 Task: Find connections with filter location La Rochelle with filter topic #Bestadvicewith filter profile language German with filter current company Let us Lead with filter school Ewing Christian College(Autonomous College) with filter industry Skiing Facilities with filter service category Healthcare Consulting with filter keywords title Nuclear Engineer
Action: Mouse moved to (586, 94)
Screenshot: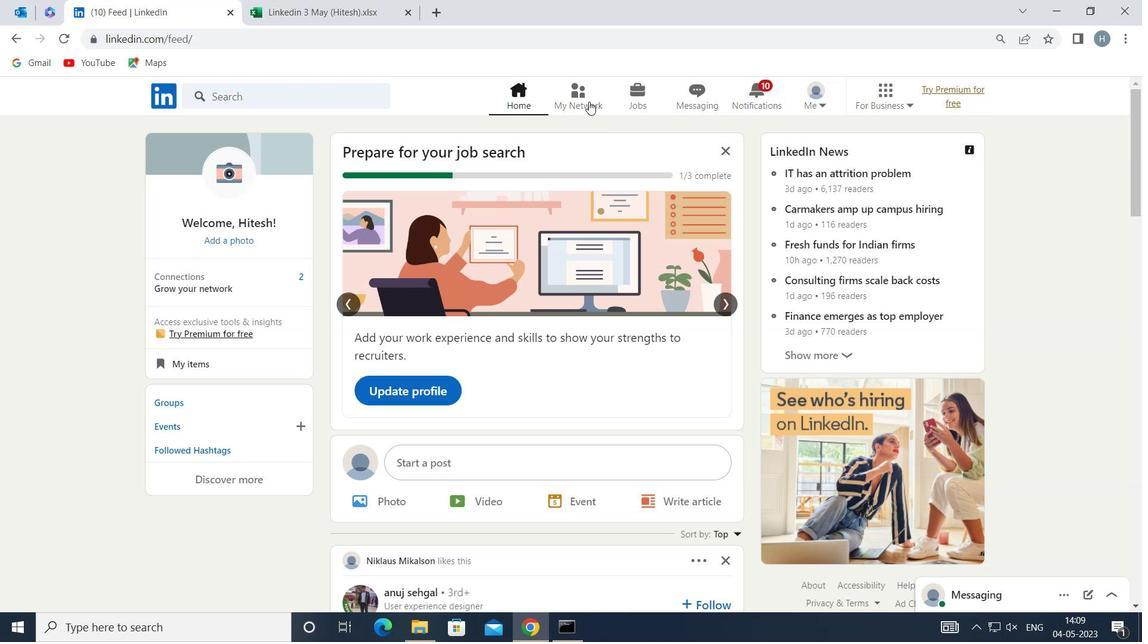 
Action: Mouse pressed left at (586, 94)
Screenshot: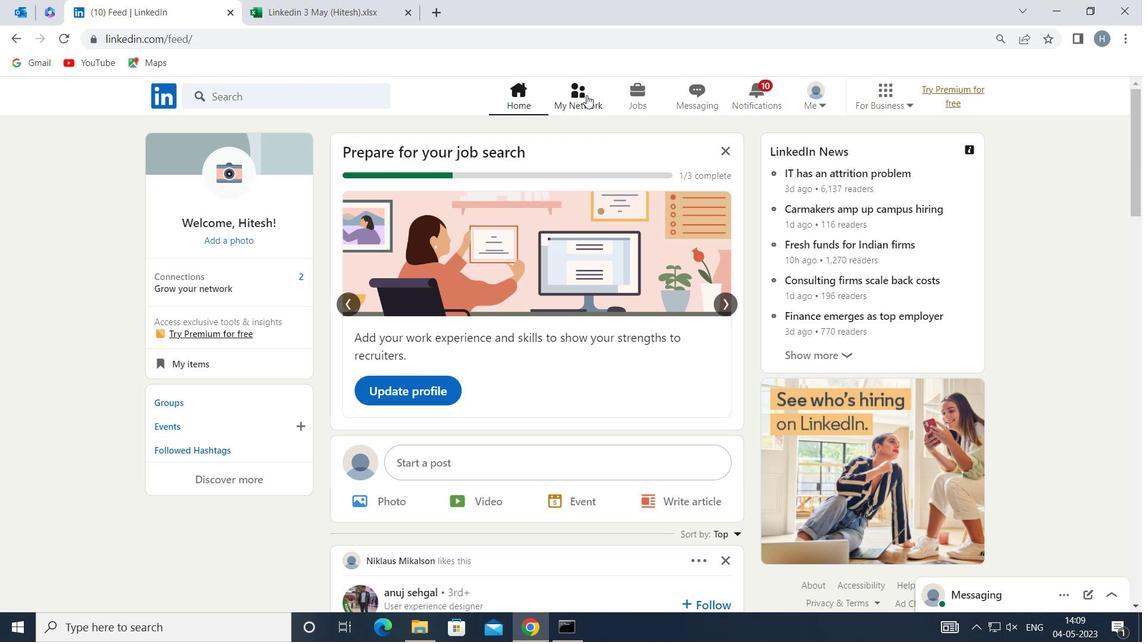 
Action: Mouse moved to (349, 176)
Screenshot: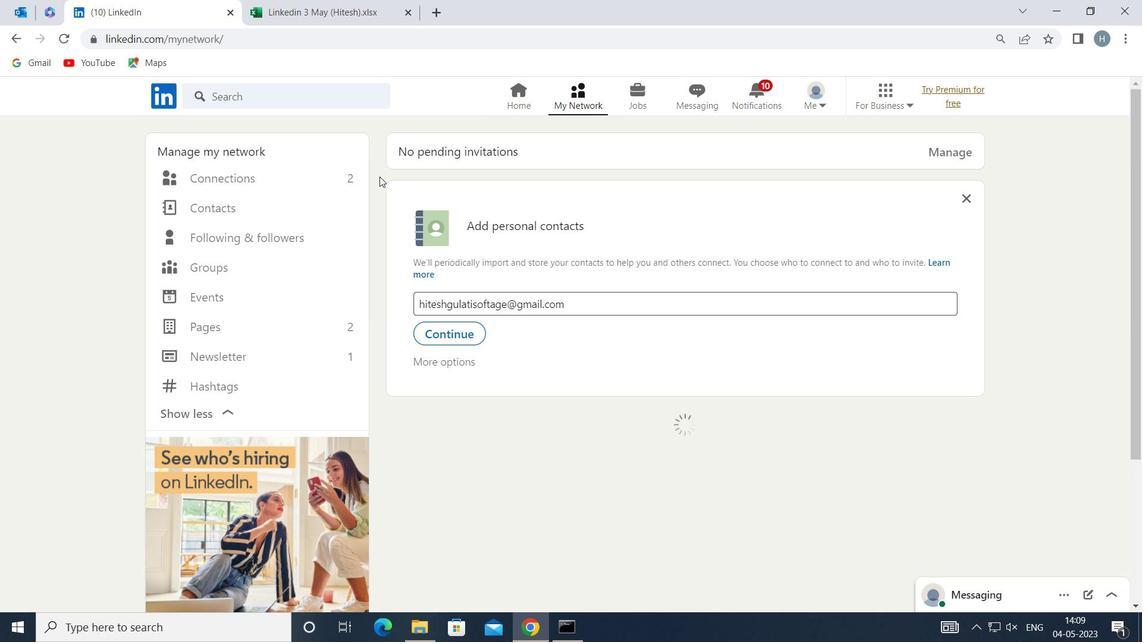 
Action: Mouse pressed left at (349, 176)
Screenshot: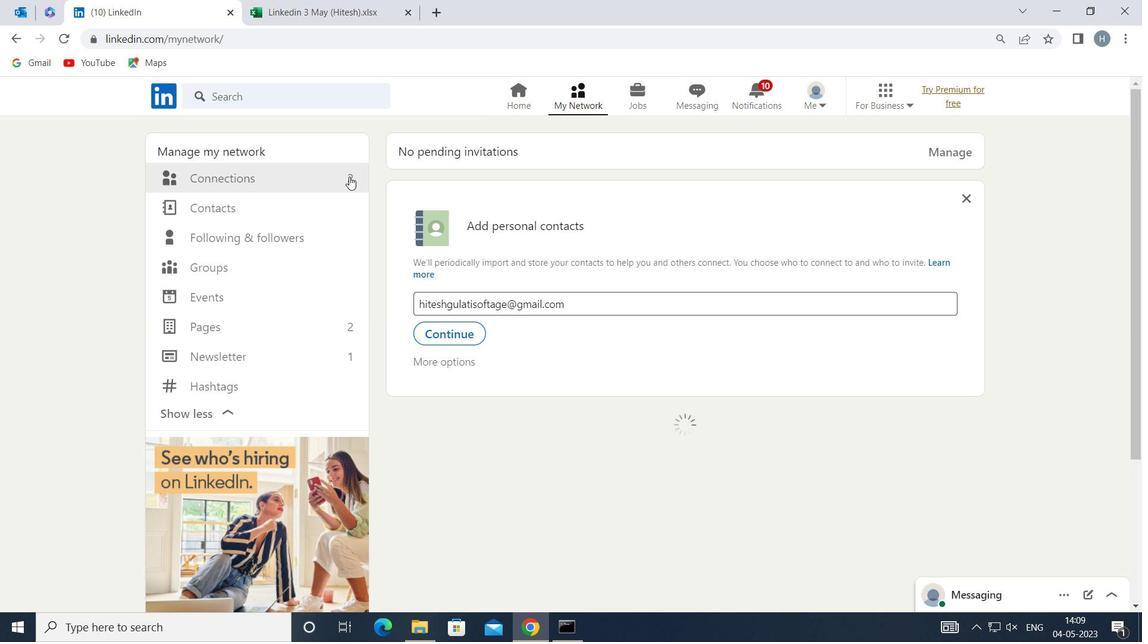 
Action: Mouse moved to (681, 176)
Screenshot: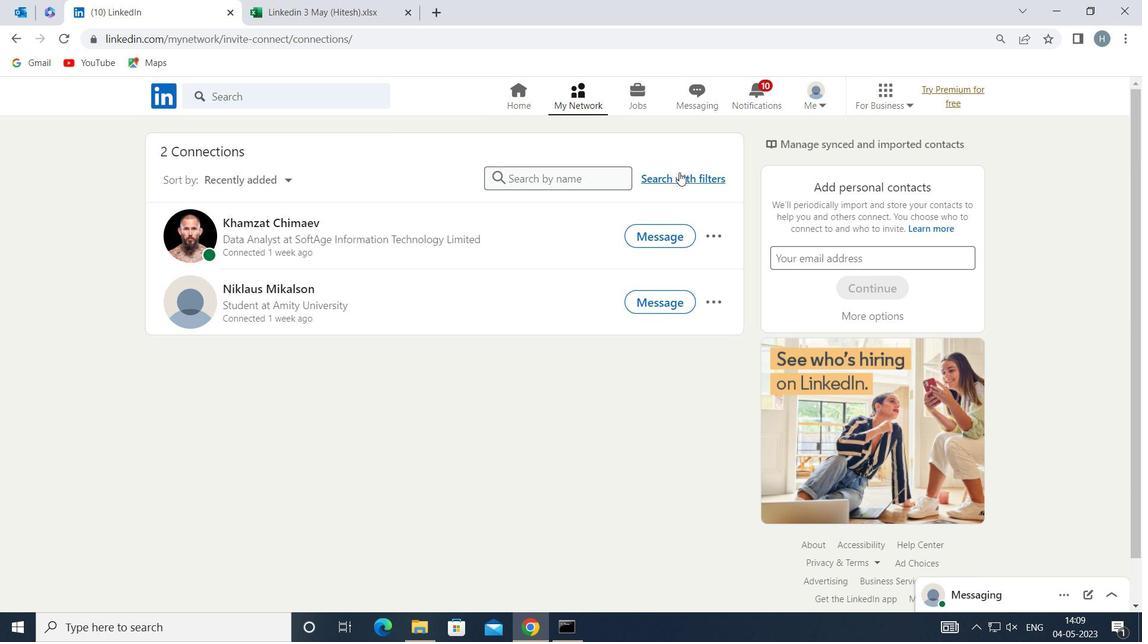 
Action: Mouse pressed left at (681, 176)
Screenshot: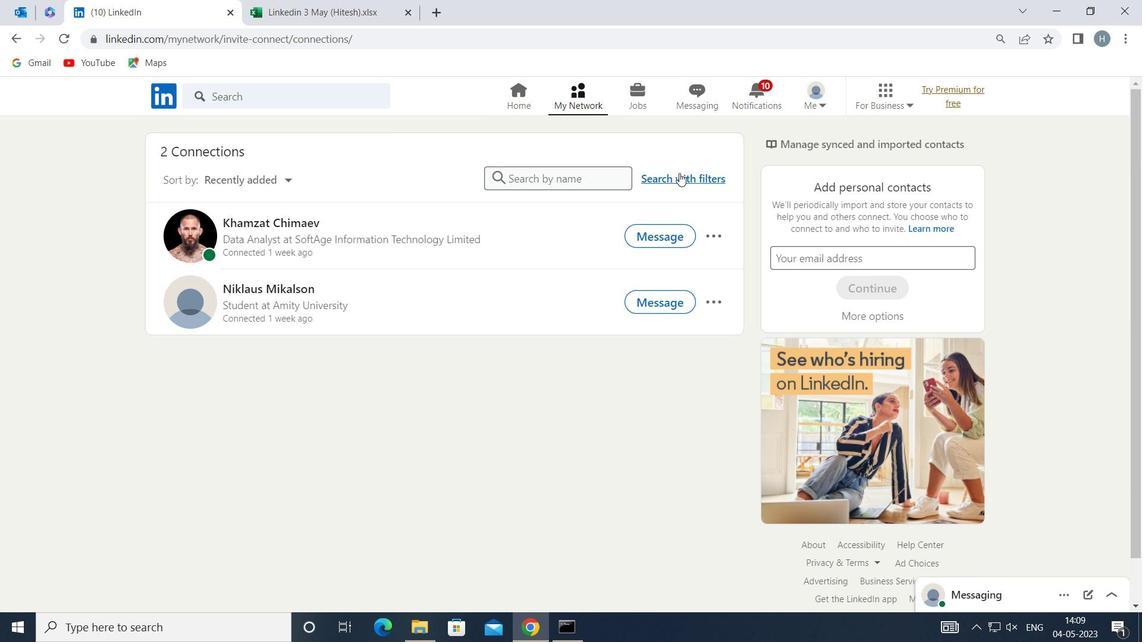
Action: Mouse moved to (632, 130)
Screenshot: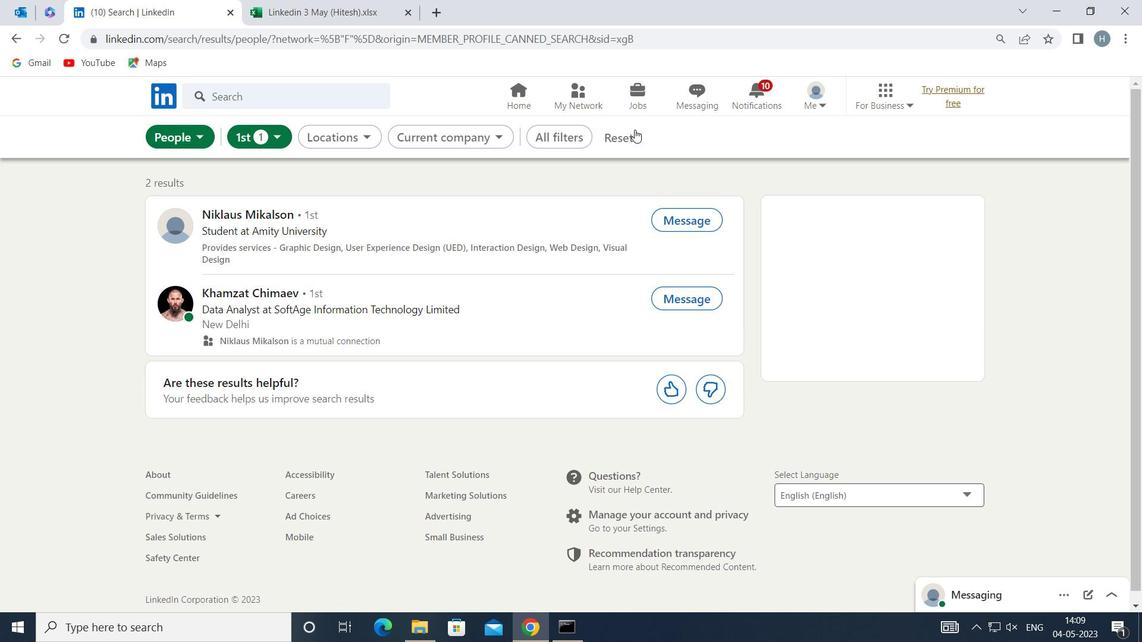 
Action: Mouse pressed left at (632, 130)
Screenshot: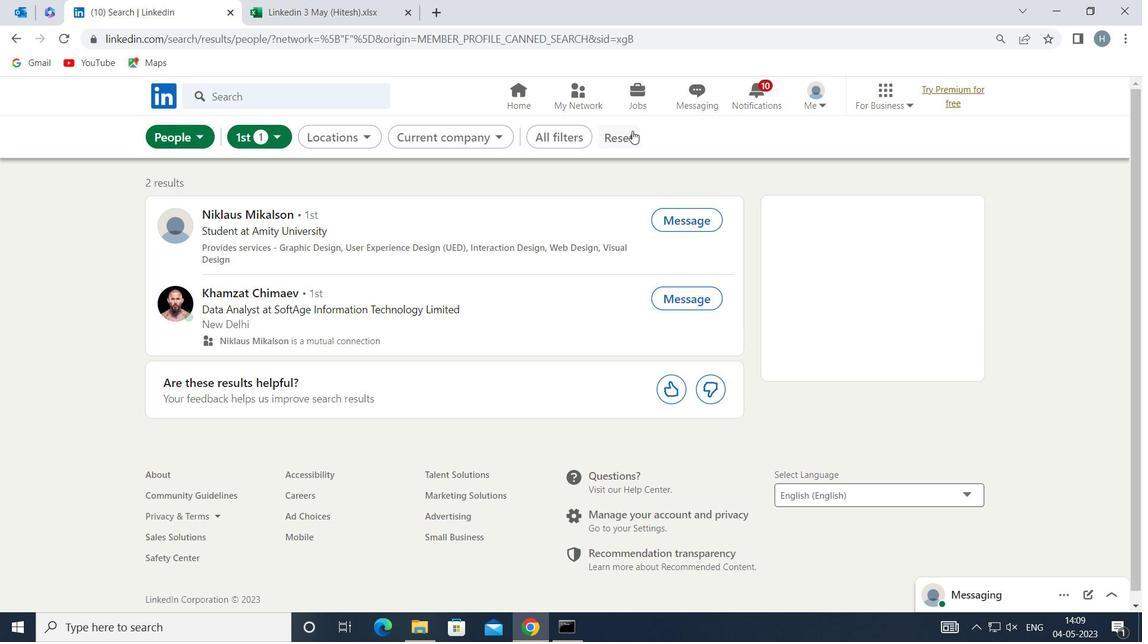 
Action: Mouse moved to (604, 141)
Screenshot: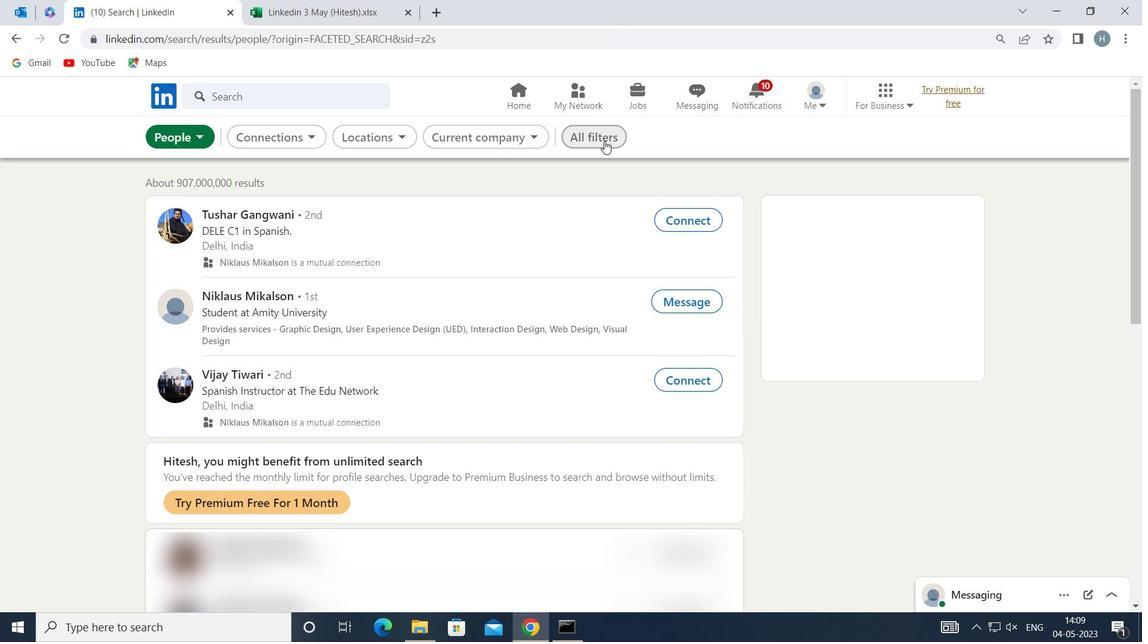 
Action: Mouse pressed left at (604, 141)
Screenshot: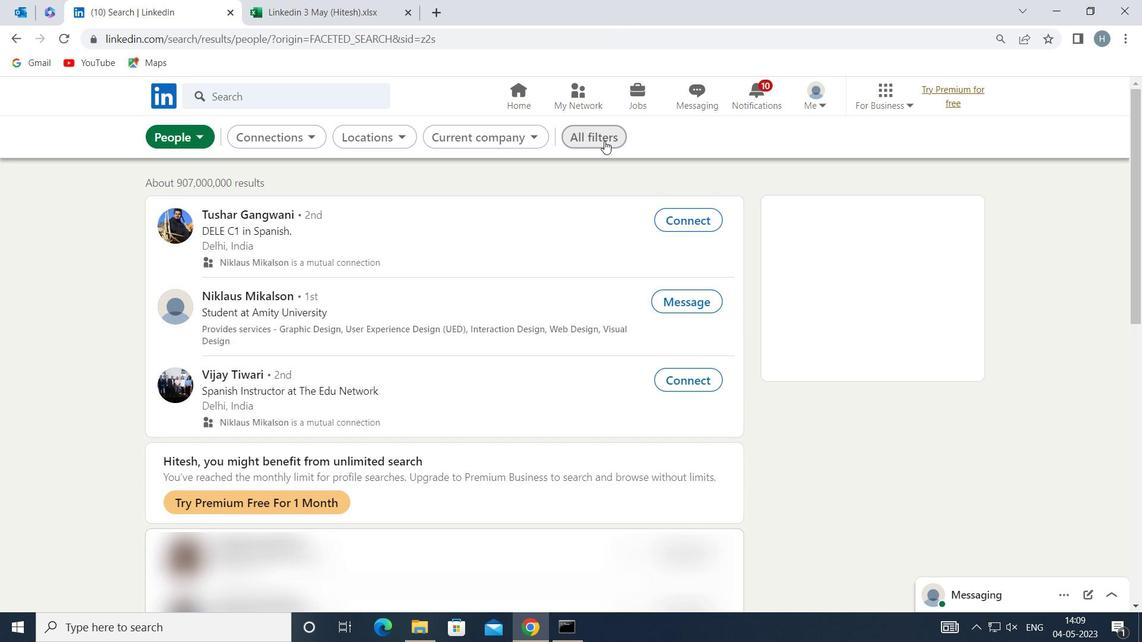 
Action: Mouse moved to (891, 305)
Screenshot: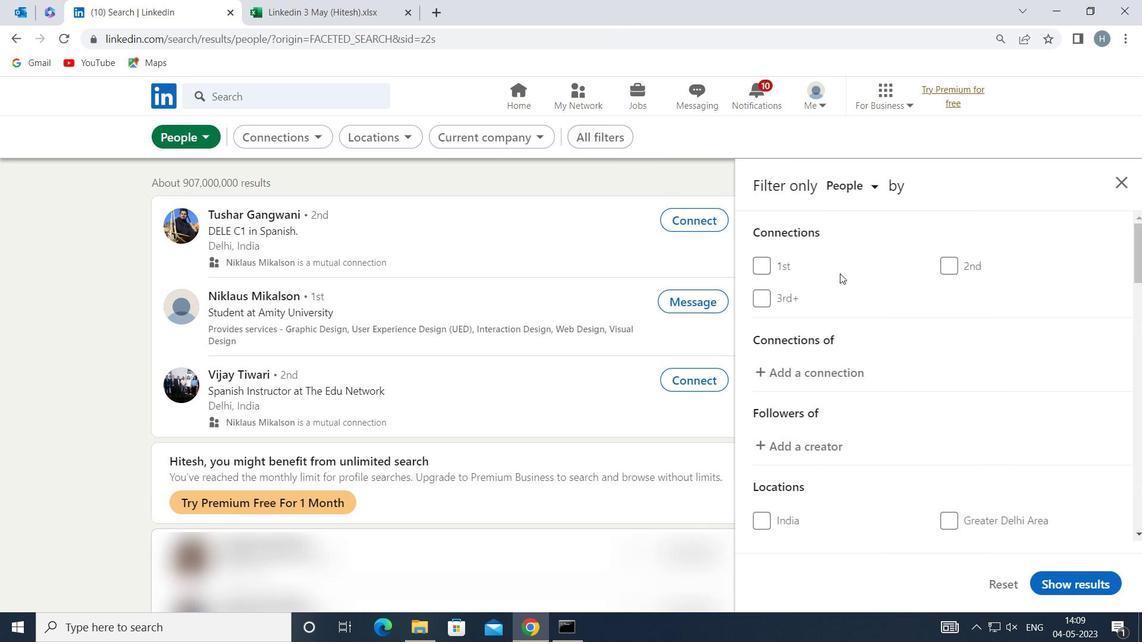 
Action: Mouse scrolled (891, 304) with delta (0, 0)
Screenshot: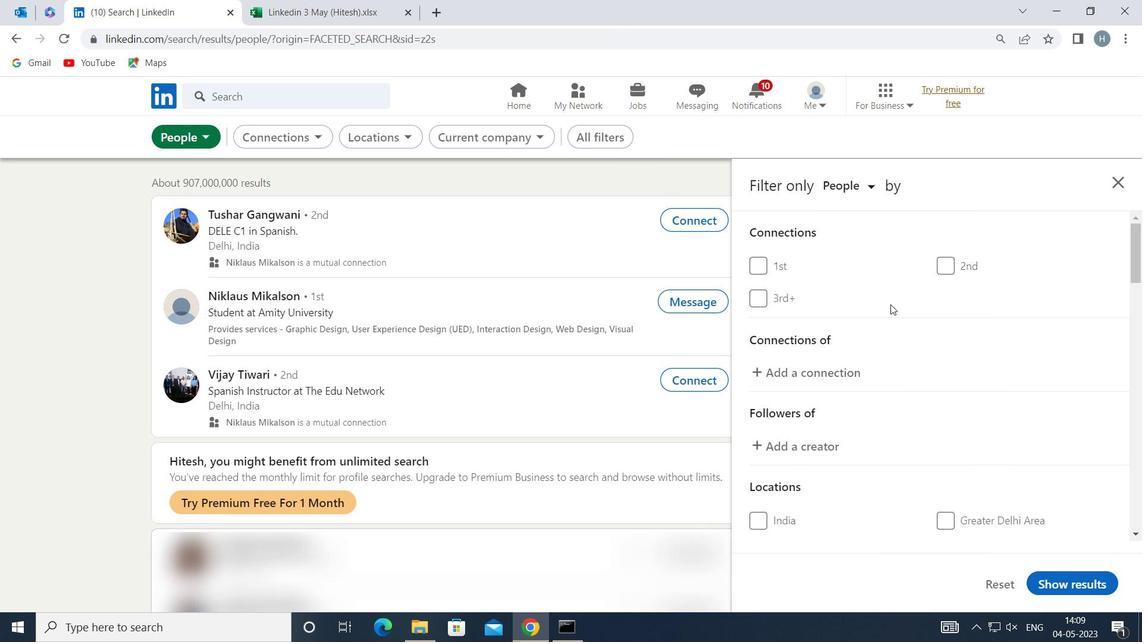 
Action: Mouse moved to (892, 305)
Screenshot: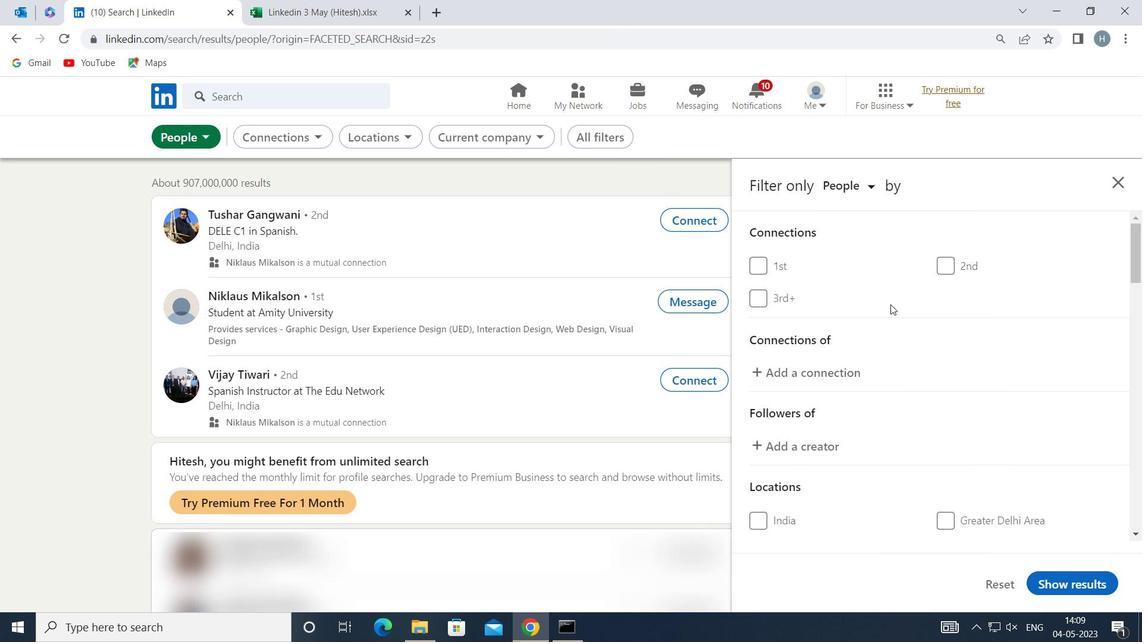 
Action: Mouse scrolled (892, 305) with delta (0, 0)
Screenshot: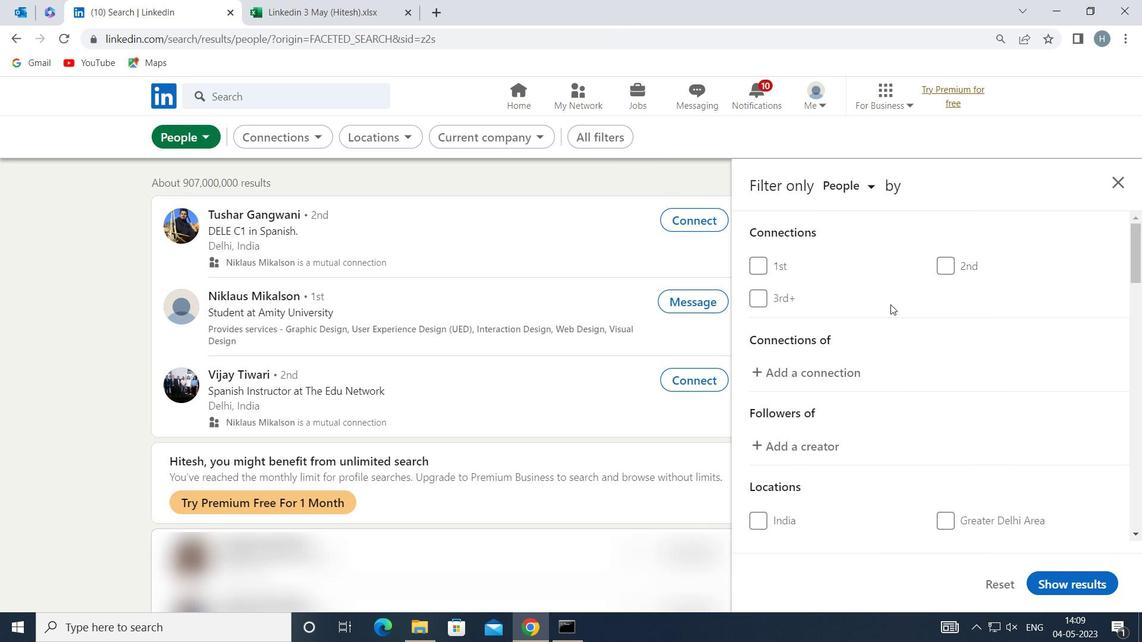 
Action: Mouse scrolled (892, 305) with delta (0, 0)
Screenshot: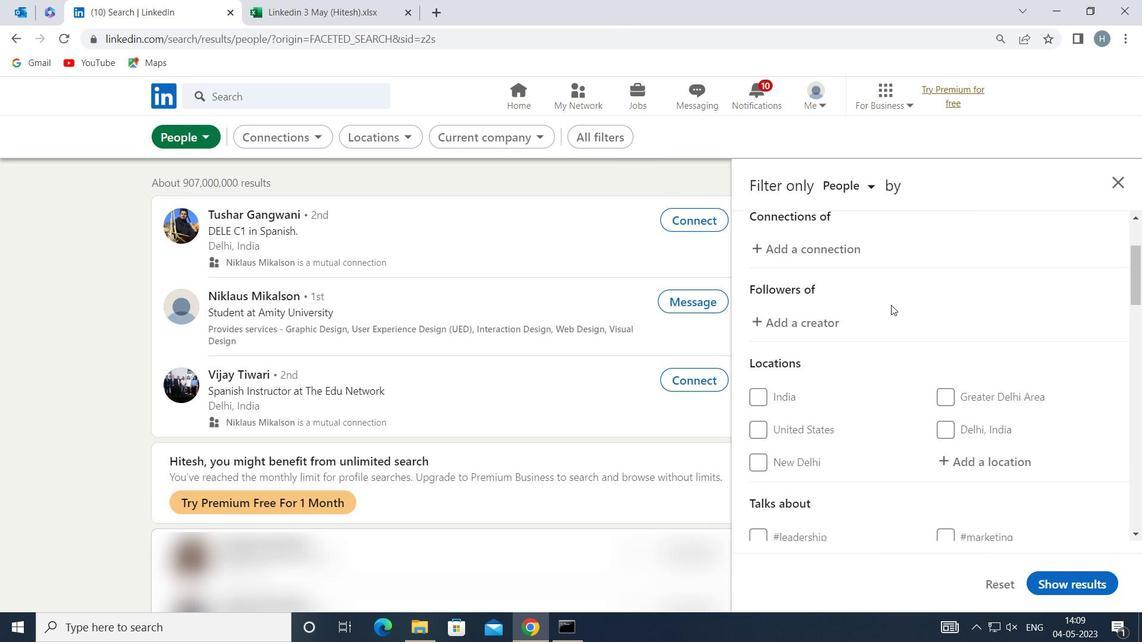 
Action: Mouse moved to (956, 356)
Screenshot: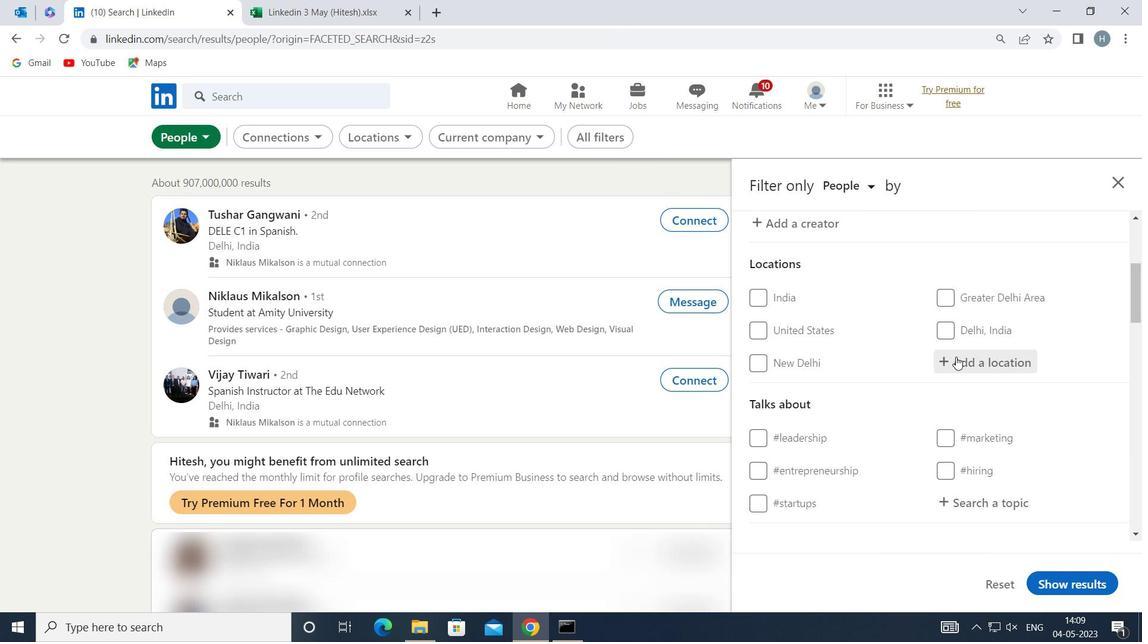 
Action: Mouse pressed left at (956, 356)
Screenshot: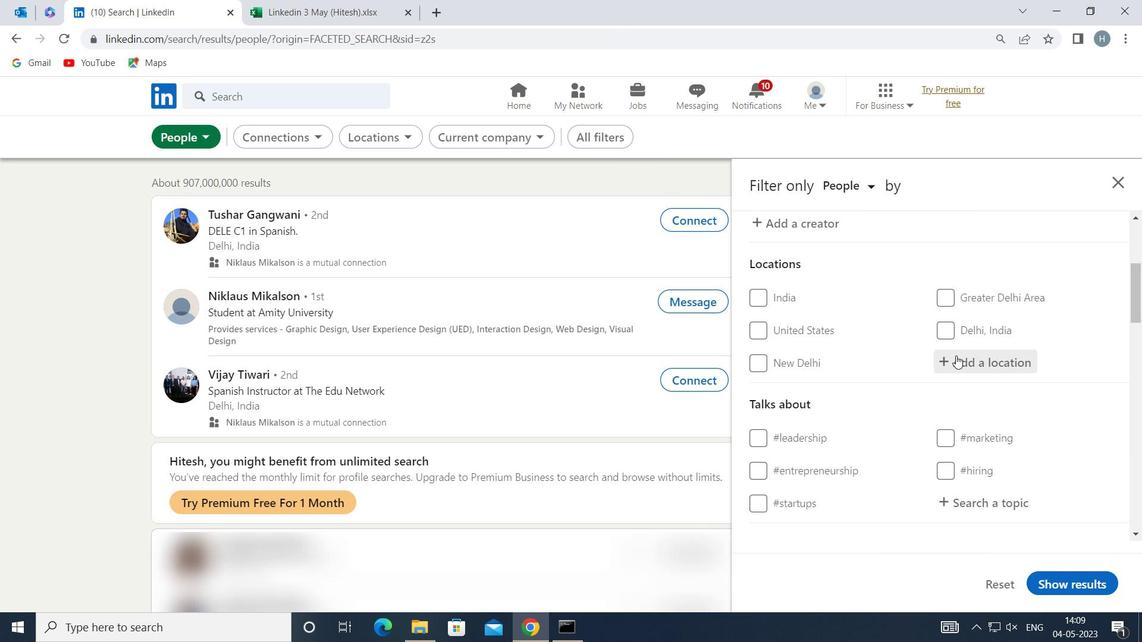 
Action: Mouse moved to (958, 356)
Screenshot: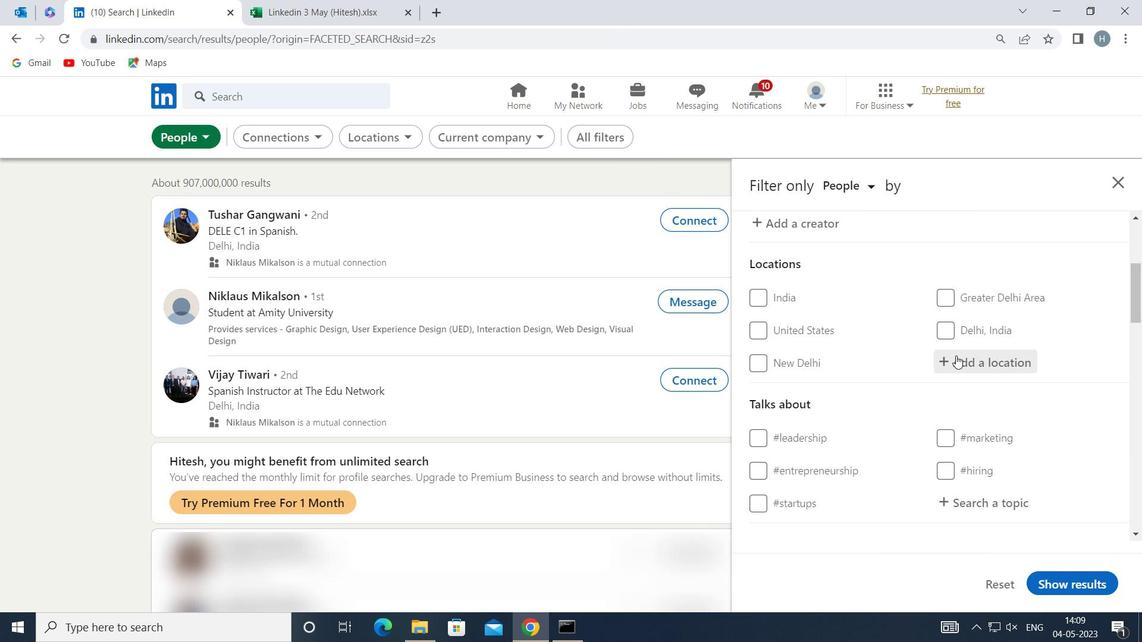 
Action: Key pressed <Key.shift>LA<Key.space><Key.shift>ROCHELLE
Screenshot: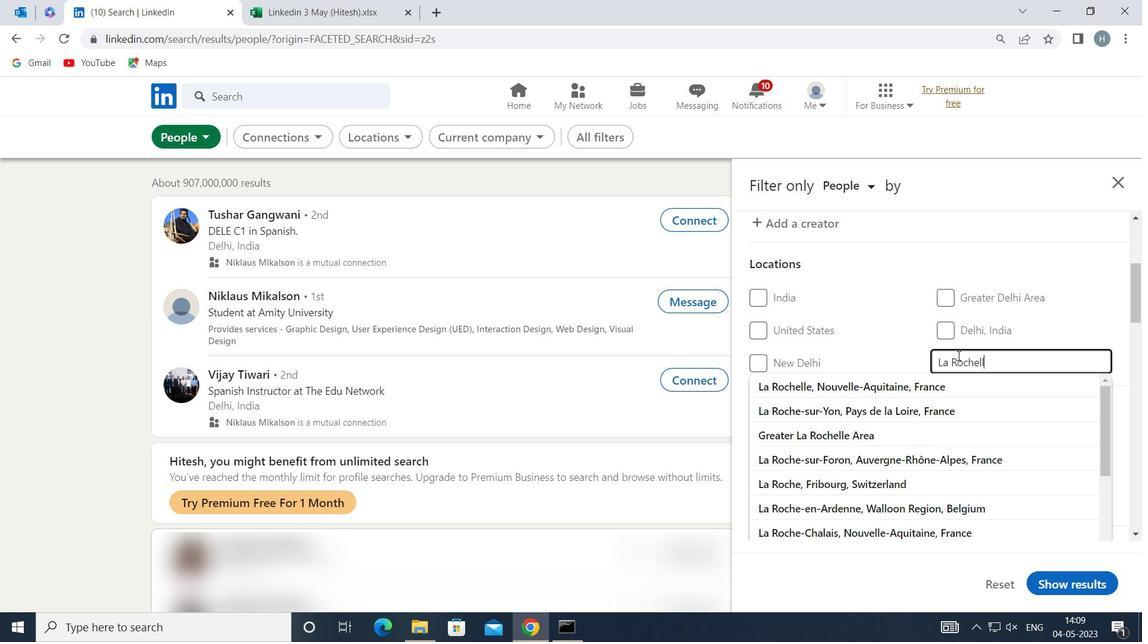 
Action: Mouse moved to (884, 387)
Screenshot: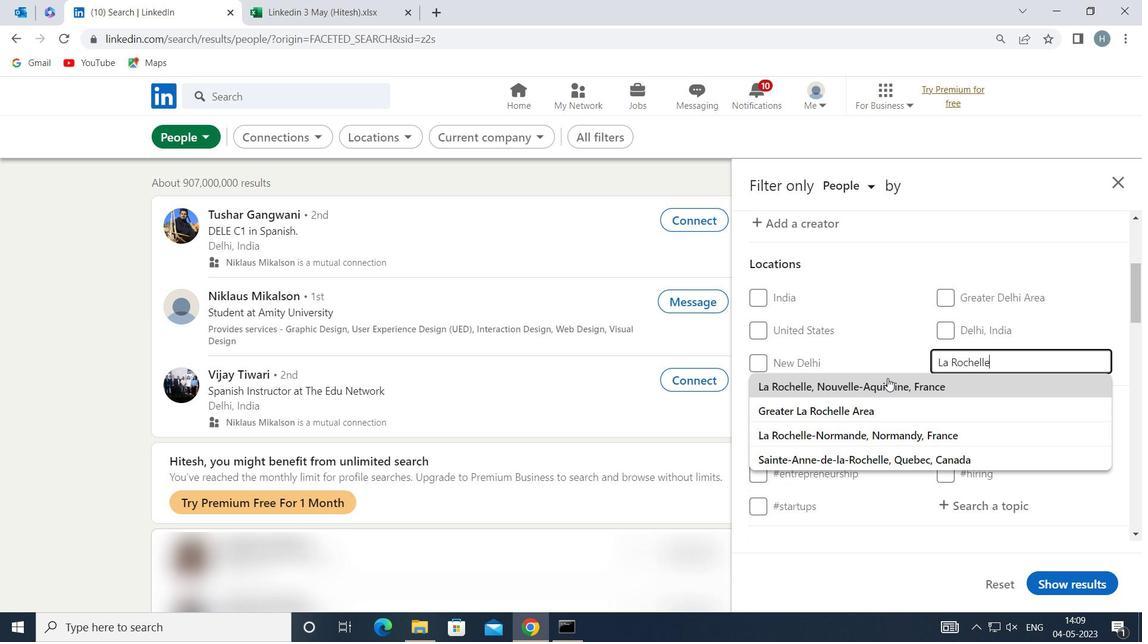 
Action: Mouse pressed left at (884, 387)
Screenshot: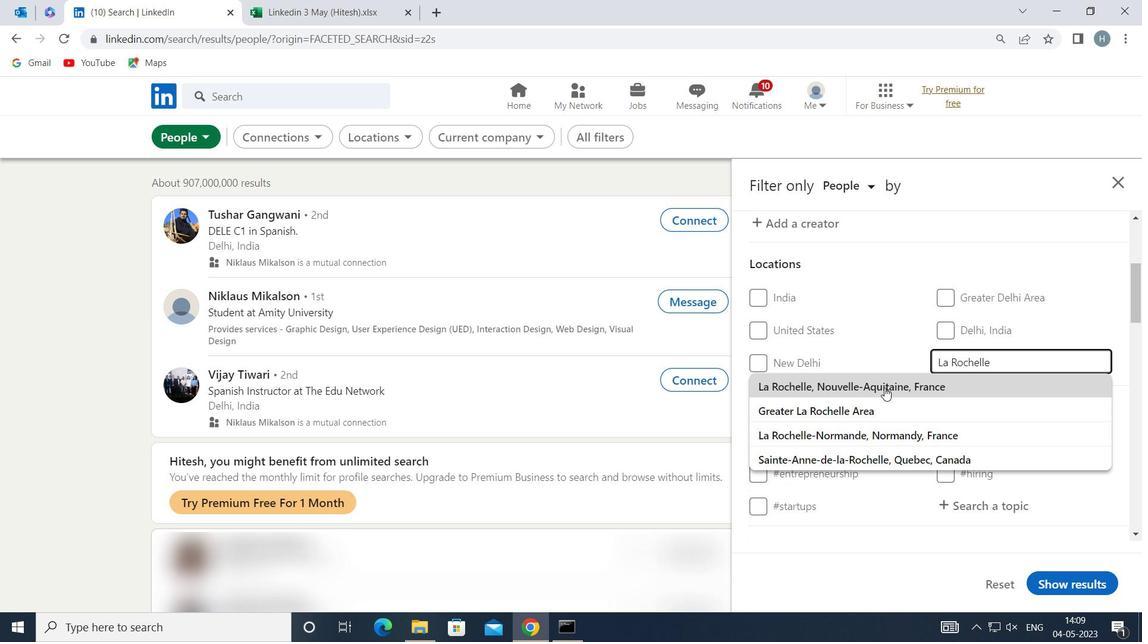 
Action: Mouse moved to (886, 387)
Screenshot: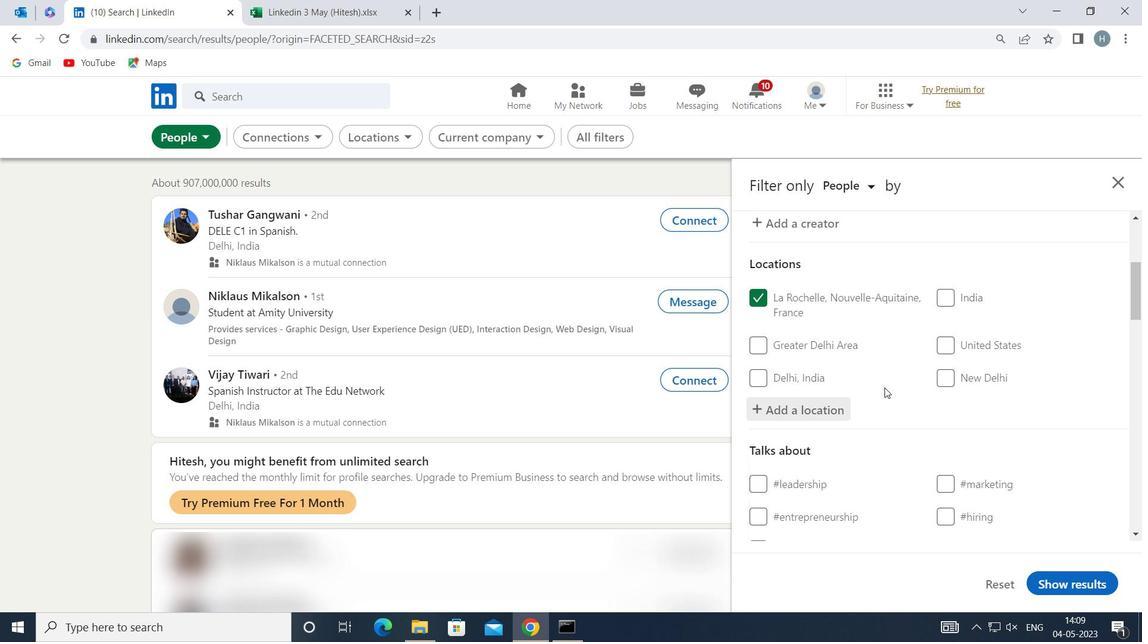 
Action: Mouse scrolled (886, 387) with delta (0, 0)
Screenshot: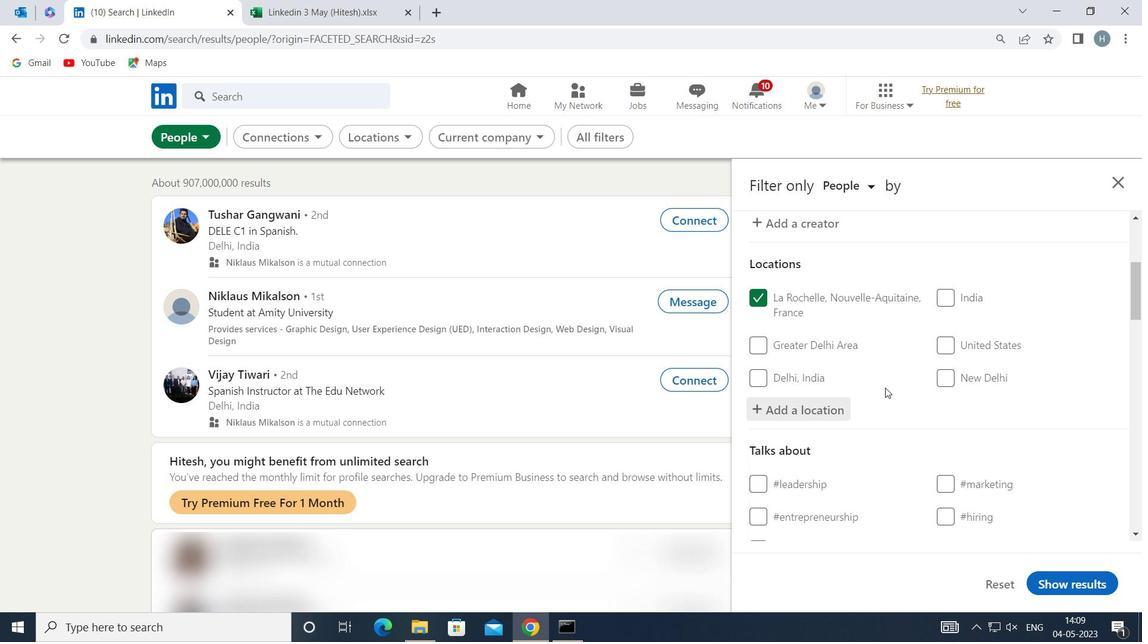 
Action: Mouse scrolled (886, 387) with delta (0, 0)
Screenshot: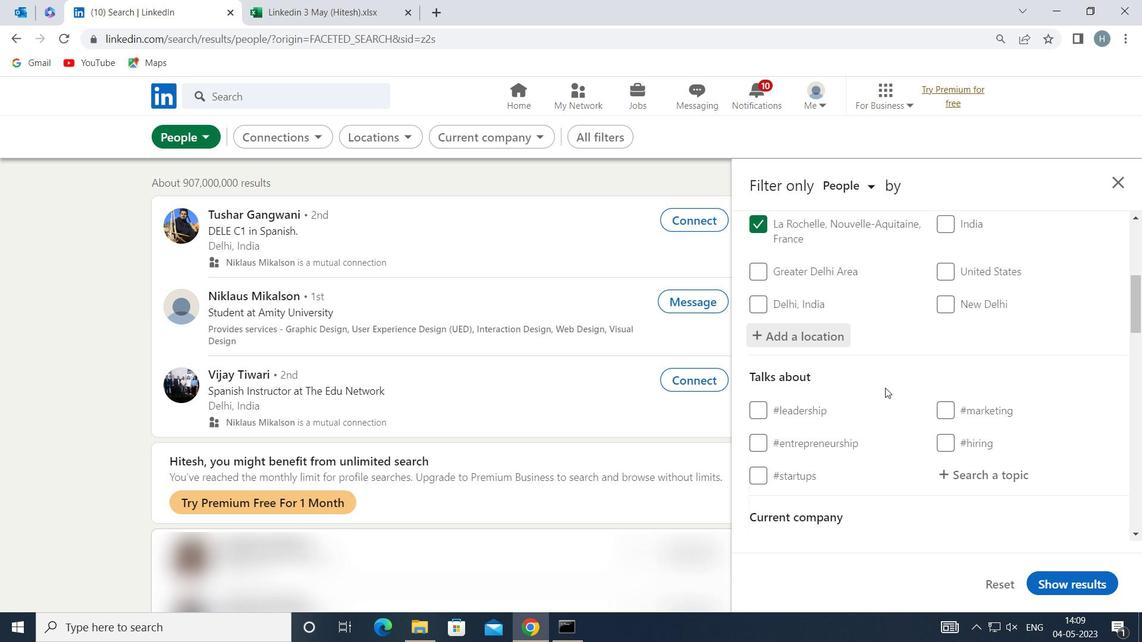
Action: Mouse moved to (950, 401)
Screenshot: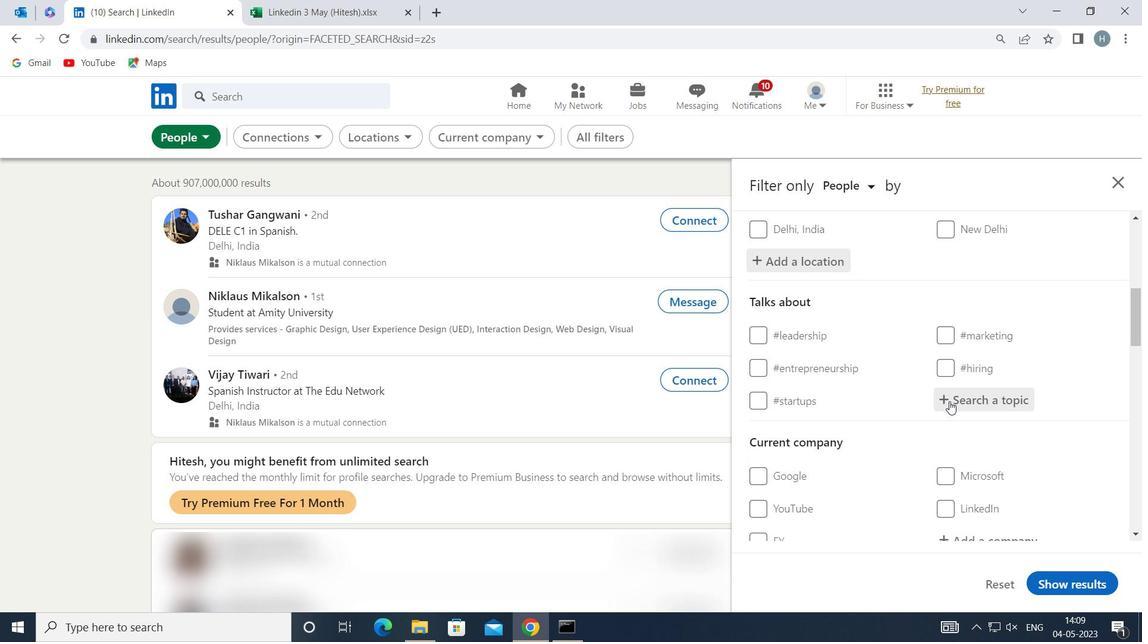 
Action: Mouse pressed left at (950, 401)
Screenshot: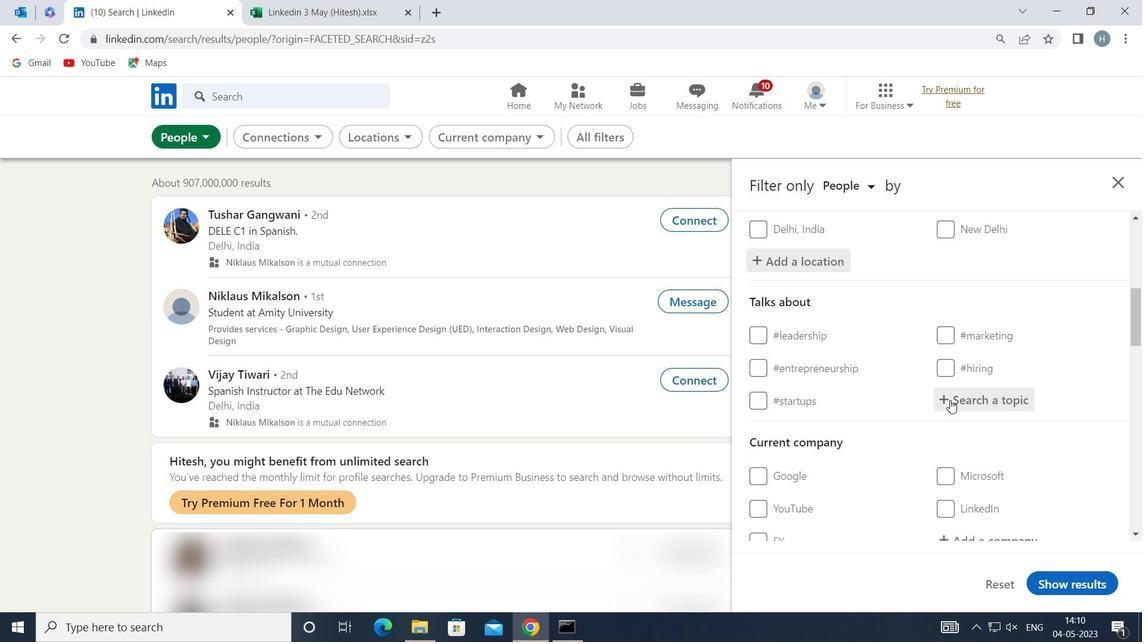 
Action: Mouse moved to (949, 399)
Screenshot: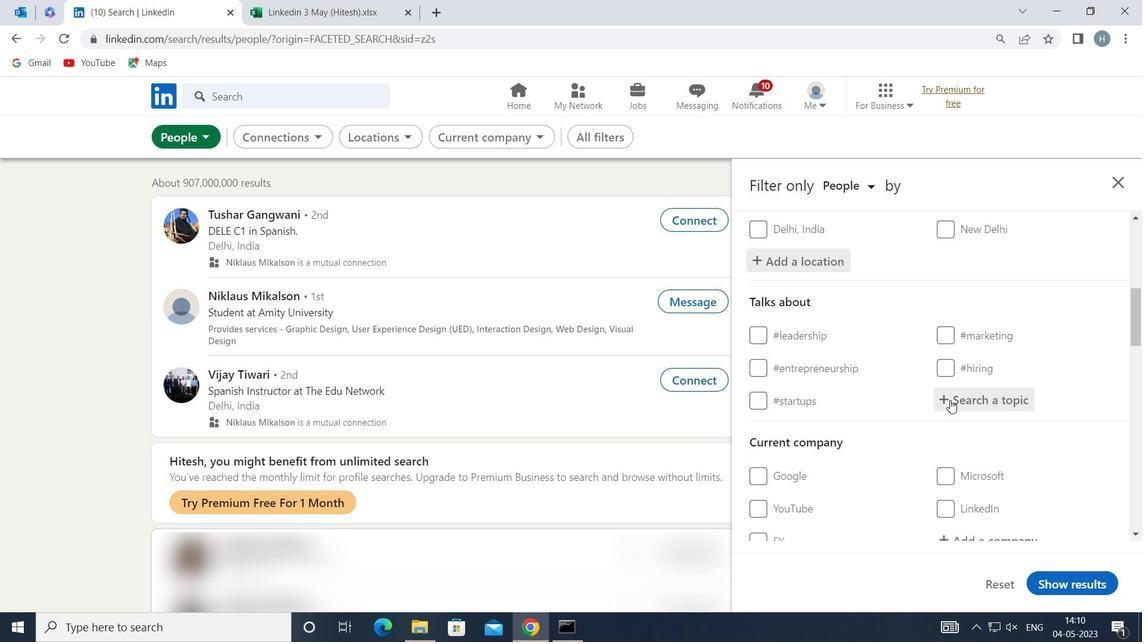 
Action: Key pressed BESTADVICE
Screenshot: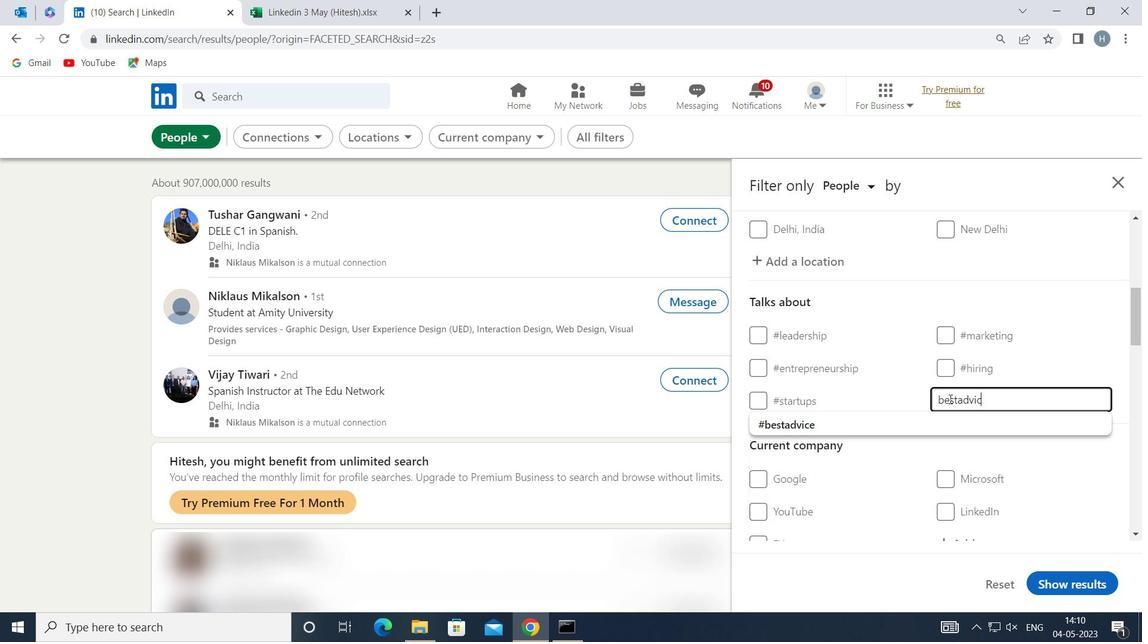 
Action: Mouse moved to (912, 415)
Screenshot: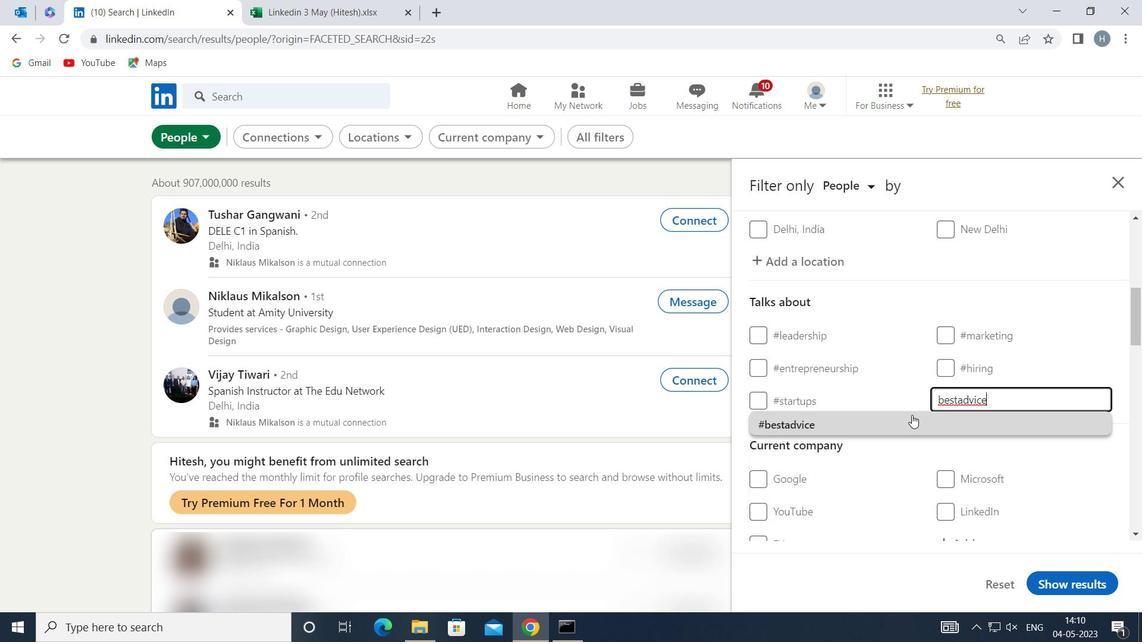 
Action: Mouse pressed left at (912, 415)
Screenshot: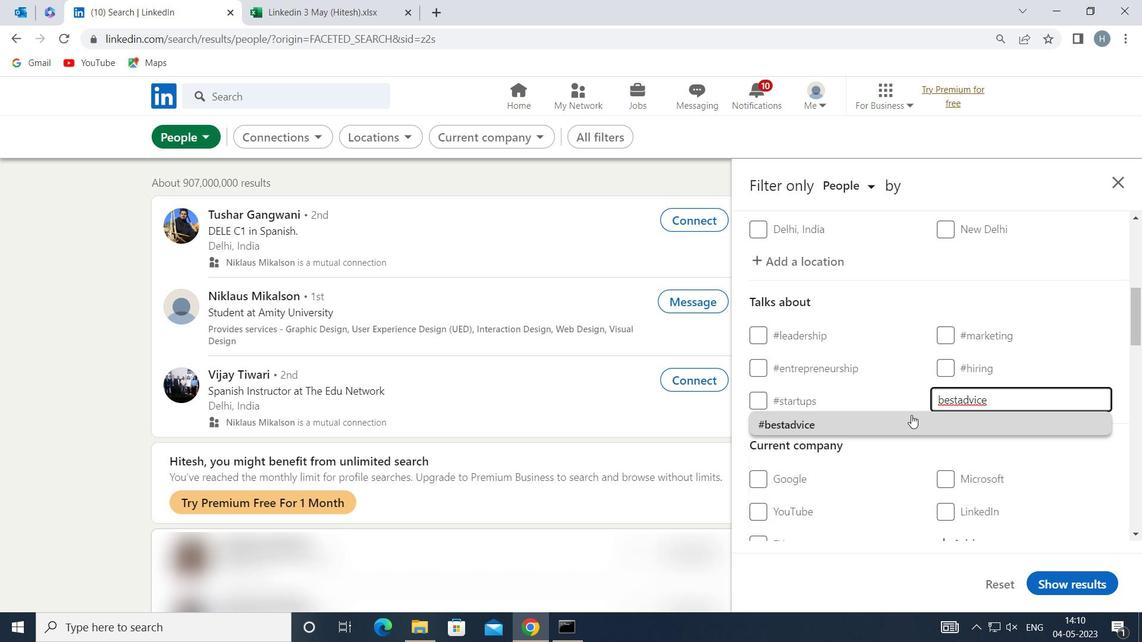 
Action: Mouse moved to (908, 407)
Screenshot: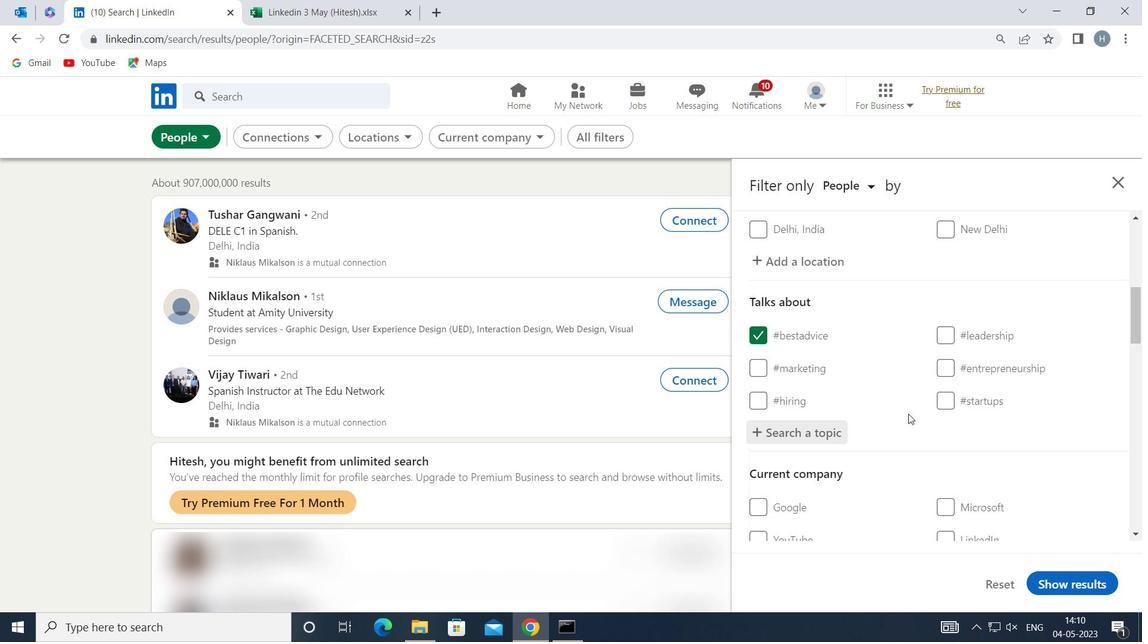 
Action: Mouse scrolled (908, 407) with delta (0, 0)
Screenshot: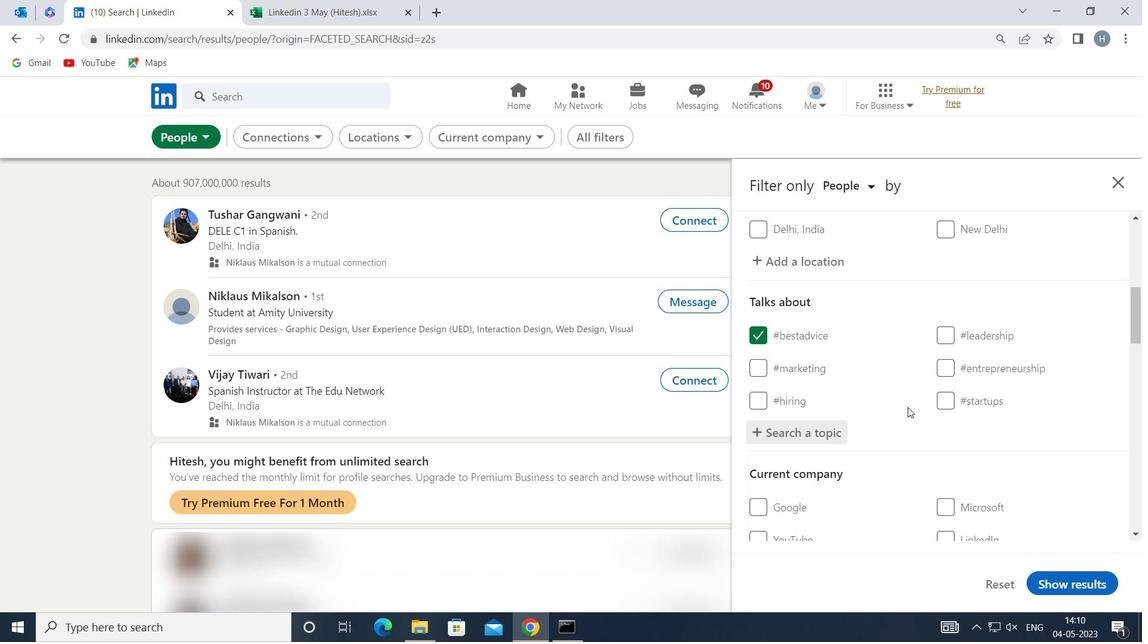 
Action: Mouse moved to (908, 405)
Screenshot: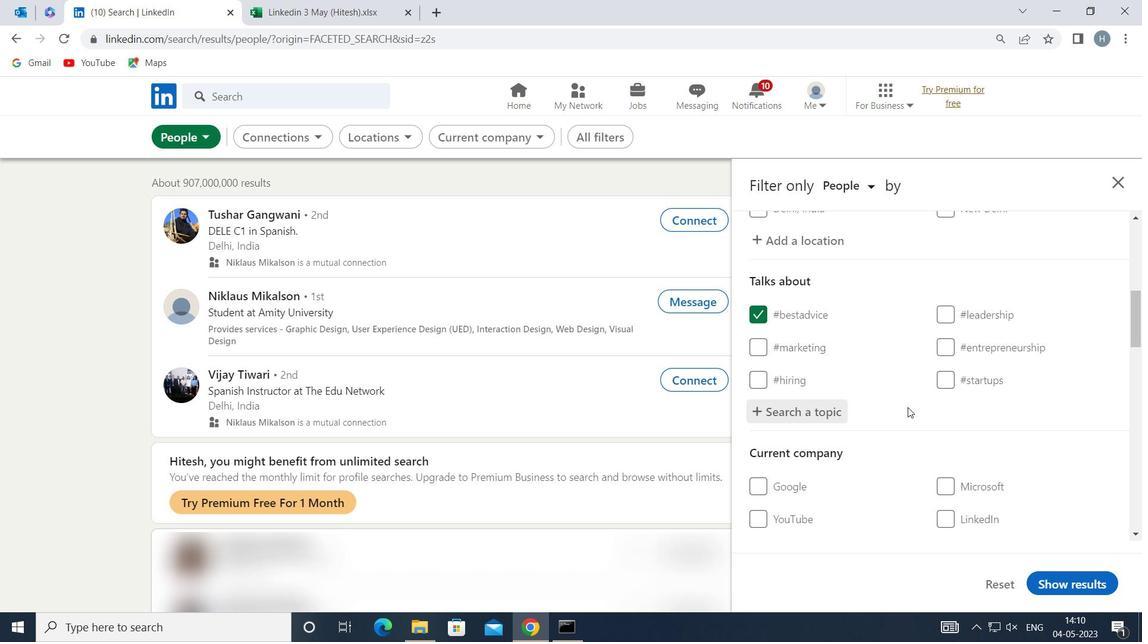 
Action: Mouse scrolled (908, 405) with delta (0, 0)
Screenshot: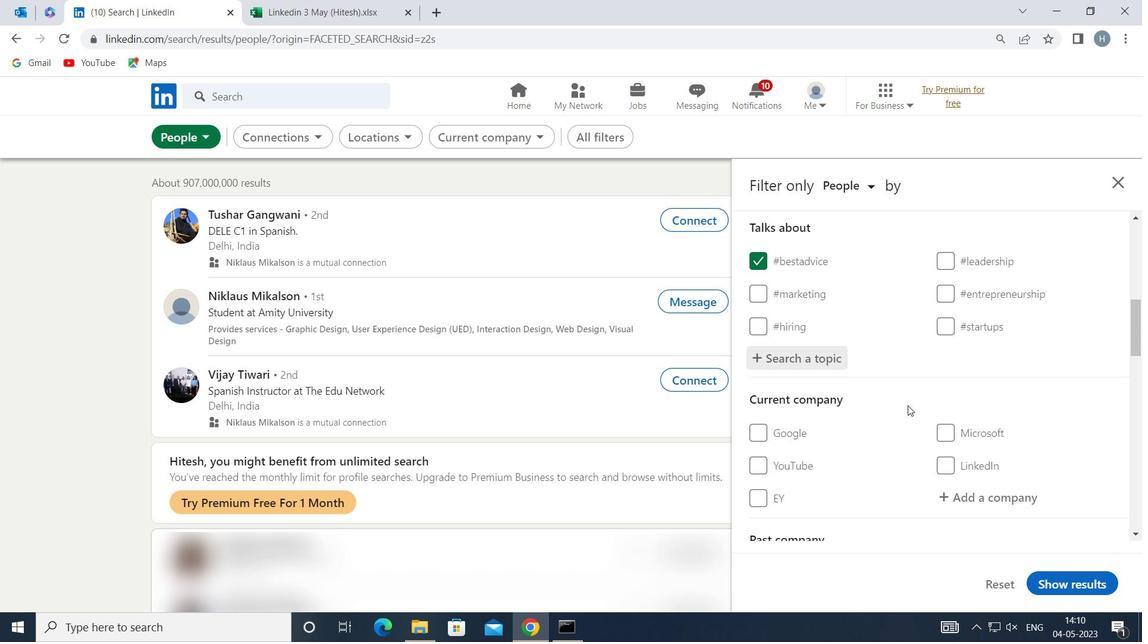 
Action: Mouse scrolled (908, 405) with delta (0, 0)
Screenshot: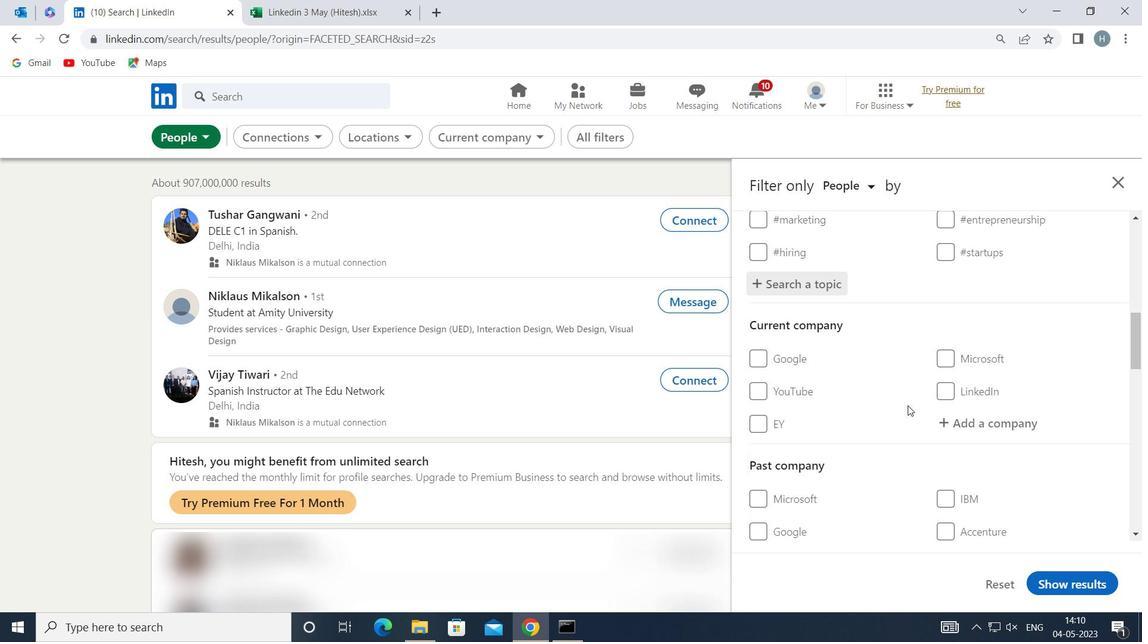 
Action: Mouse scrolled (908, 405) with delta (0, 0)
Screenshot: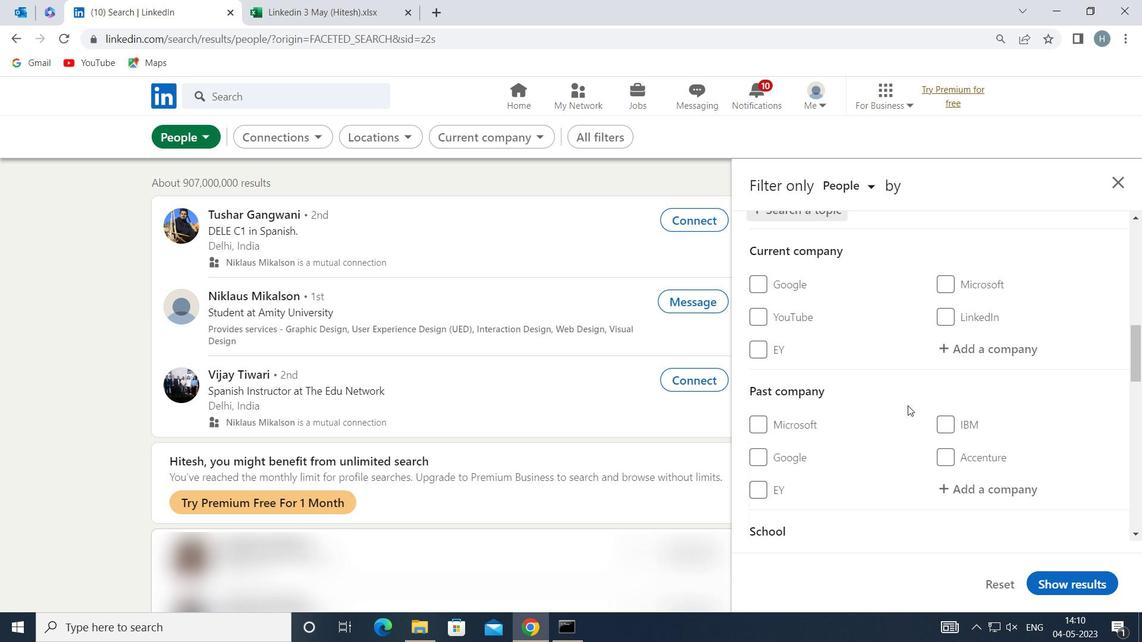 
Action: Mouse scrolled (908, 405) with delta (0, 0)
Screenshot: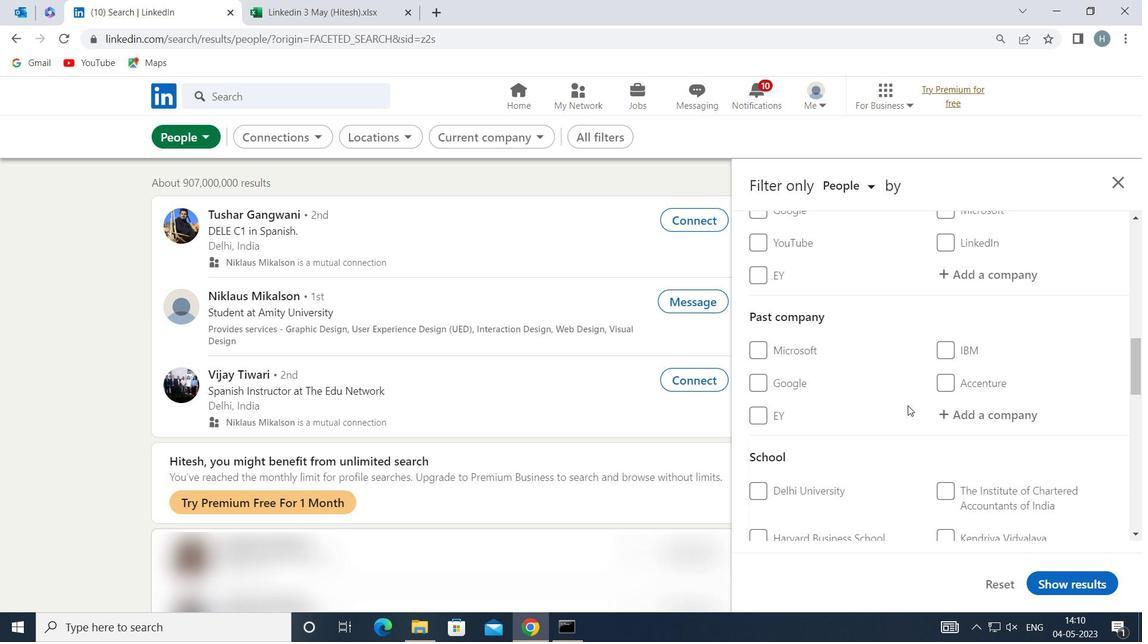 
Action: Mouse scrolled (908, 405) with delta (0, 0)
Screenshot: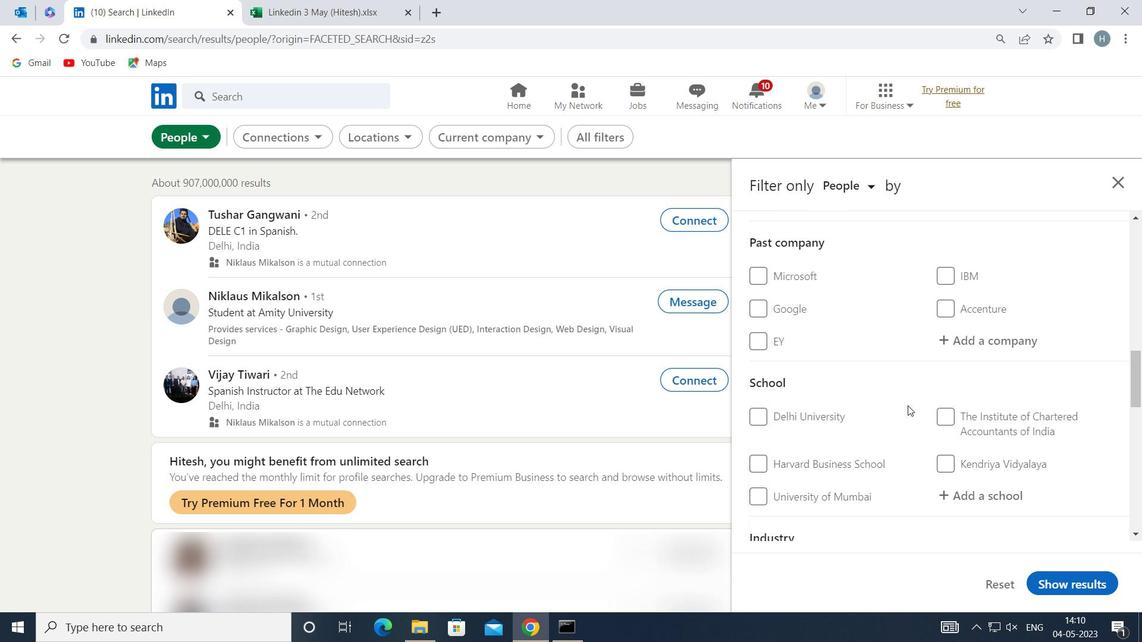 
Action: Mouse scrolled (908, 405) with delta (0, 0)
Screenshot: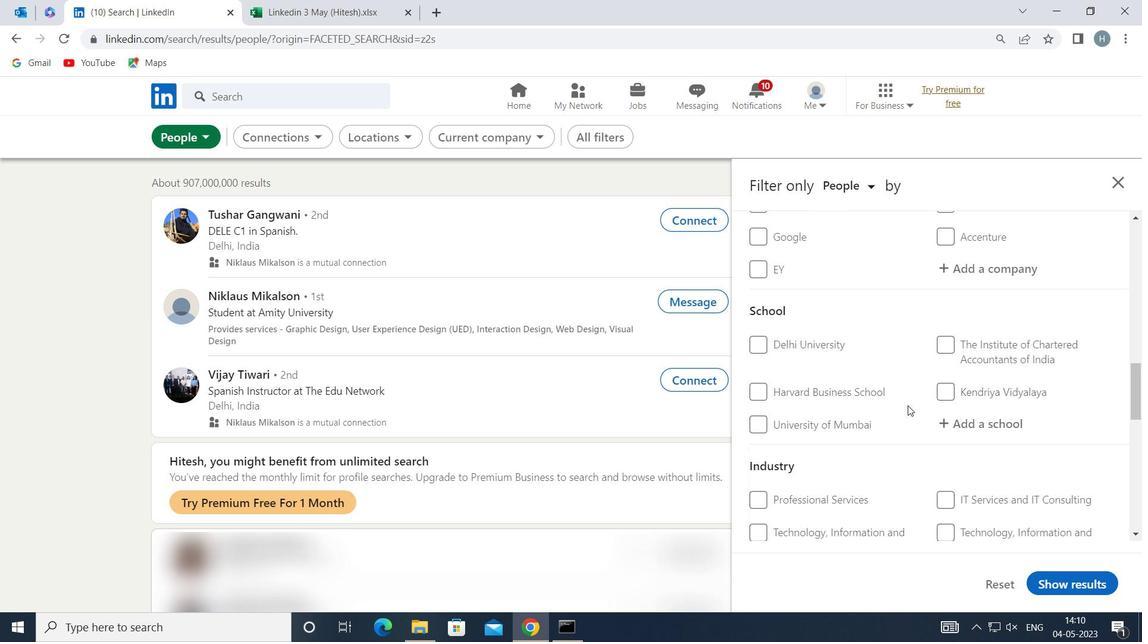 
Action: Mouse scrolled (908, 405) with delta (0, 0)
Screenshot: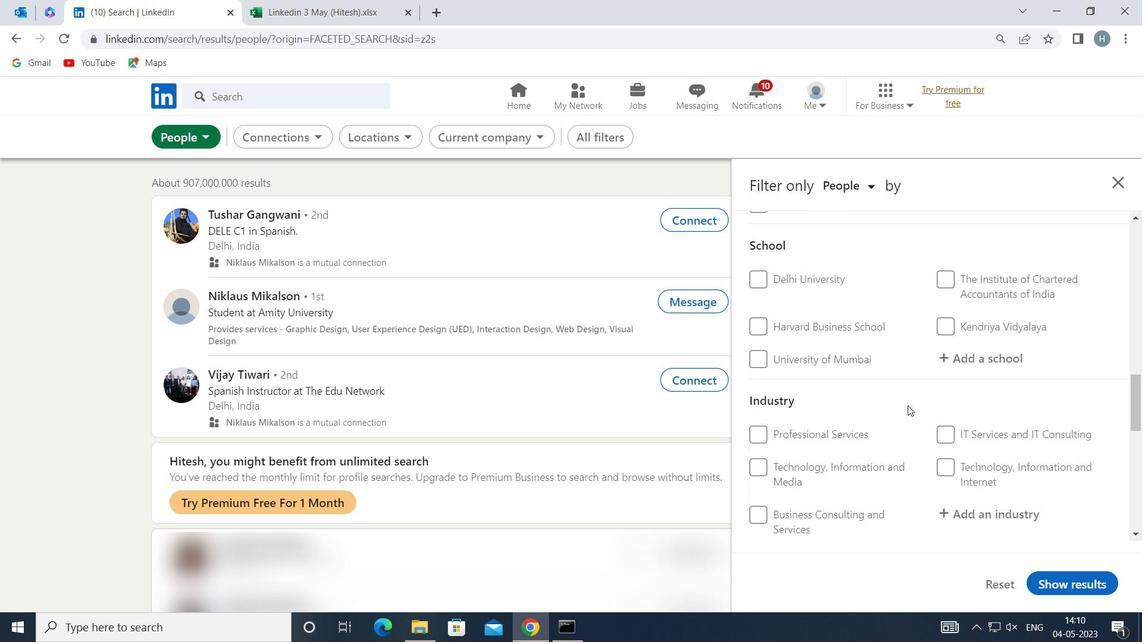 
Action: Mouse moved to (908, 405)
Screenshot: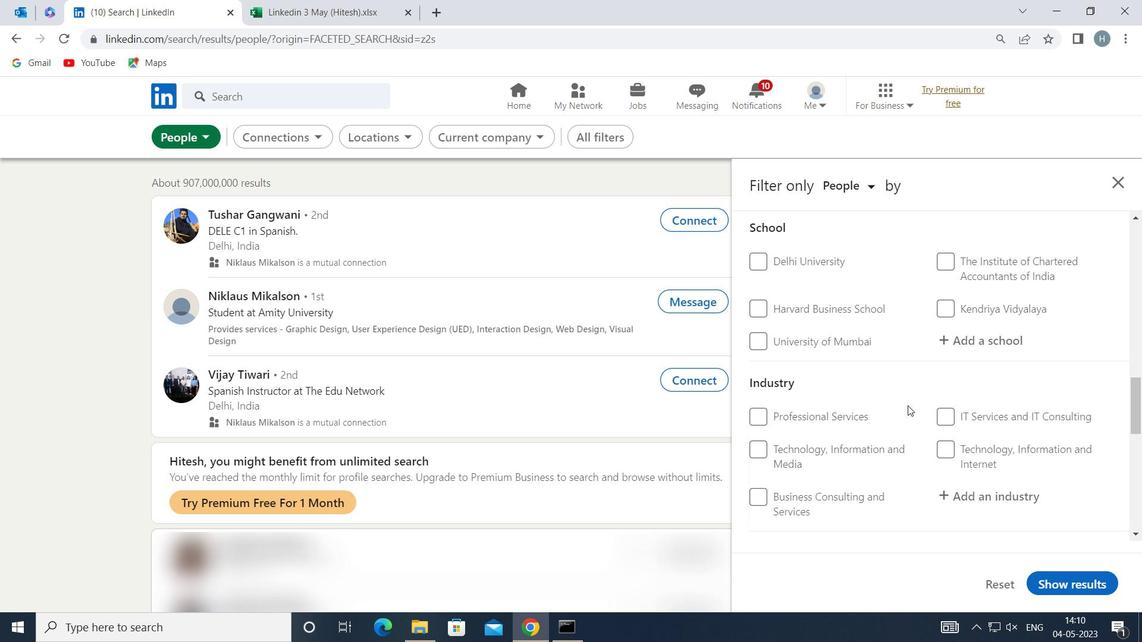 
Action: Mouse scrolled (908, 404) with delta (0, 0)
Screenshot: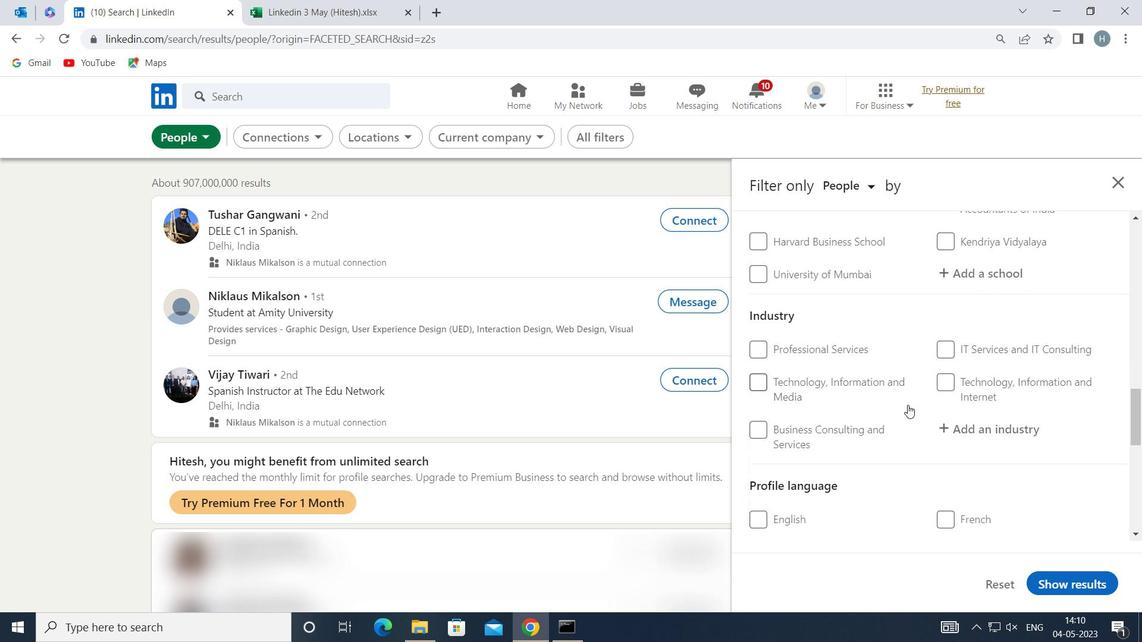 
Action: Mouse moved to (765, 512)
Screenshot: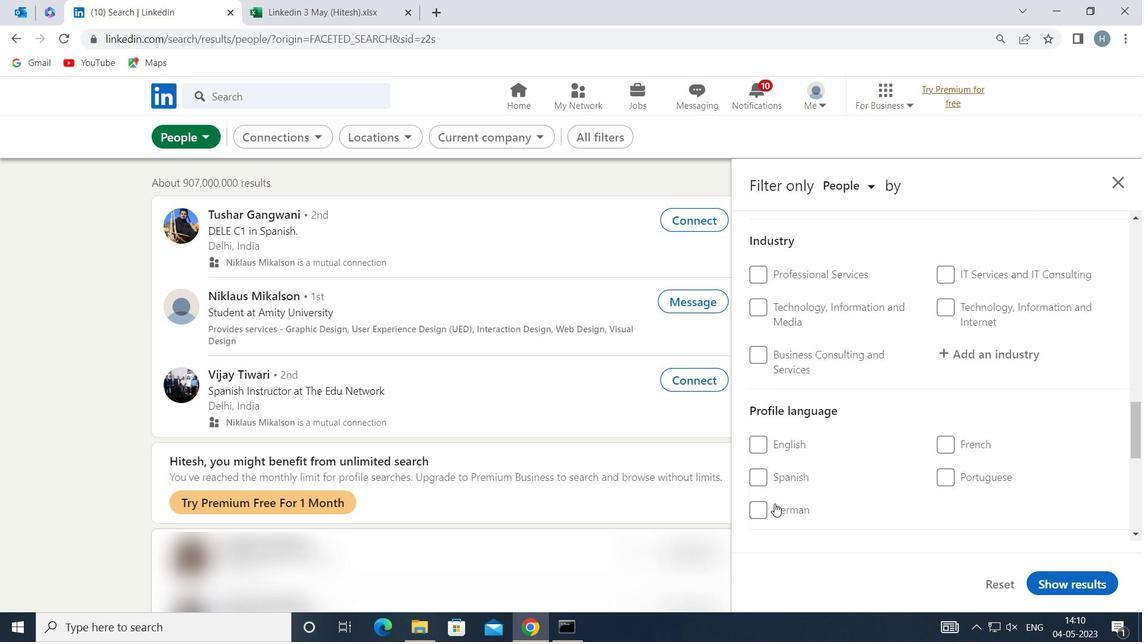 
Action: Mouse pressed left at (765, 512)
Screenshot: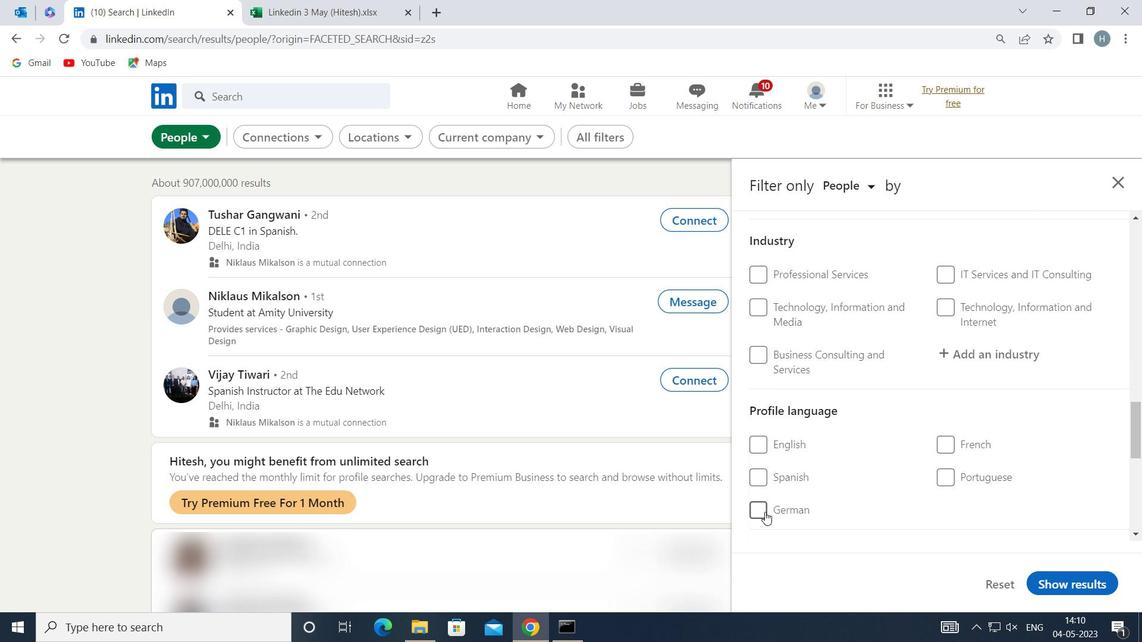 
Action: Mouse moved to (901, 470)
Screenshot: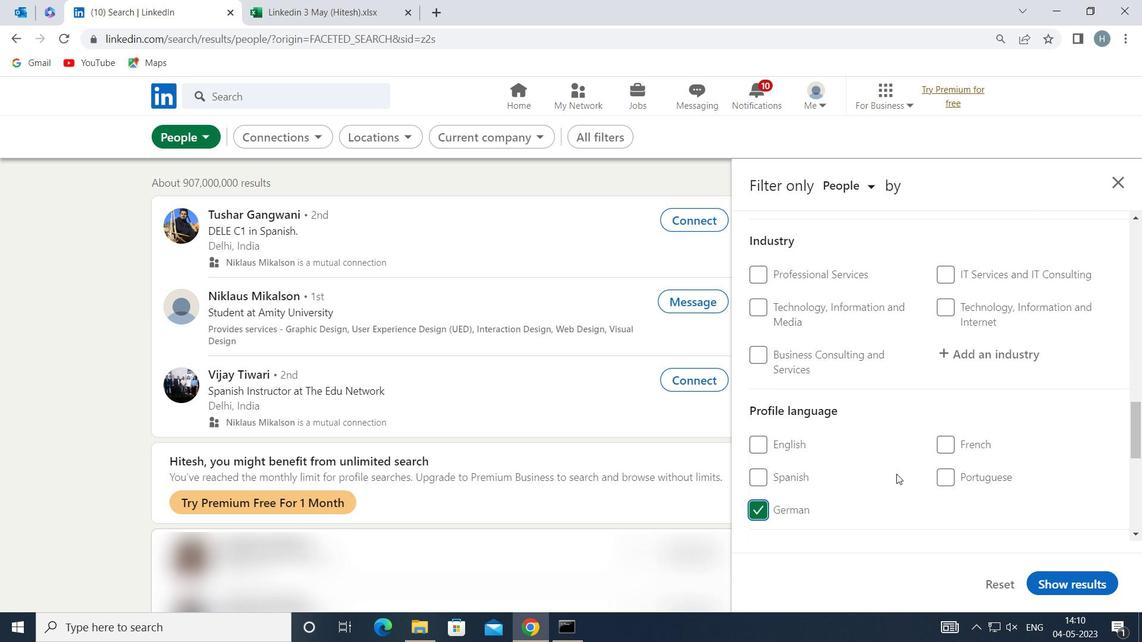 
Action: Mouse scrolled (901, 471) with delta (0, 0)
Screenshot: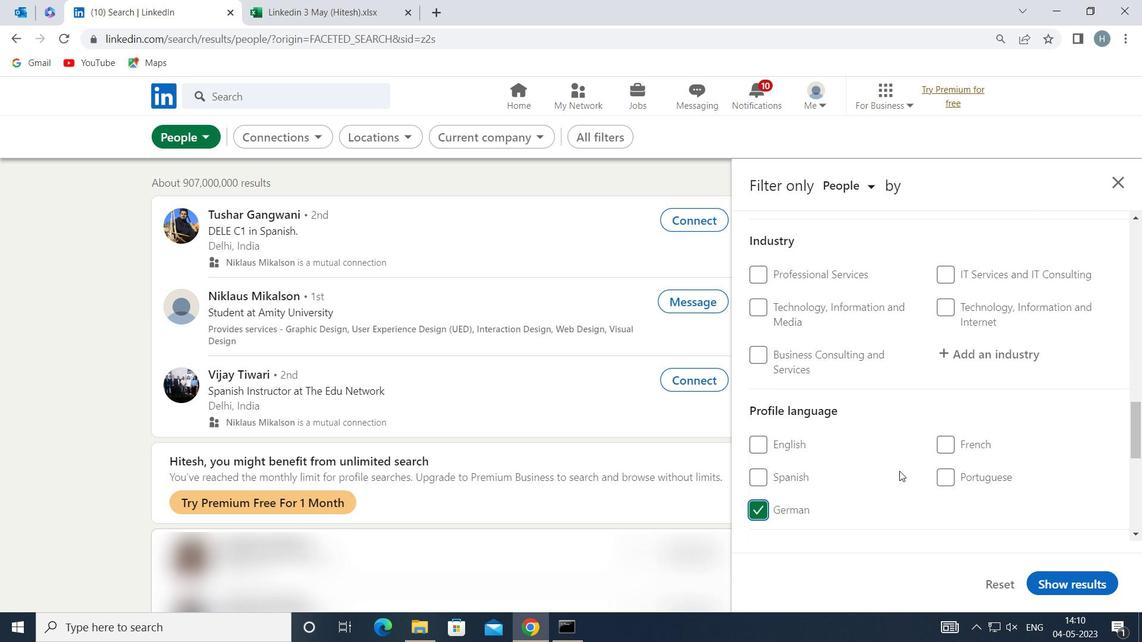 
Action: Mouse moved to (902, 465)
Screenshot: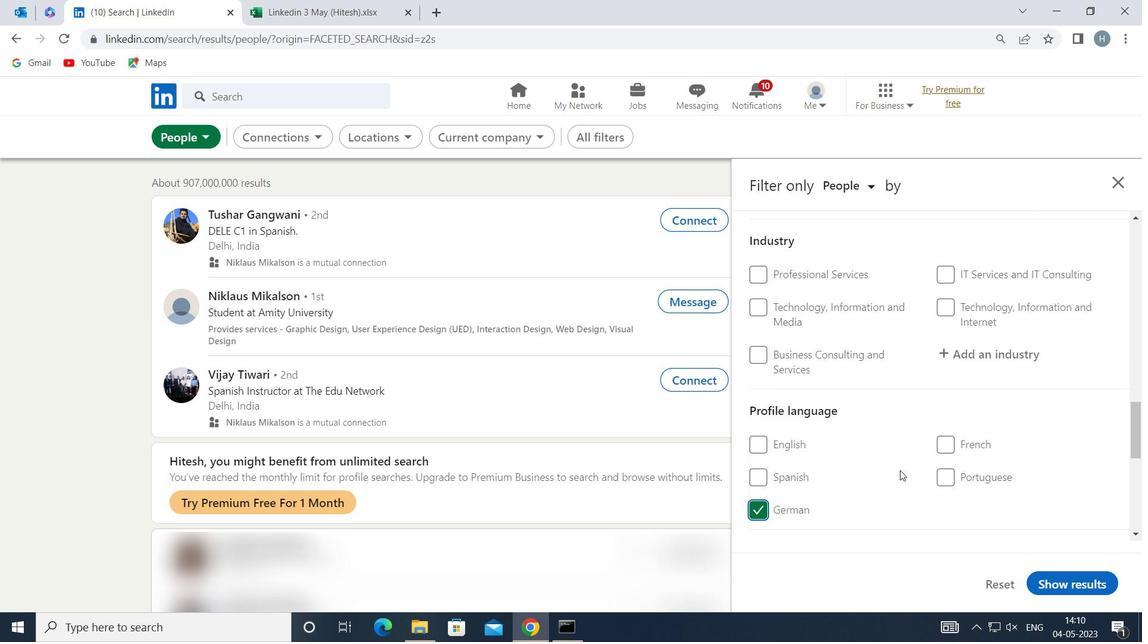 
Action: Mouse scrolled (902, 466) with delta (0, 0)
Screenshot: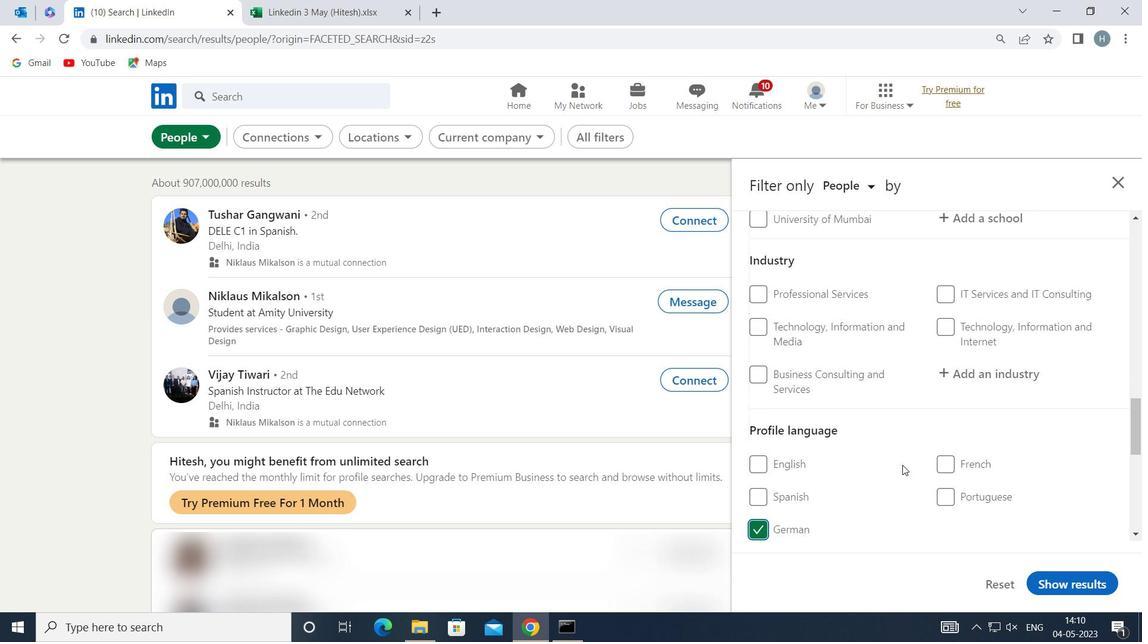 
Action: Mouse scrolled (902, 466) with delta (0, 0)
Screenshot: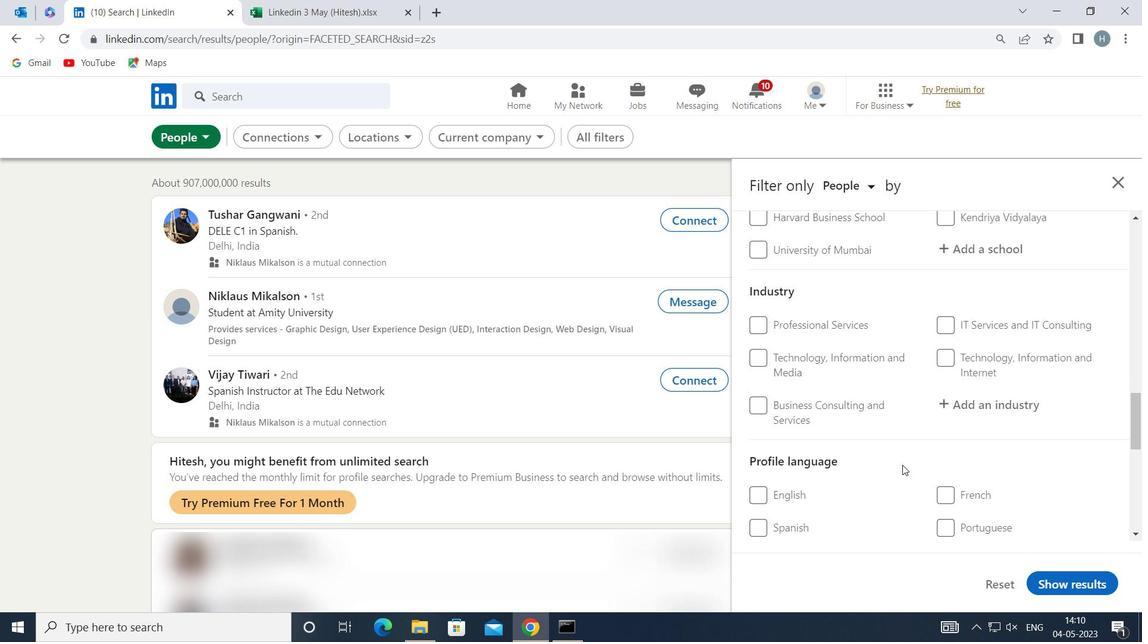 
Action: Mouse scrolled (902, 466) with delta (0, 0)
Screenshot: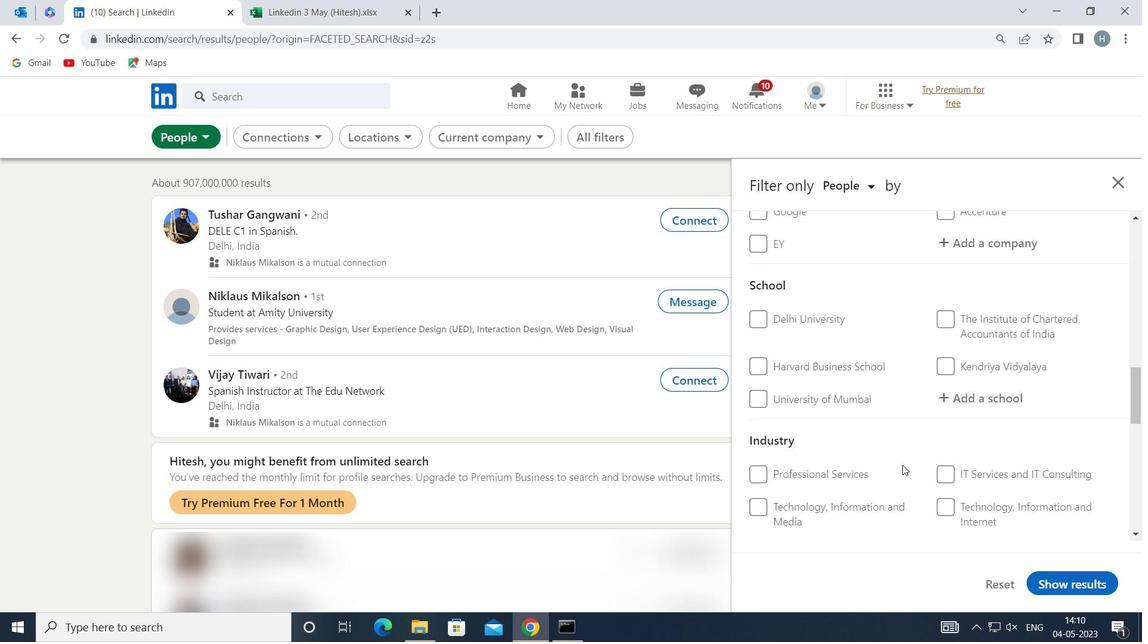 
Action: Mouse scrolled (902, 466) with delta (0, 0)
Screenshot: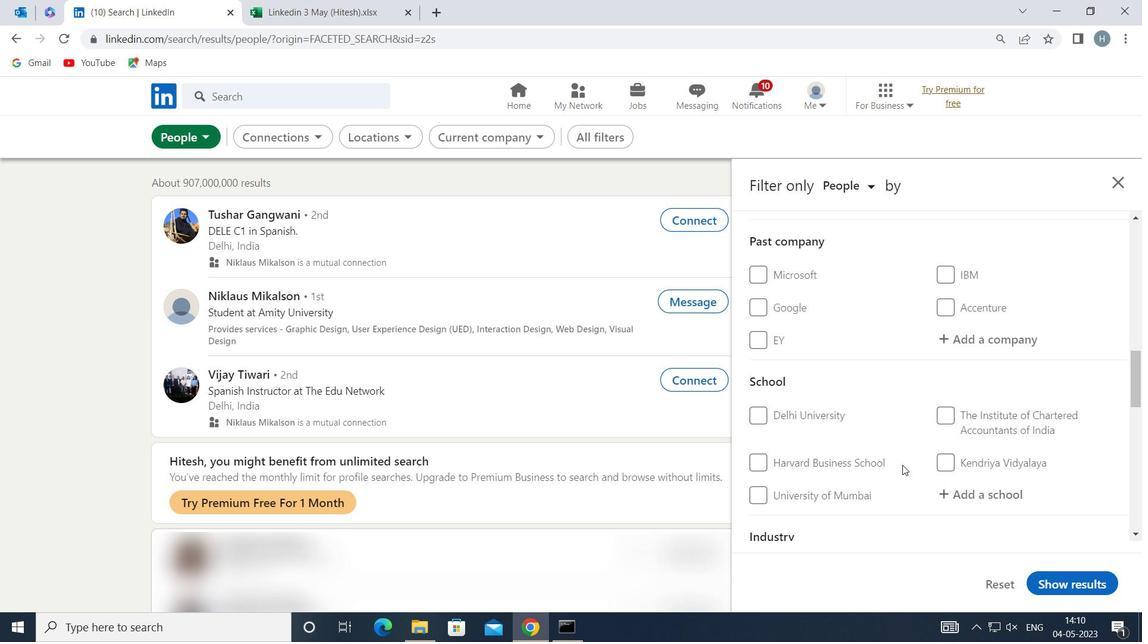 
Action: Mouse scrolled (902, 466) with delta (0, 0)
Screenshot: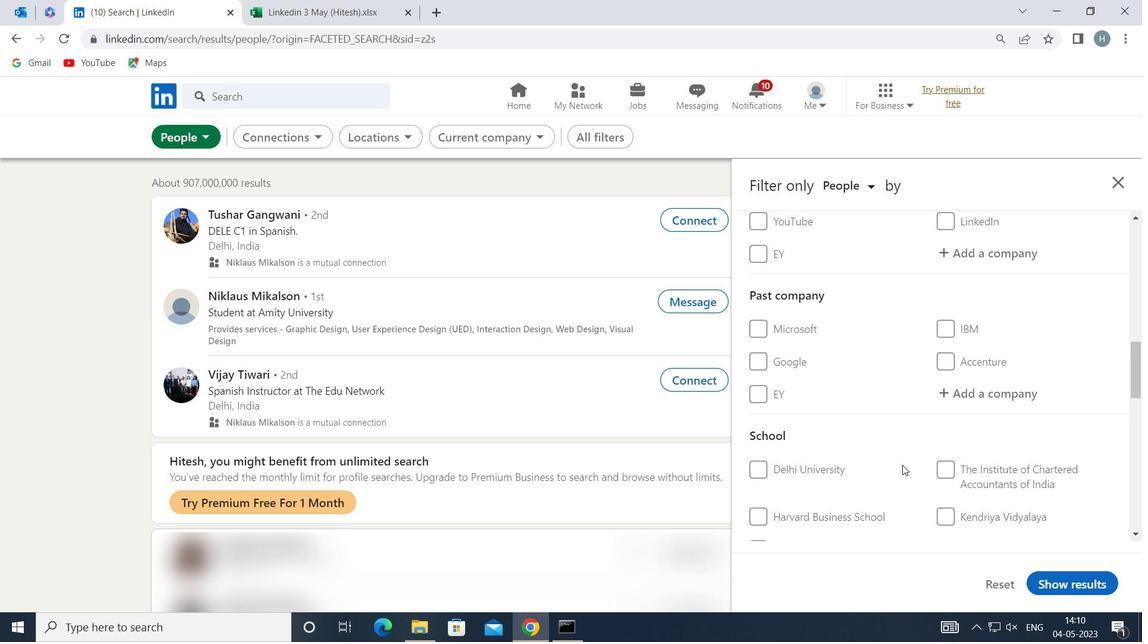 
Action: Mouse scrolled (902, 466) with delta (0, 0)
Screenshot: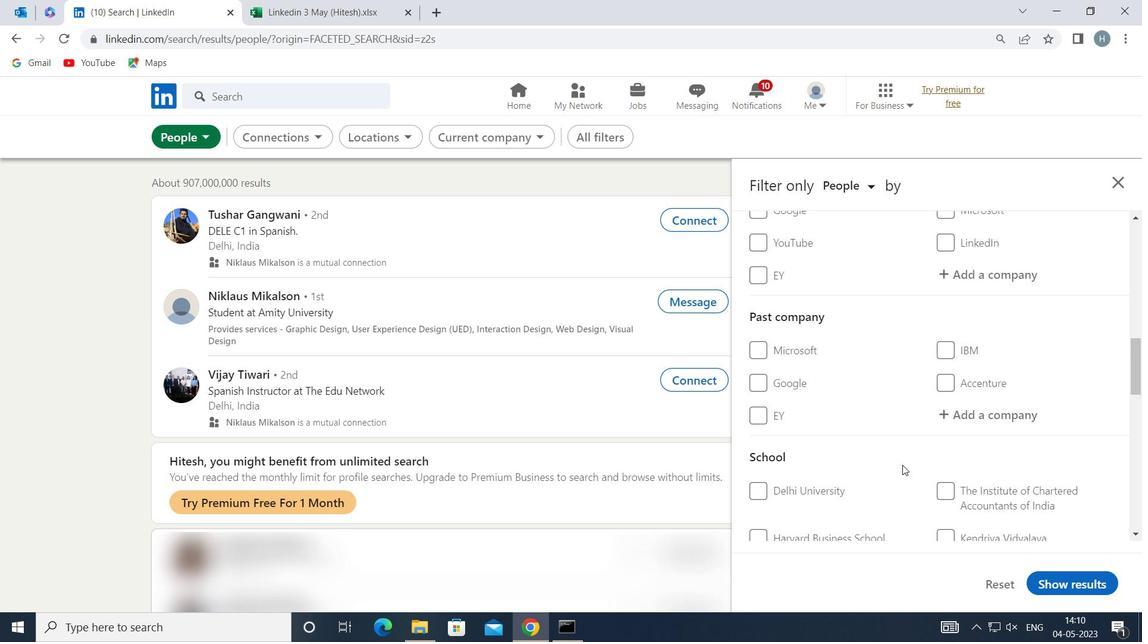 
Action: Mouse scrolled (902, 466) with delta (0, 0)
Screenshot: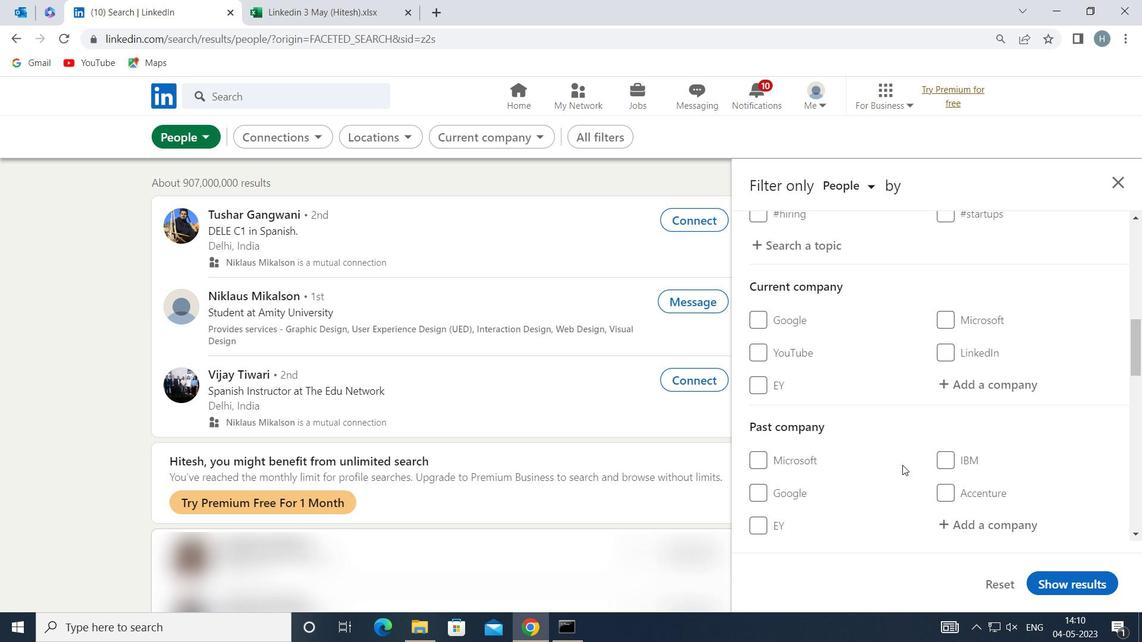 
Action: Mouse moved to (985, 492)
Screenshot: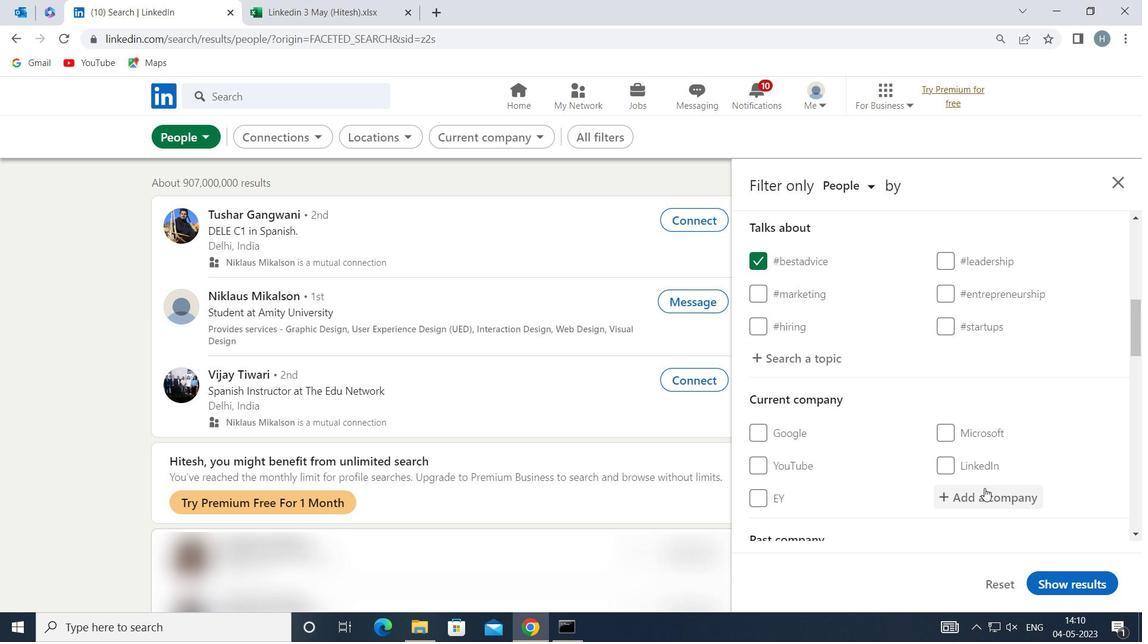 
Action: Mouse pressed left at (985, 492)
Screenshot: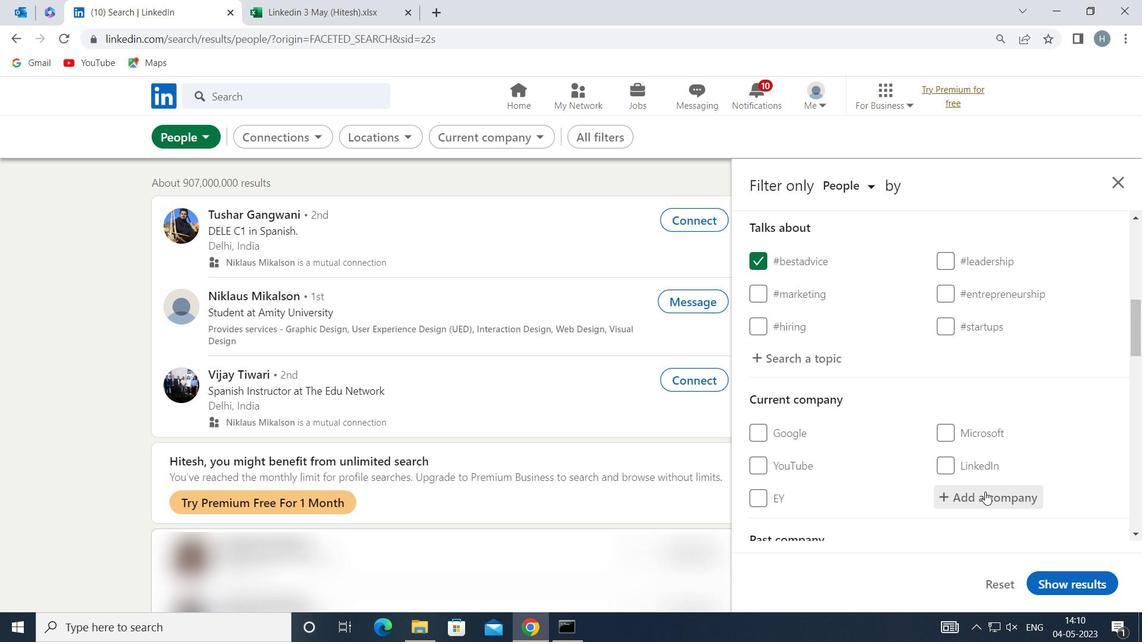
Action: Mouse moved to (984, 491)
Screenshot: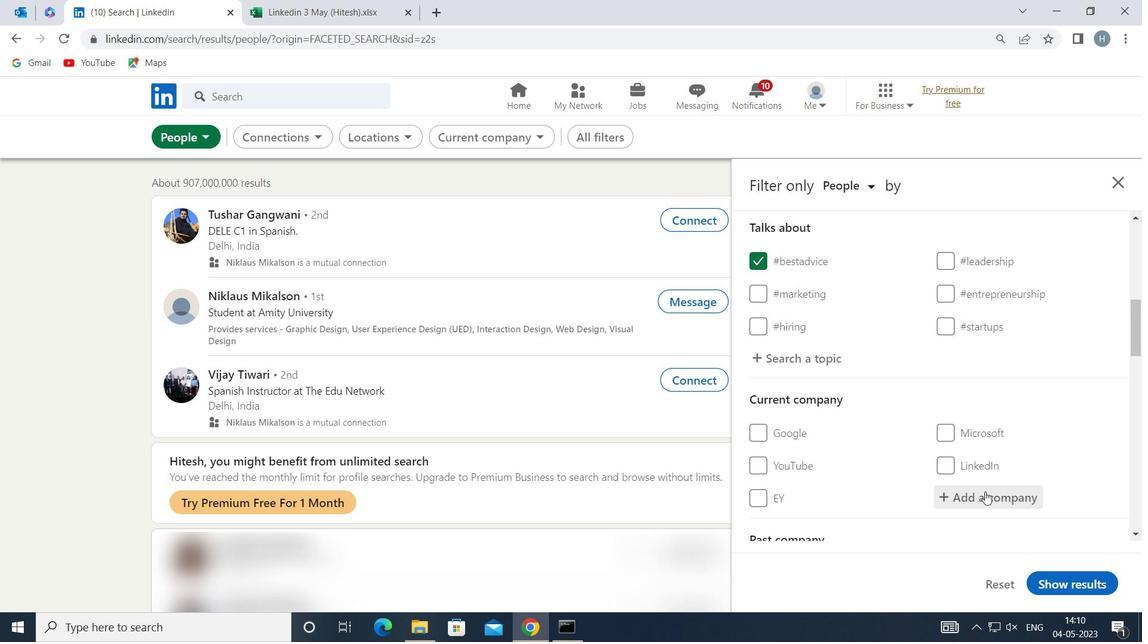 
Action: Key pressed <Key.shift>LET<Key.space>US<Key.space>LEAD
Screenshot: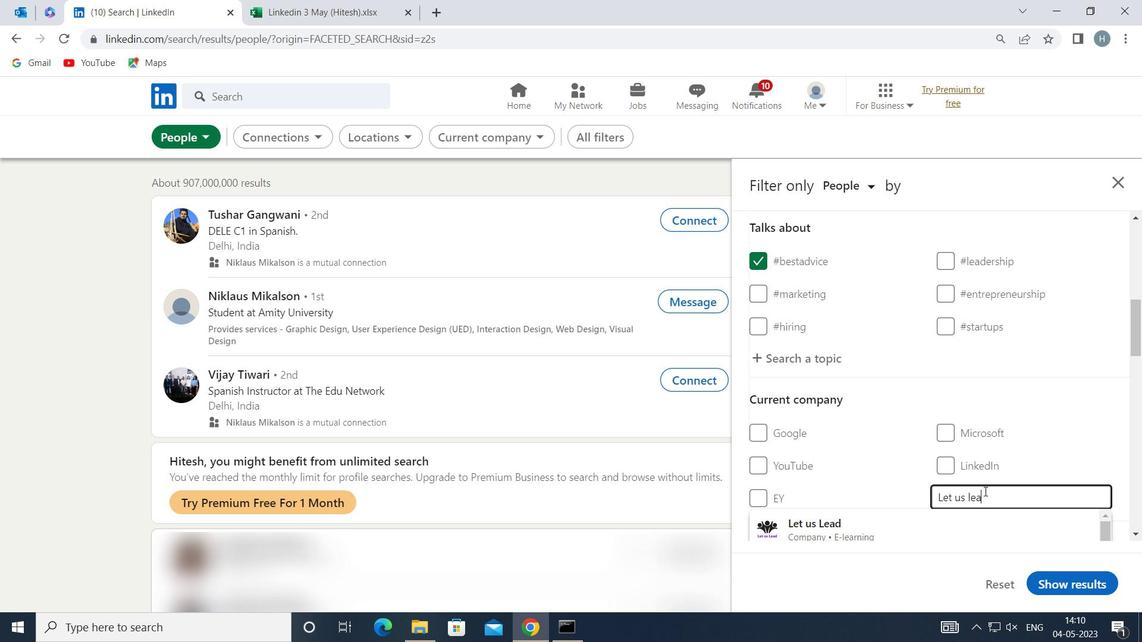 
Action: Mouse moved to (952, 527)
Screenshot: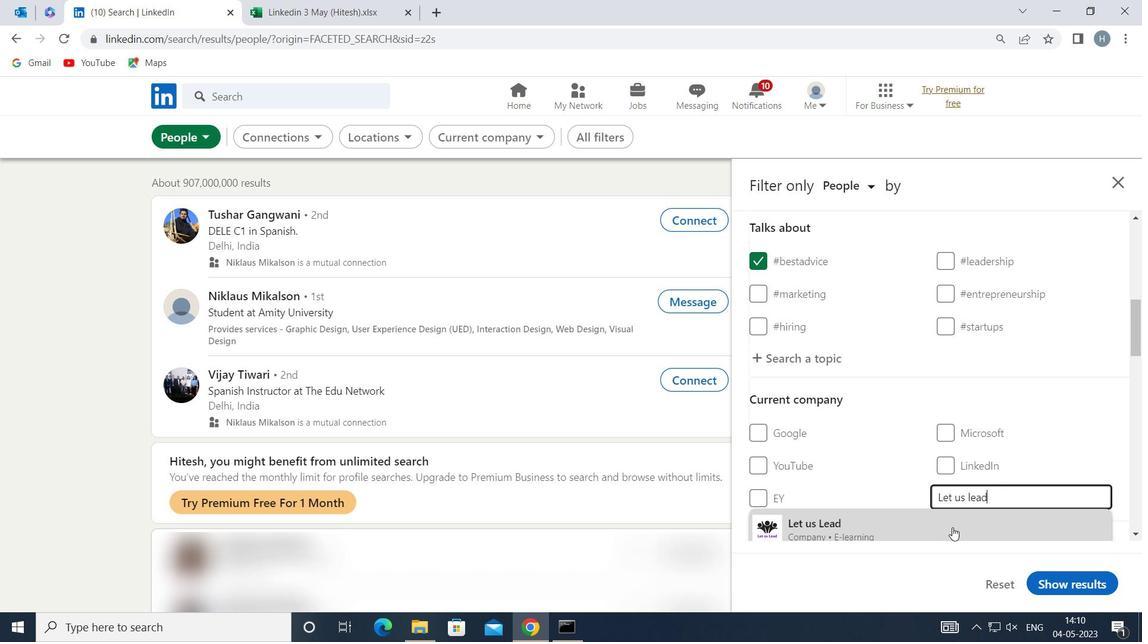 
Action: Mouse pressed left at (952, 527)
Screenshot: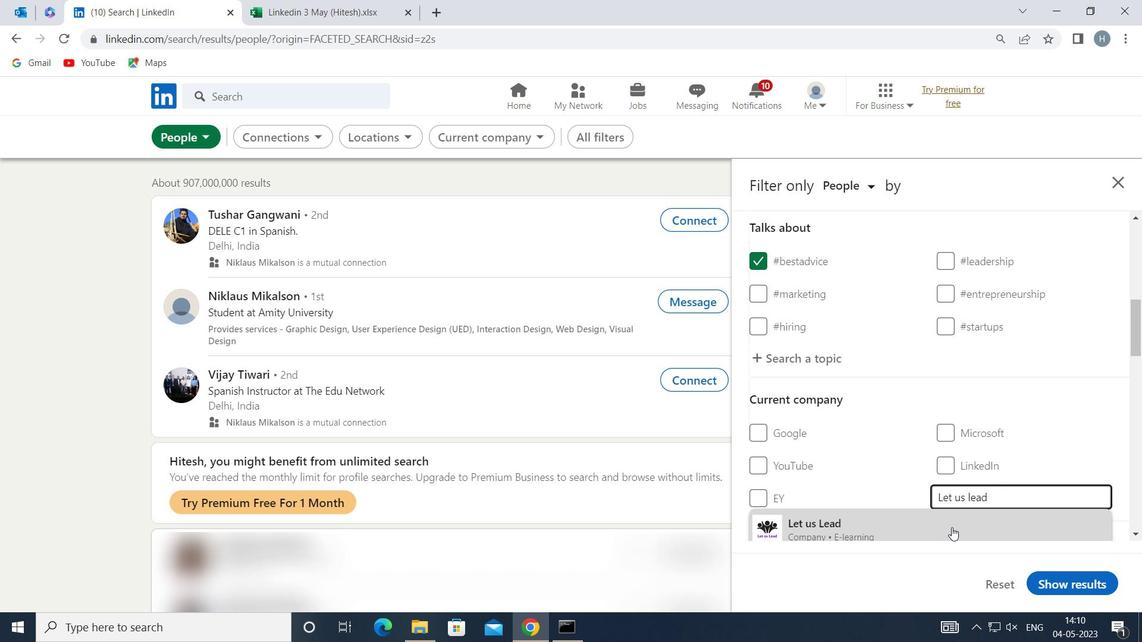 
Action: Mouse moved to (908, 461)
Screenshot: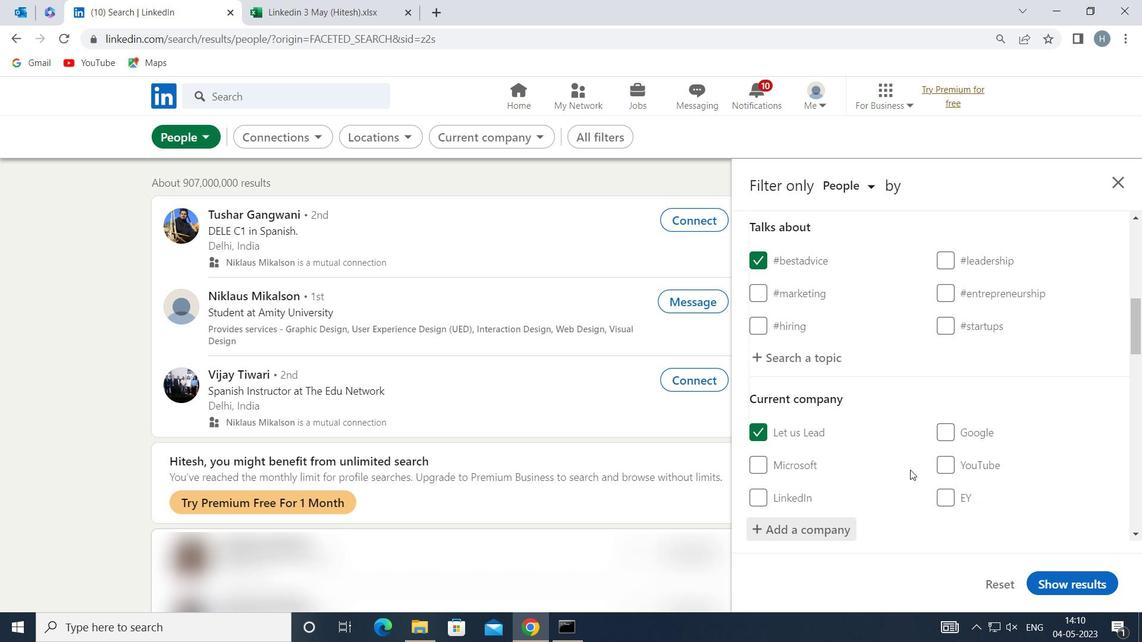 
Action: Mouse scrolled (908, 461) with delta (0, 0)
Screenshot: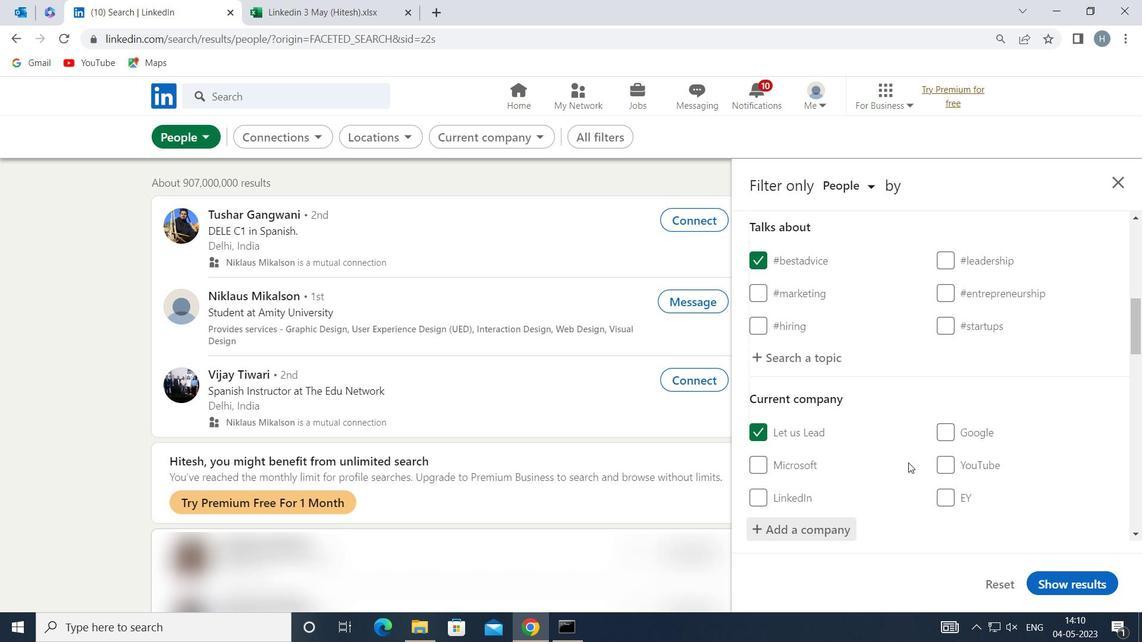 
Action: Mouse scrolled (908, 461) with delta (0, 0)
Screenshot: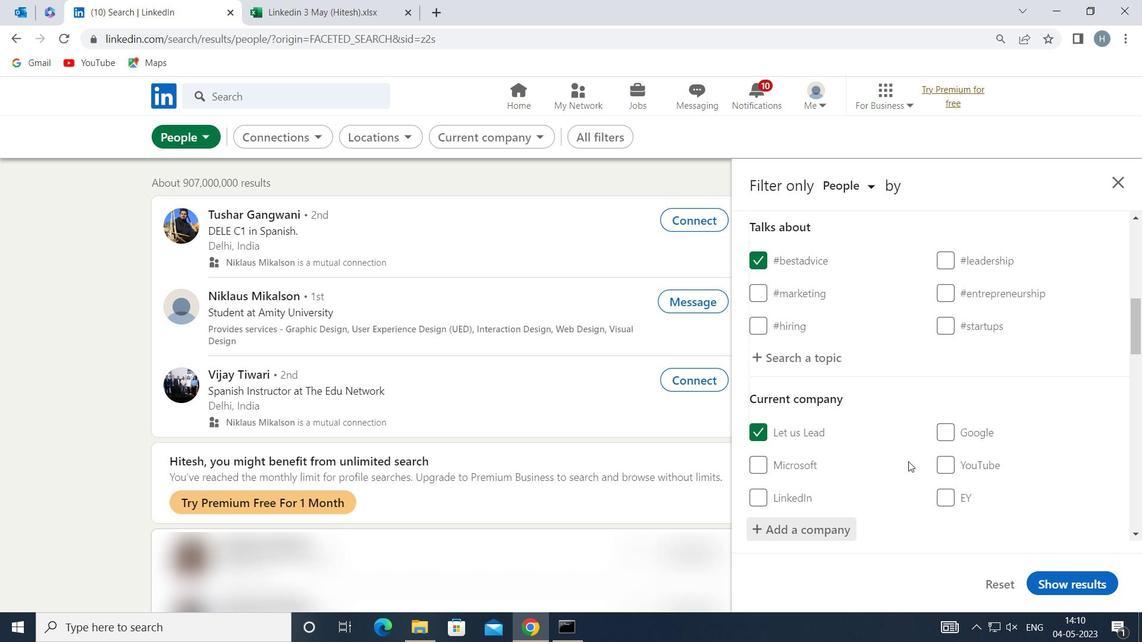 
Action: Mouse moved to (908, 458)
Screenshot: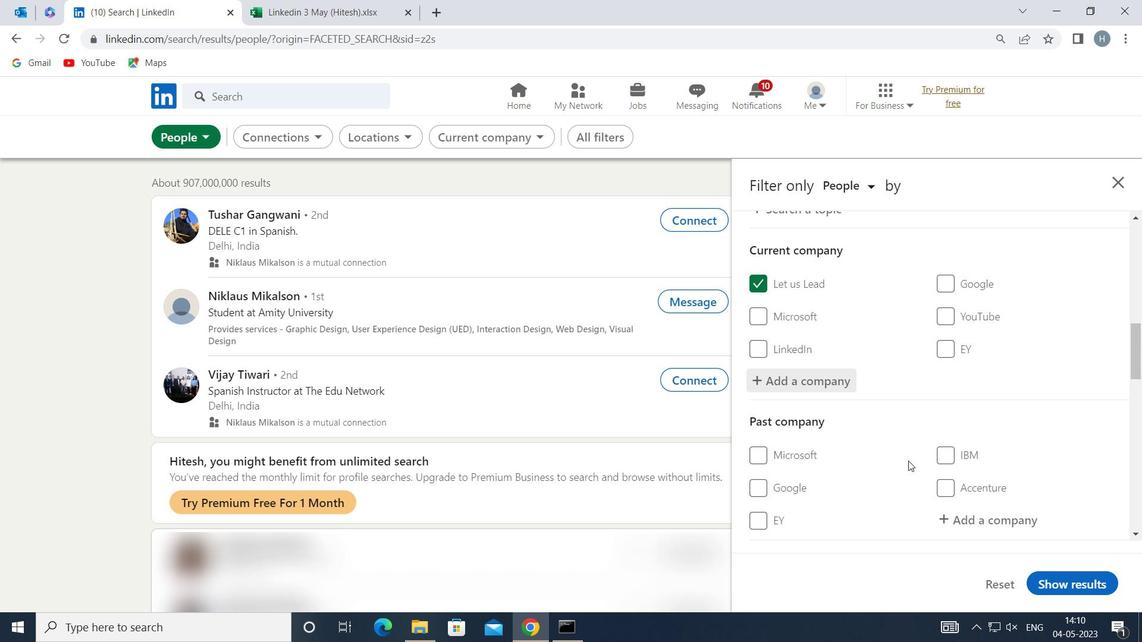 
Action: Mouse scrolled (908, 457) with delta (0, 0)
Screenshot: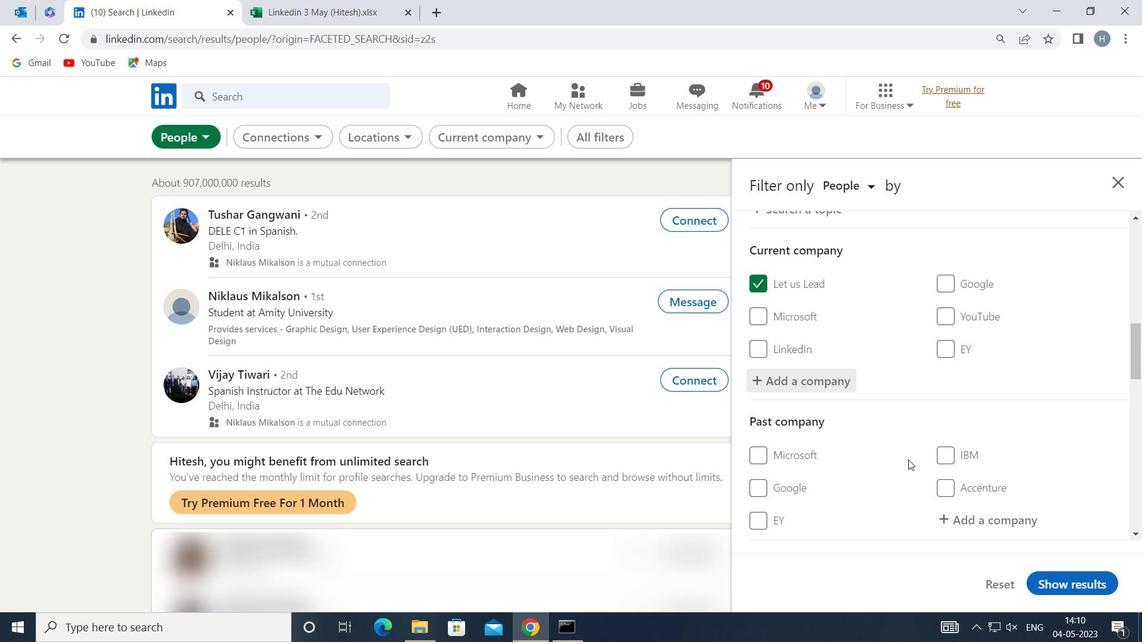 
Action: Mouse scrolled (908, 457) with delta (0, 0)
Screenshot: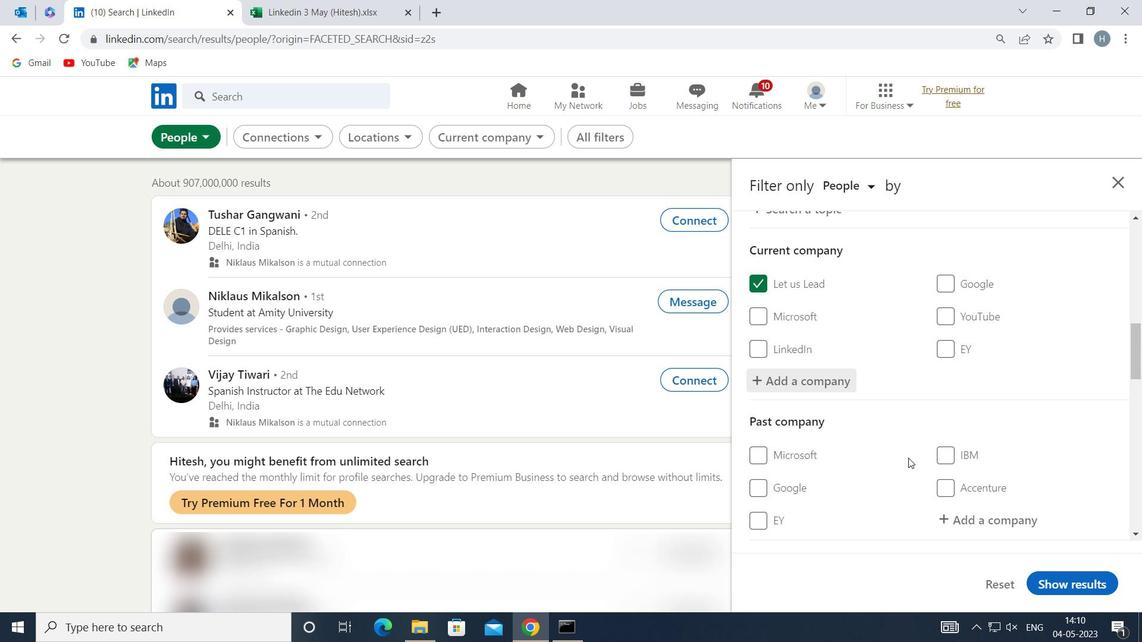 
Action: Mouse moved to (913, 451)
Screenshot: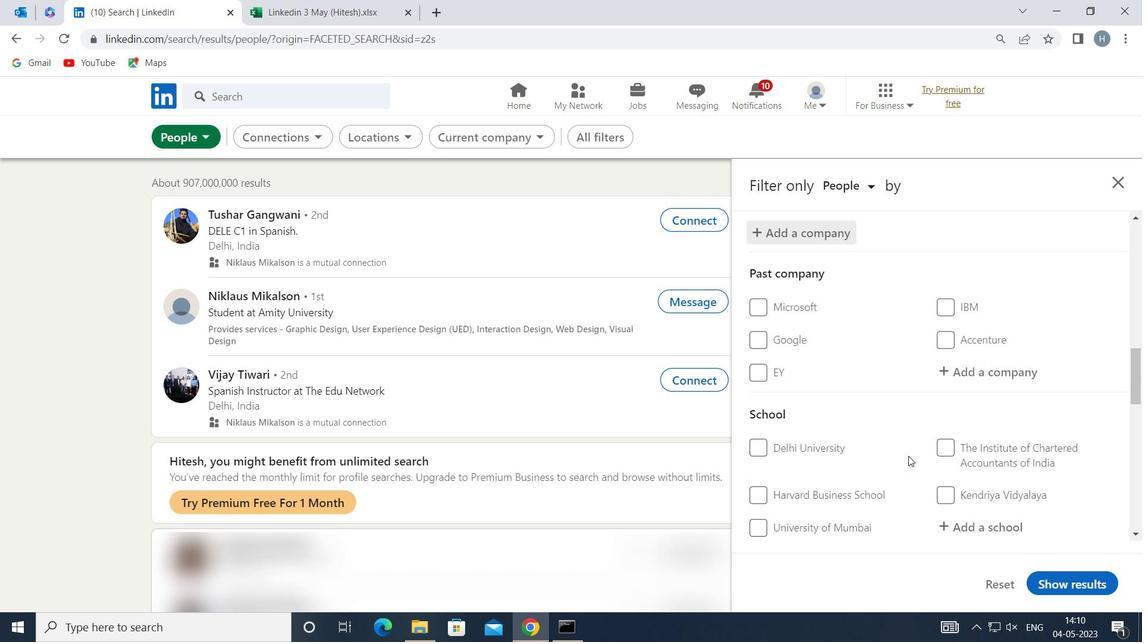 
Action: Mouse scrolled (913, 451) with delta (0, 0)
Screenshot: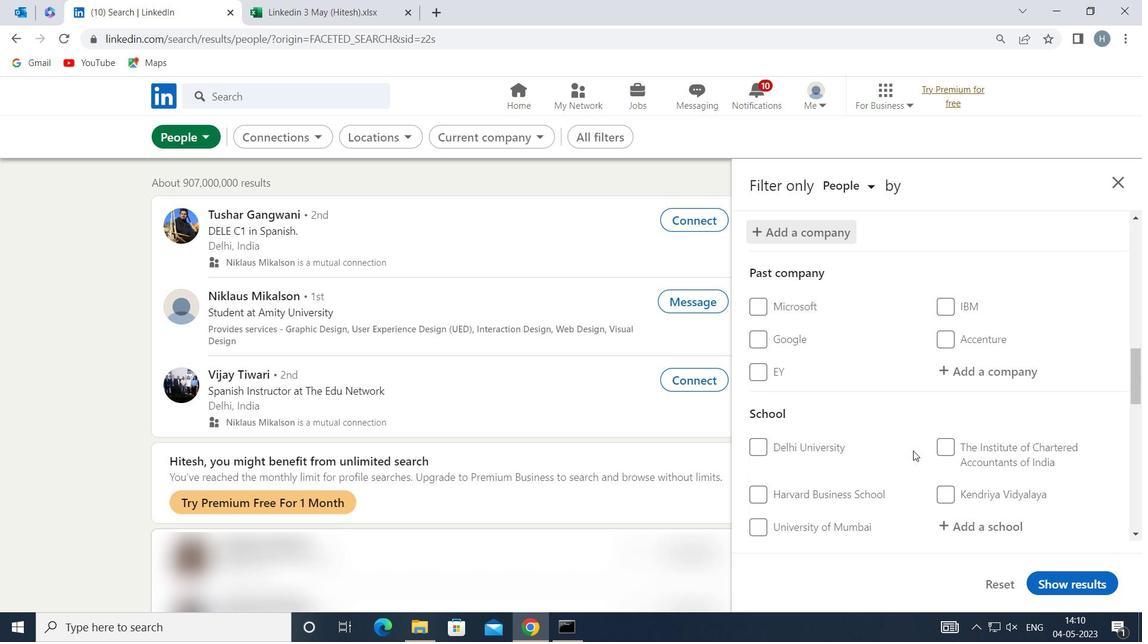 
Action: Mouse moved to (974, 448)
Screenshot: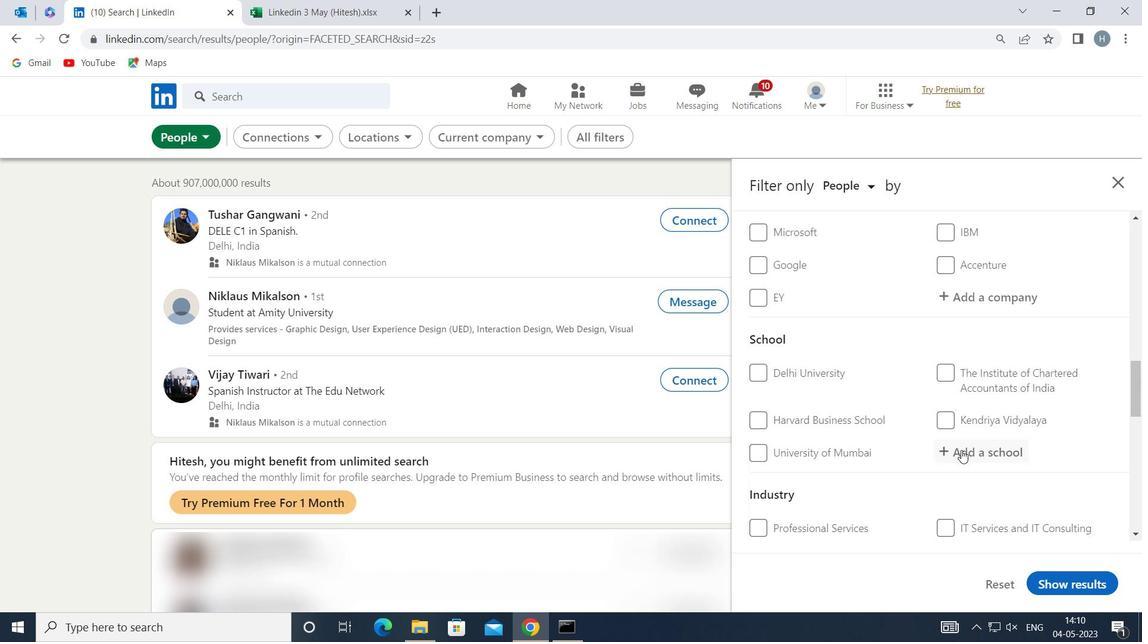 
Action: Mouse pressed left at (974, 448)
Screenshot: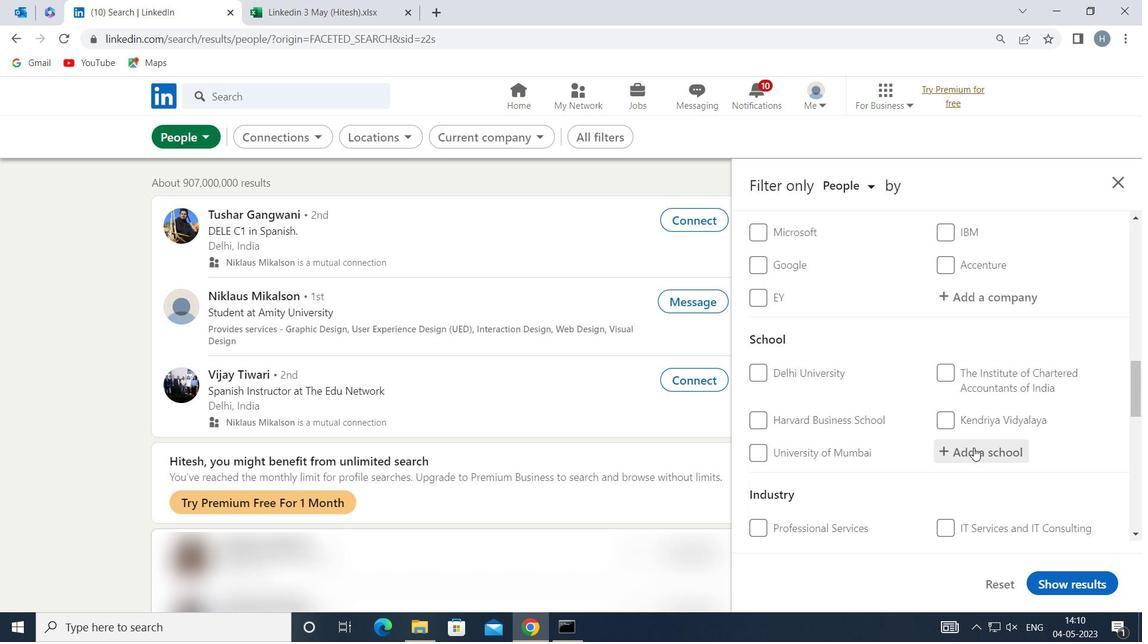 
Action: Key pressed <Key.shift>EWING<Key.space><Key.shift>CHRISTIAN<Key.space><Key.shift>COLLEGE
Screenshot: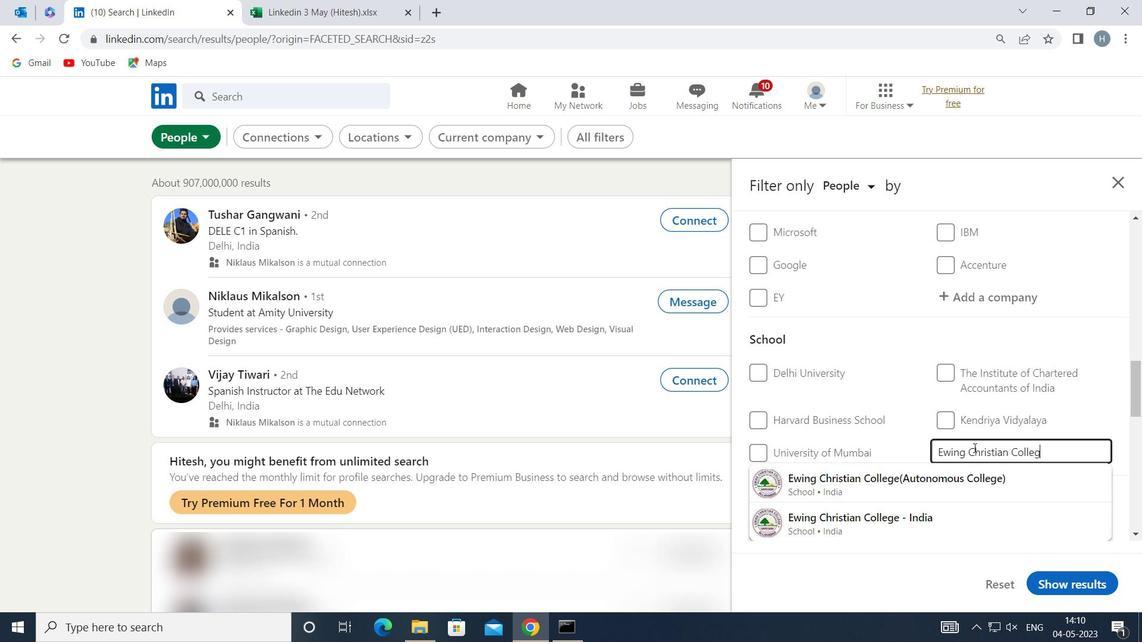 
Action: Mouse moved to (947, 482)
Screenshot: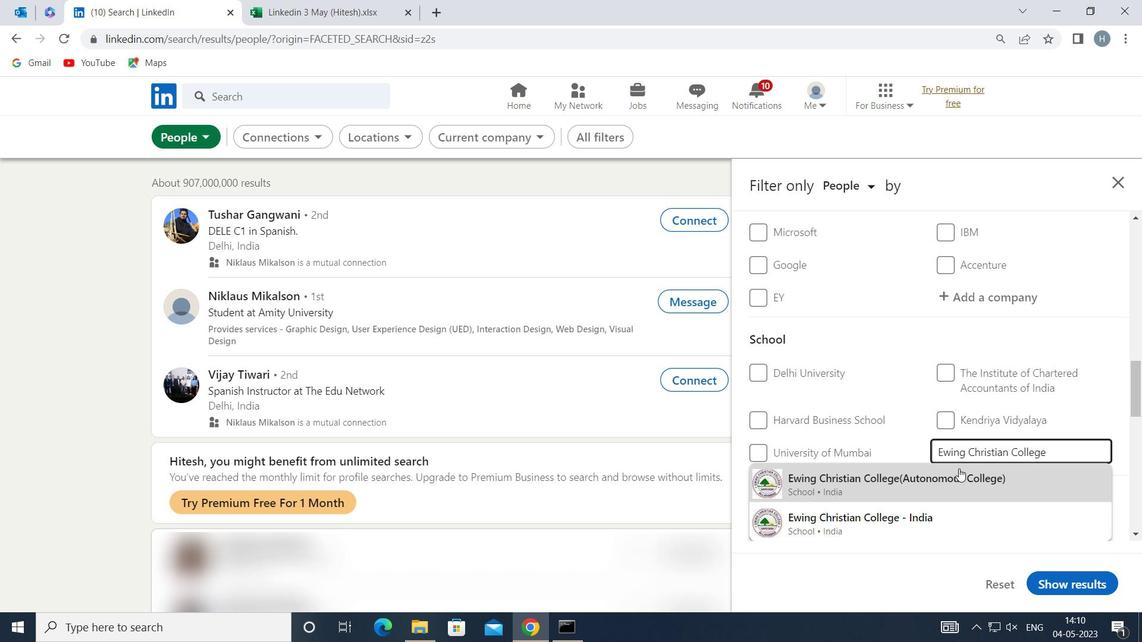 
Action: Mouse pressed left at (947, 482)
Screenshot: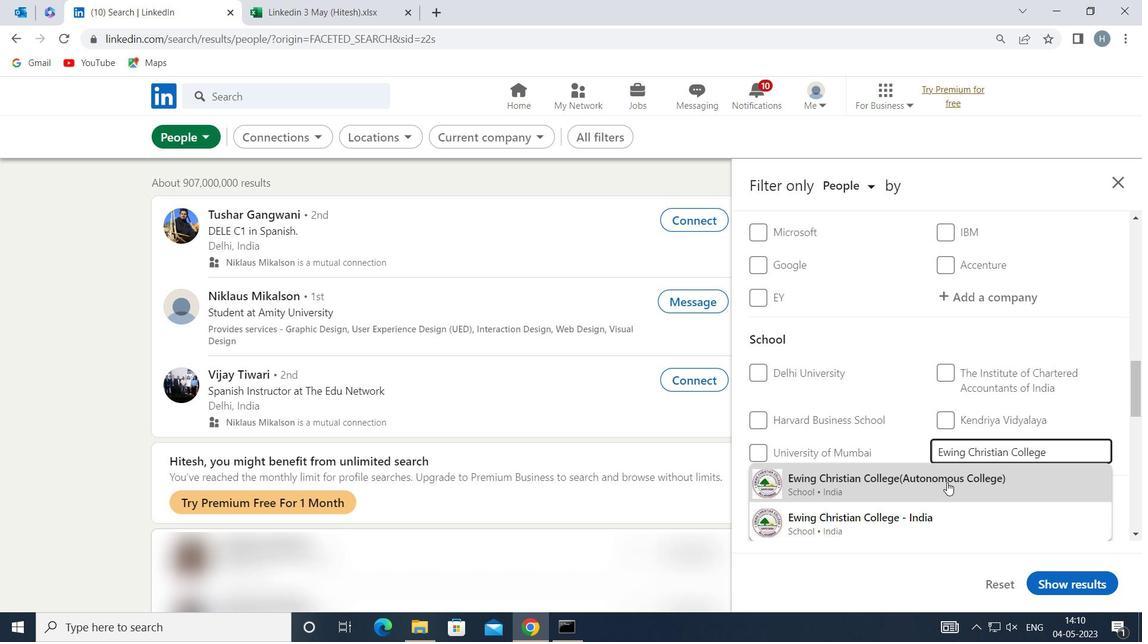 
Action: Mouse moved to (947, 467)
Screenshot: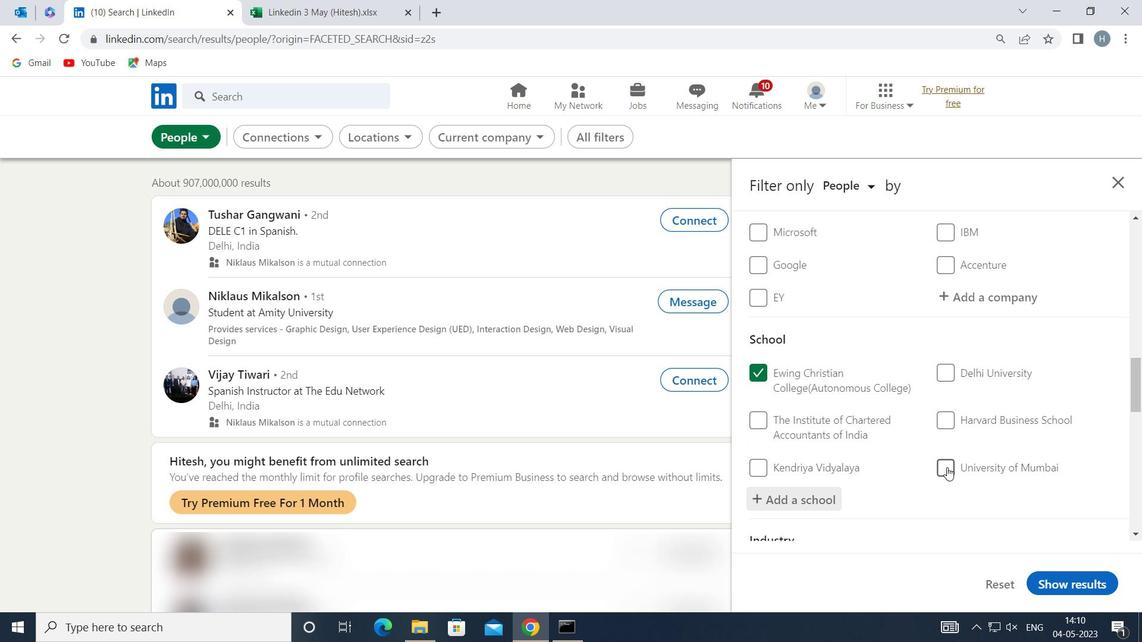 
Action: Mouse scrolled (947, 466) with delta (0, 0)
Screenshot: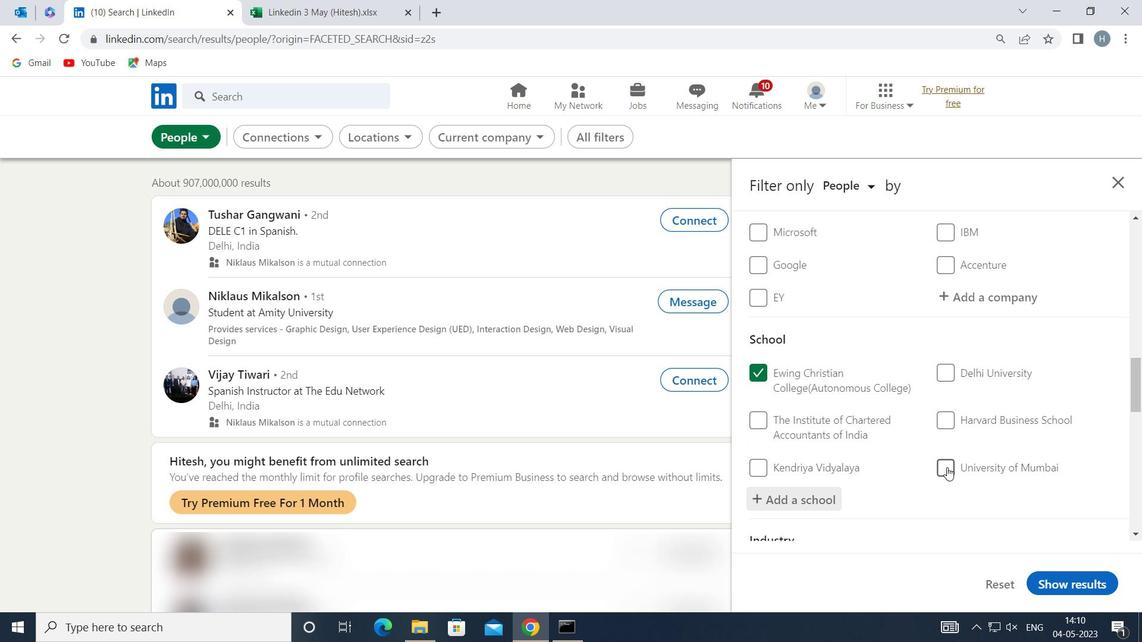 
Action: Mouse moved to (947, 466)
Screenshot: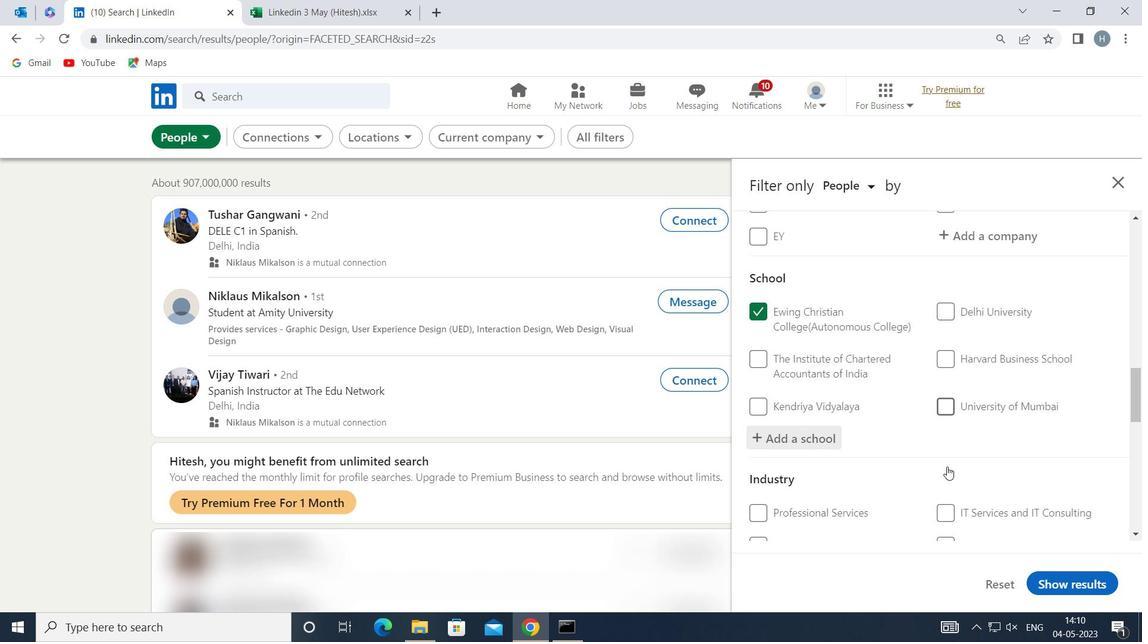 
Action: Mouse scrolled (947, 465) with delta (0, 0)
Screenshot: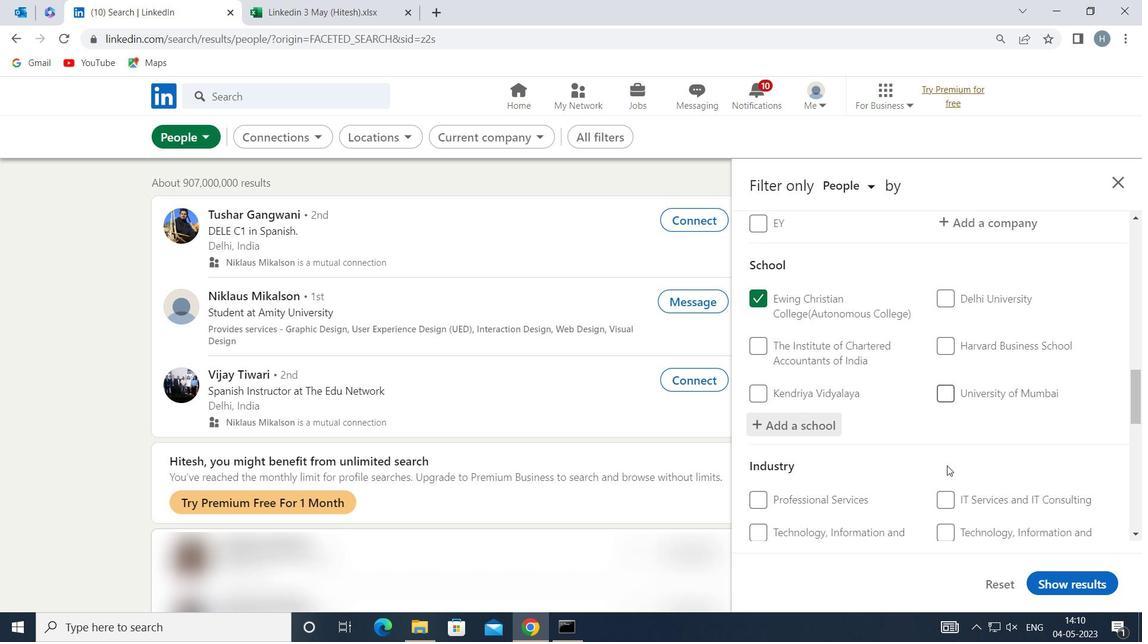 
Action: Mouse moved to (948, 466)
Screenshot: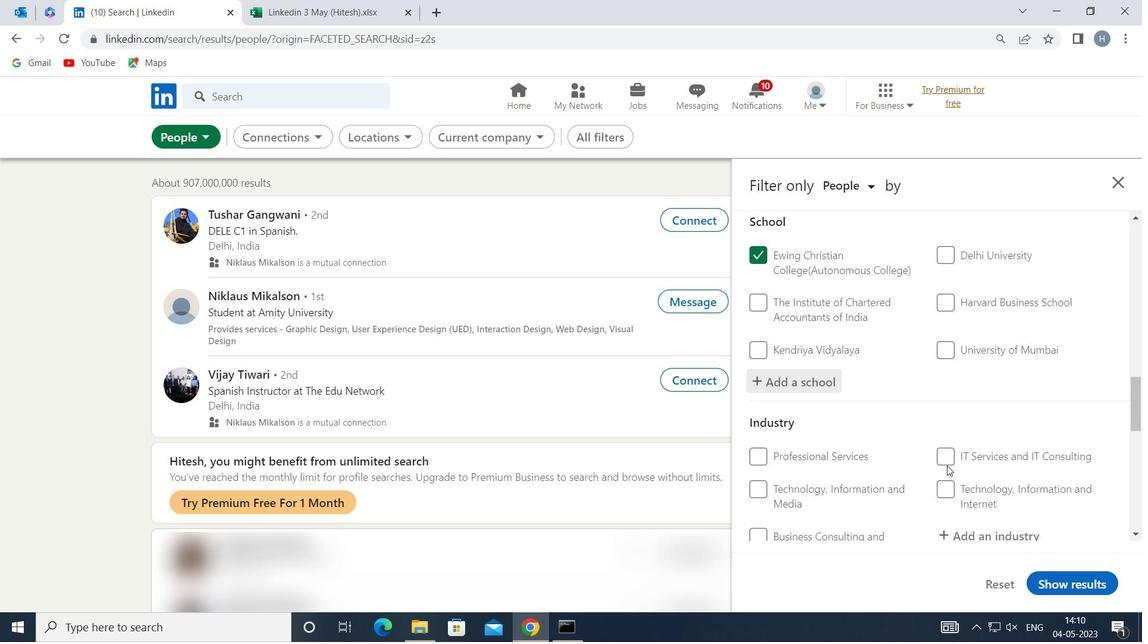 
Action: Mouse scrolled (948, 465) with delta (0, 0)
Screenshot: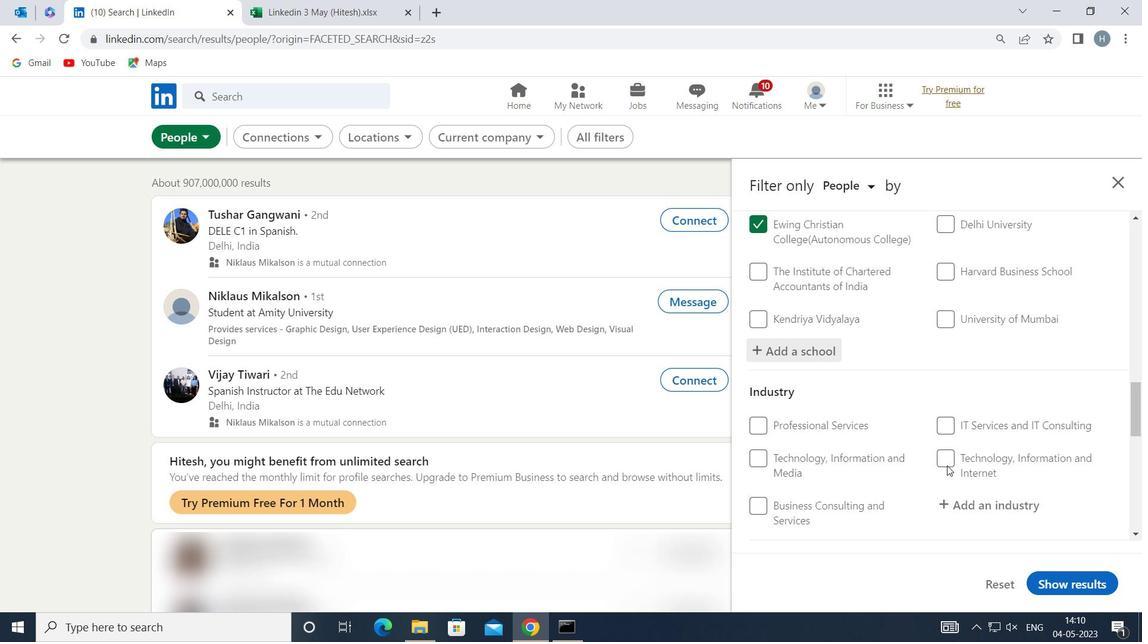 
Action: Mouse moved to (1008, 443)
Screenshot: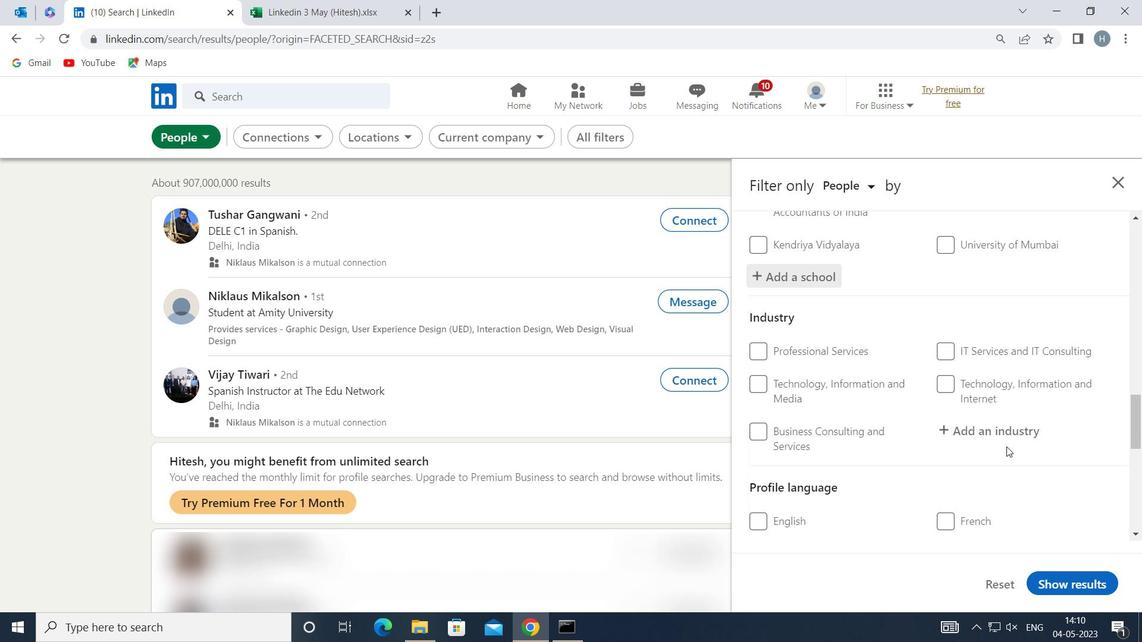 
Action: Mouse pressed left at (1008, 443)
Screenshot: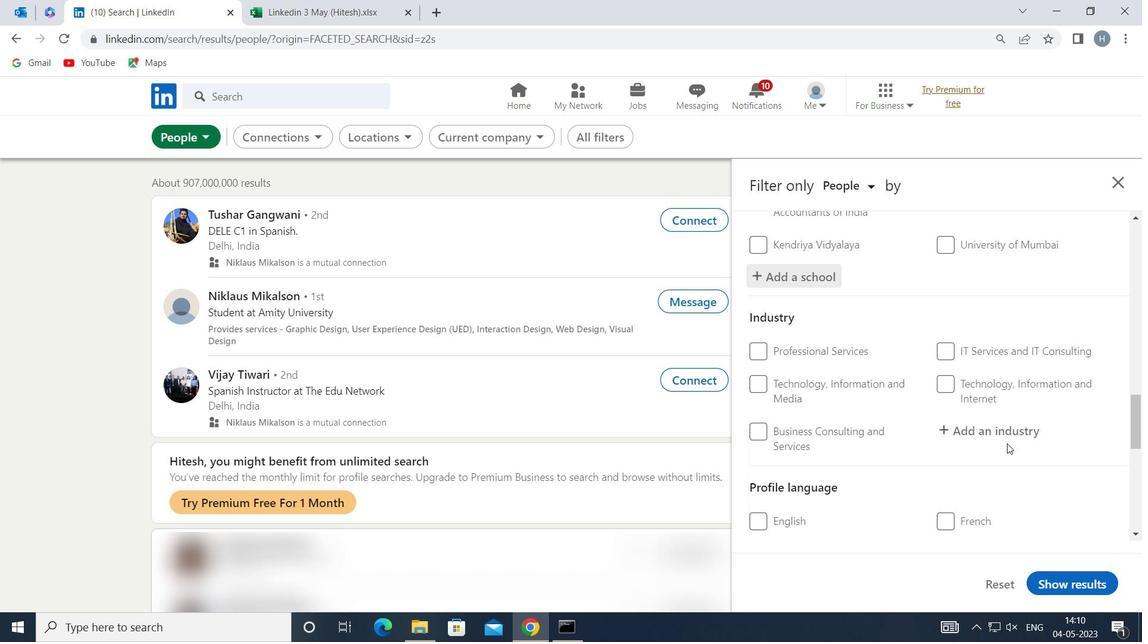 
Action: Mouse moved to (1009, 436)
Screenshot: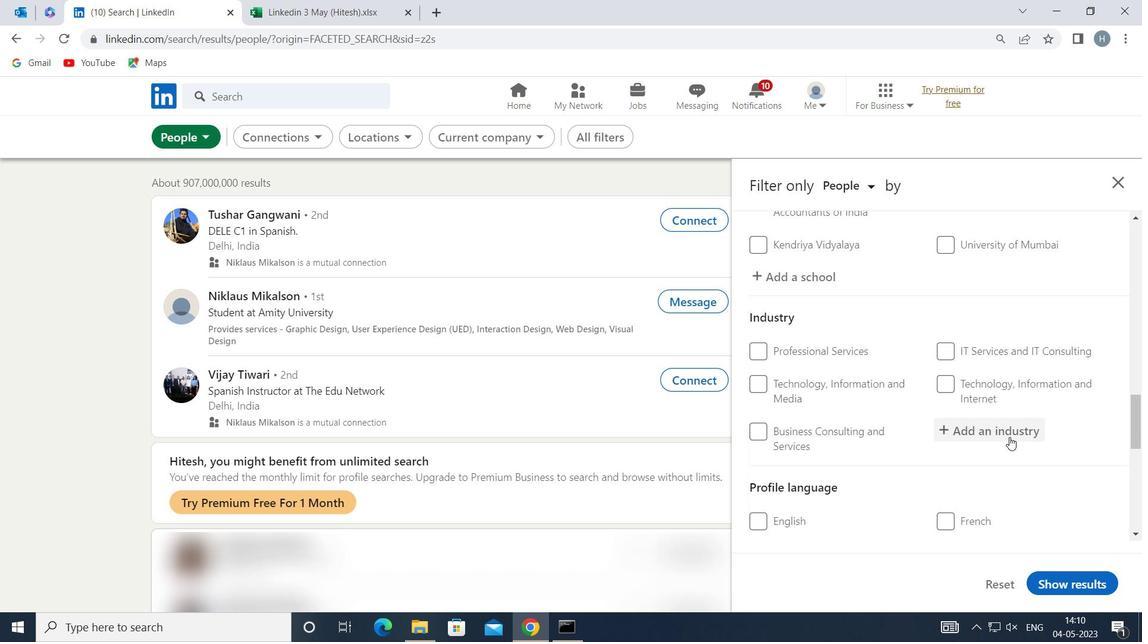 
Action: Mouse pressed left at (1009, 436)
Screenshot: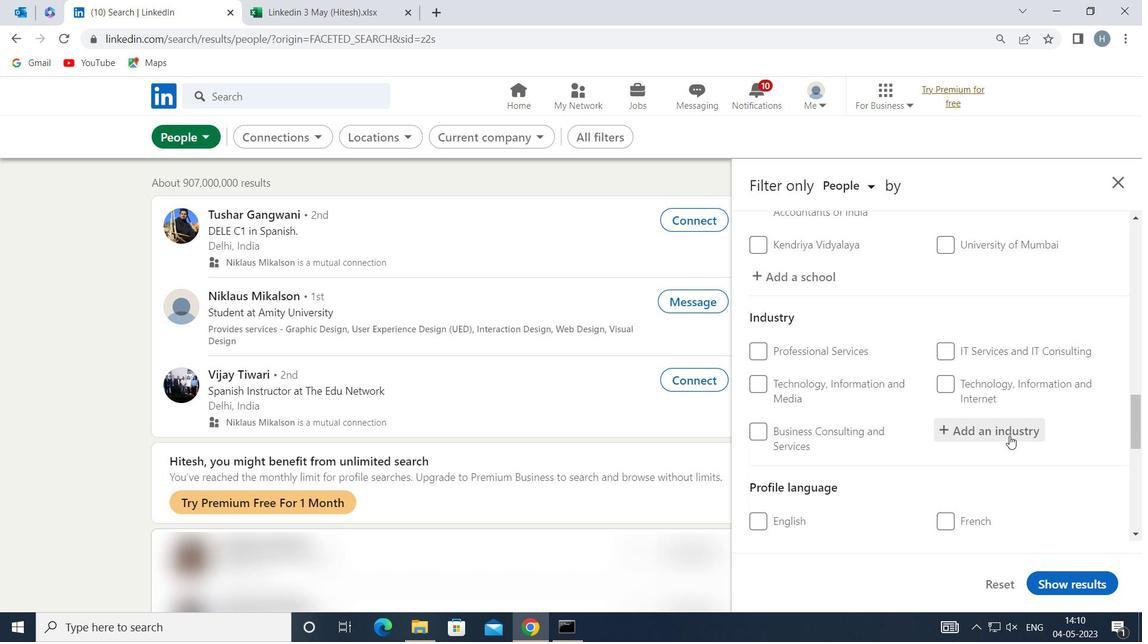
Action: Key pressed <Key.shift>SKIING<Key.space><Key.shift>FAC
Screenshot: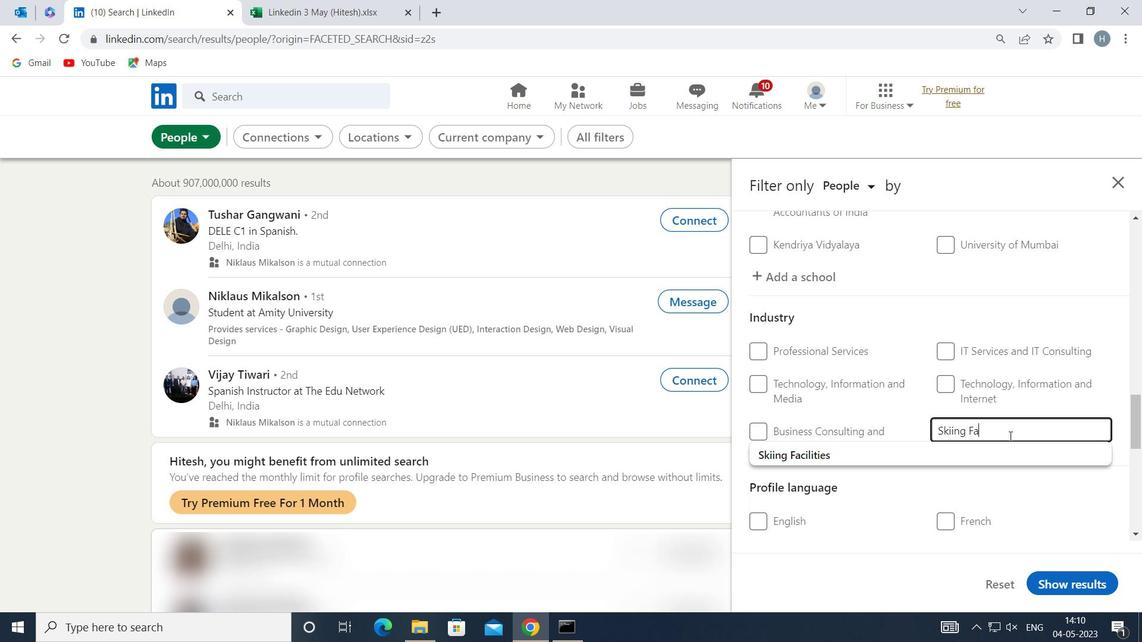 
Action: Mouse moved to (949, 445)
Screenshot: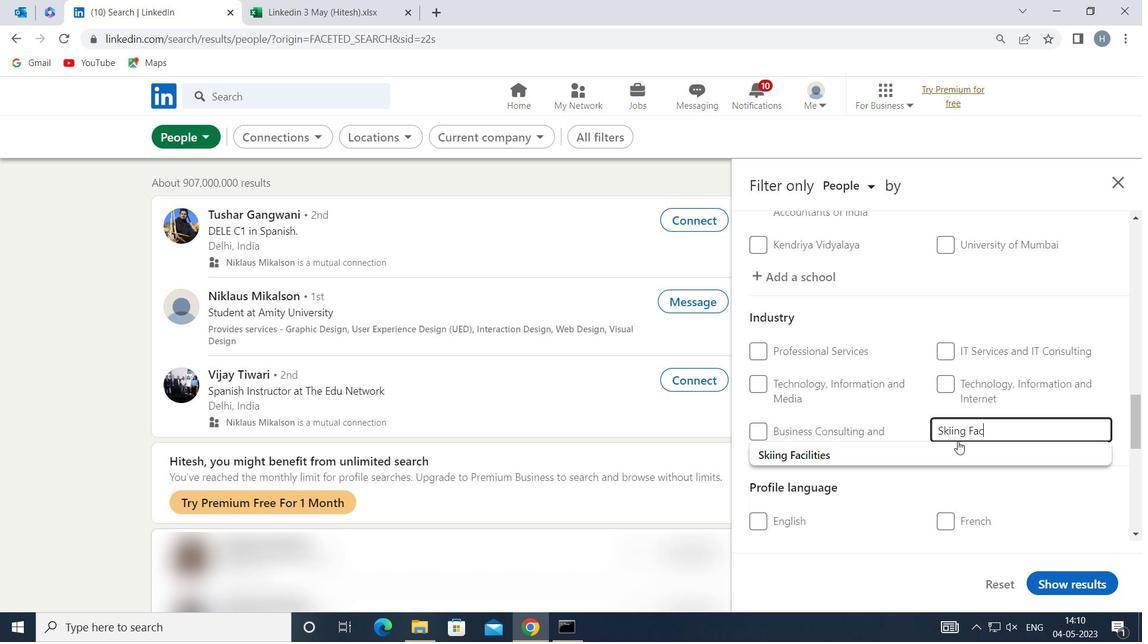 
Action: Mouse pressed left at (949, 445)
Screenshot: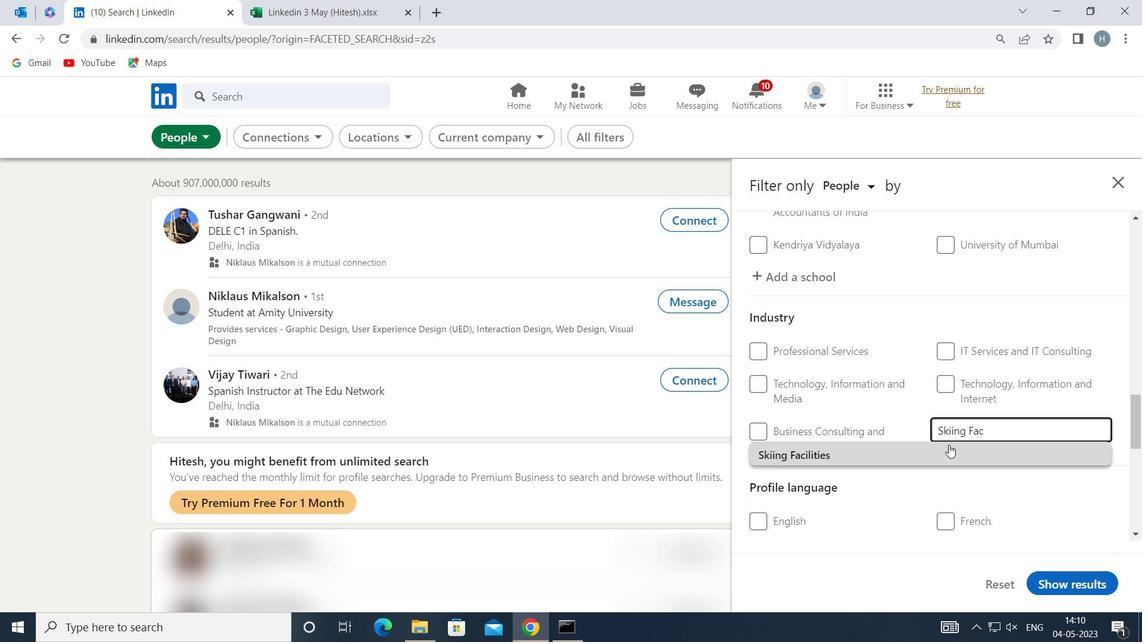 
Action: Mouse moved to (922, 436)
Screenshot: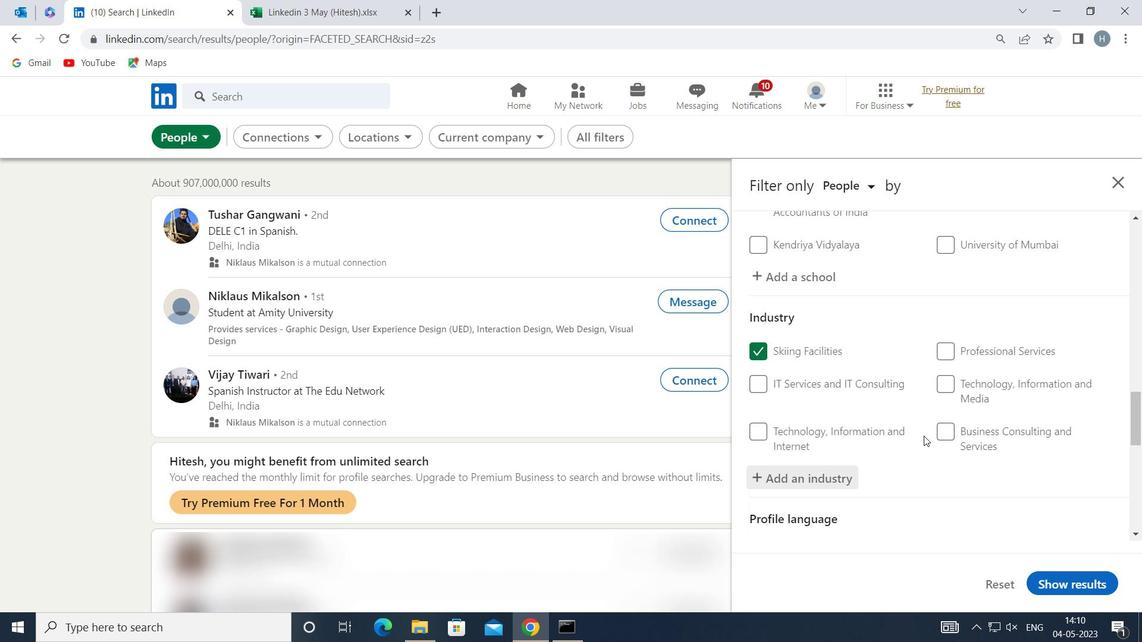 
Action: Mouse scrolled (922, 436) with delta (0, 0)
Screenshot: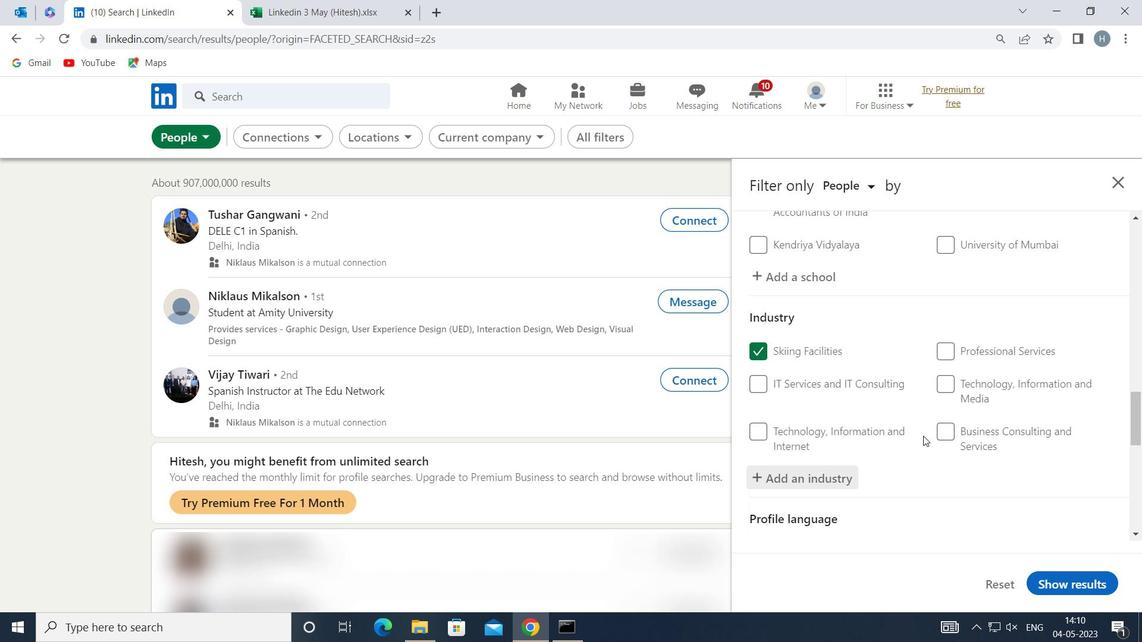 
Action: Mouse moved to (921, 435)
Screenshot: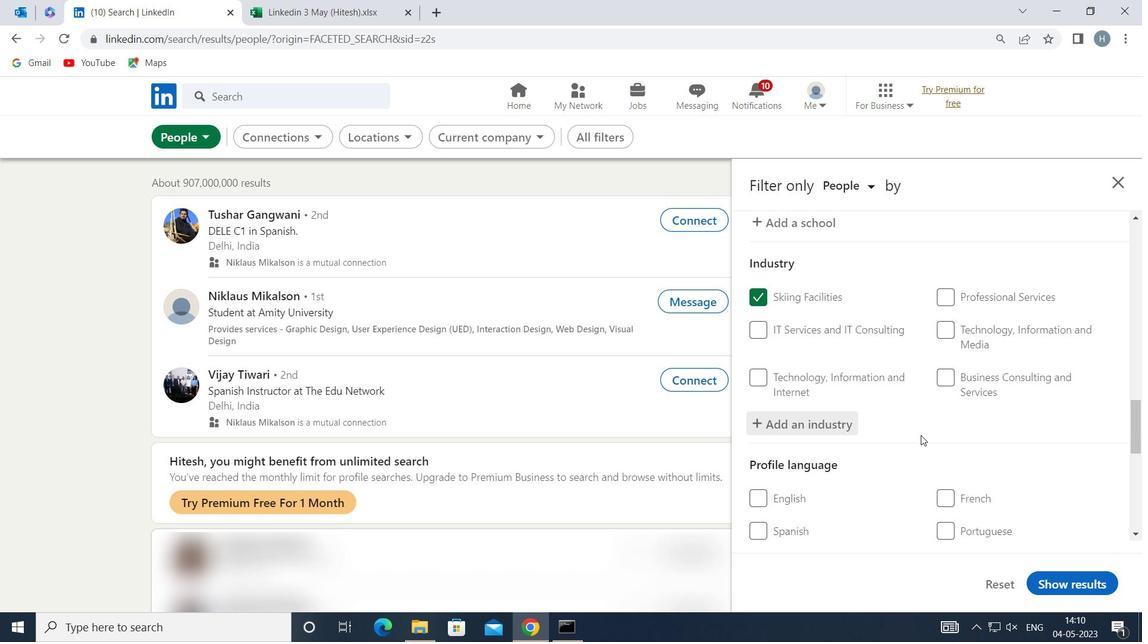 
Action: Mouse scrolled (921, 434) with delta (0, 0)
Screenshot: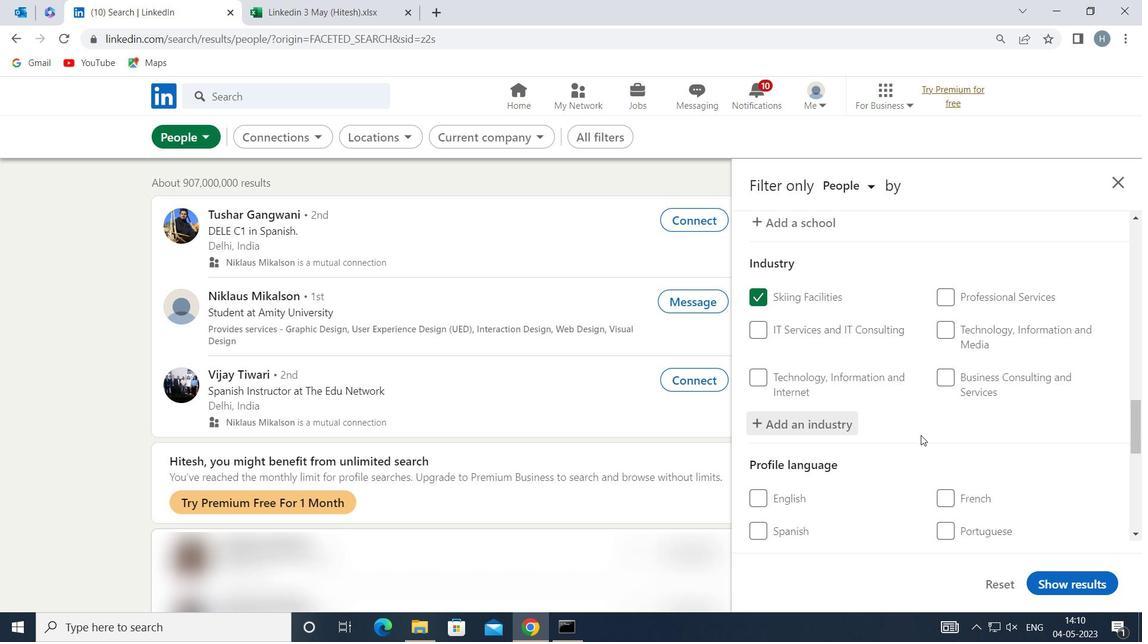 
Action: Mouse scrolled (921, 434) with delta (0, 0)
Screenshot: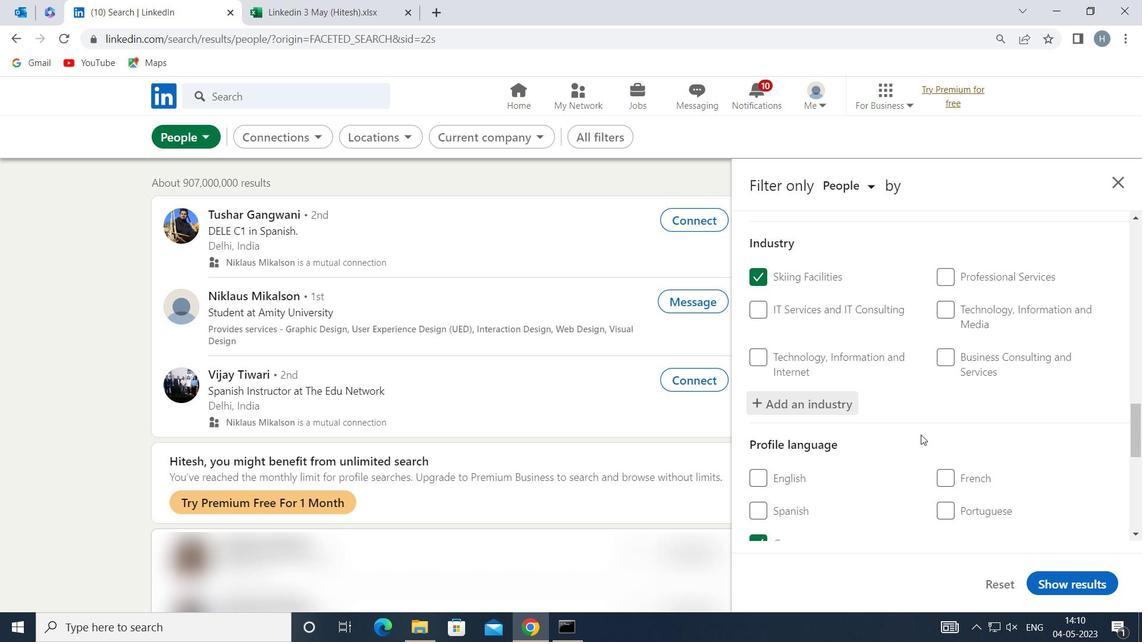 
Action: Mouse moved to (921, 433)
Screenshot: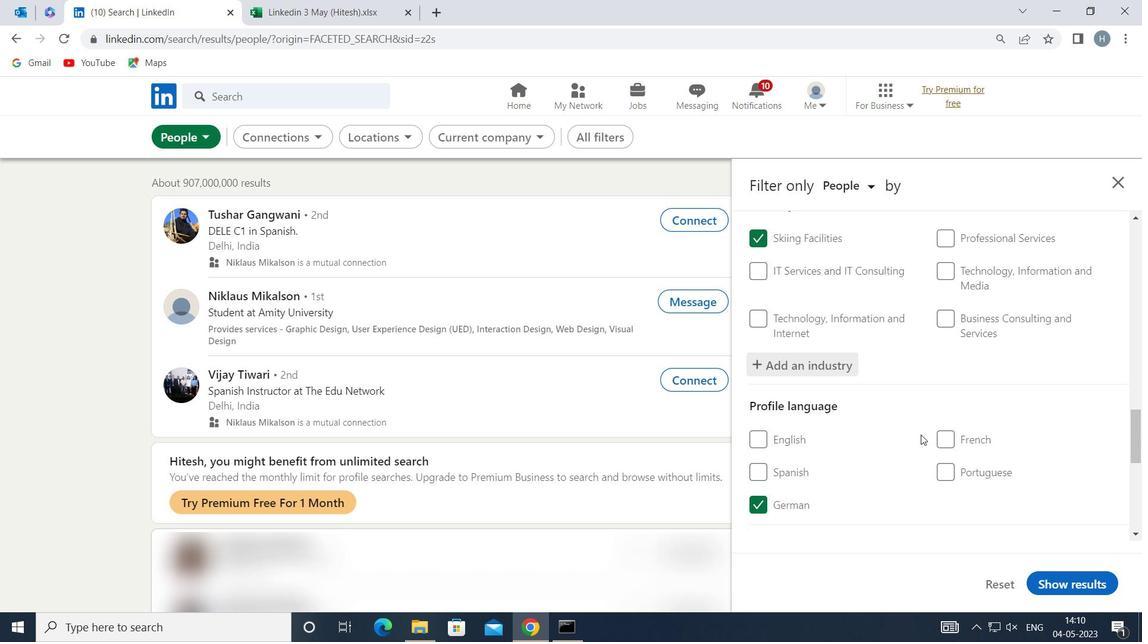 
Action: Mouse scrolled (921, 433) with delta (0, 0)
Screenshot: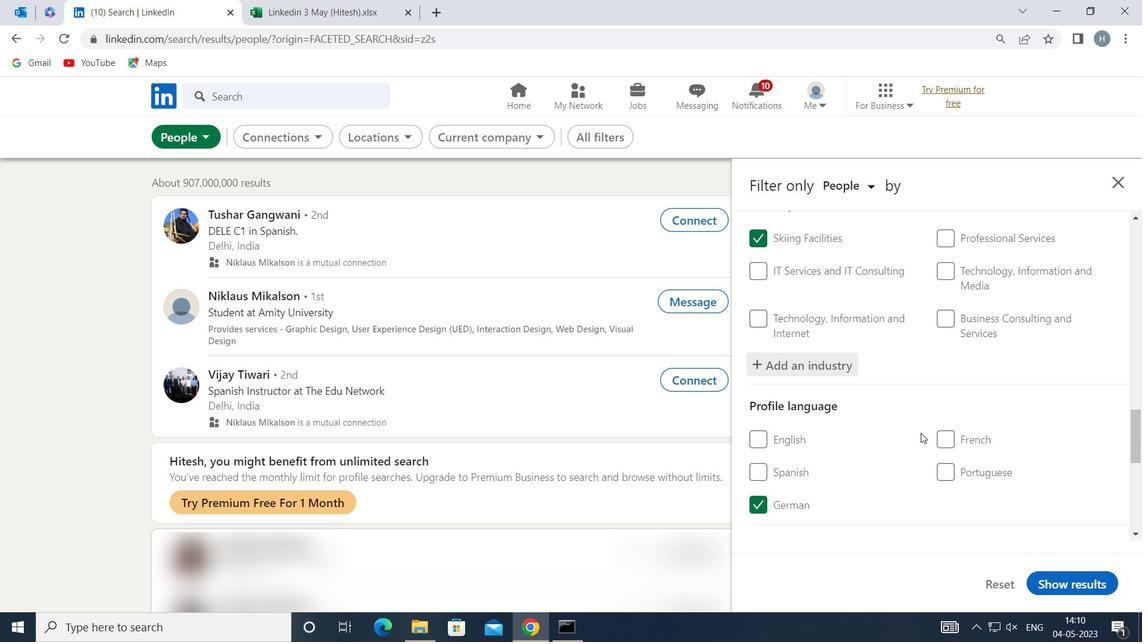 
Action: Mouse moved to (889, 445)
Screenshot: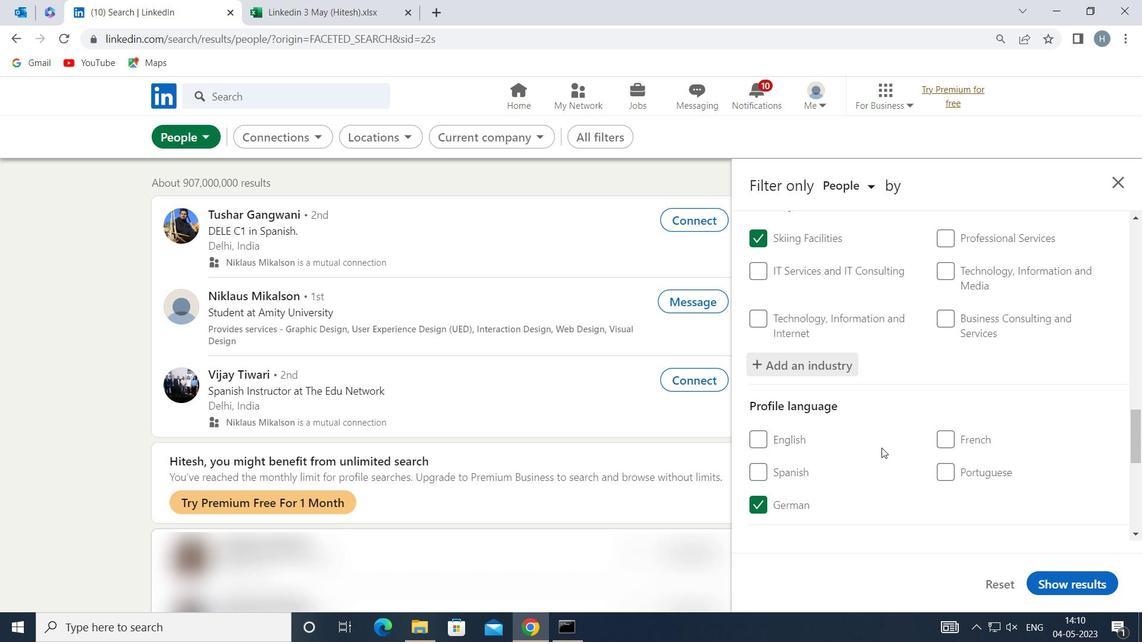 
Action: Mouse scrolled (889, 445) with delta (0, 0)
Screenshot: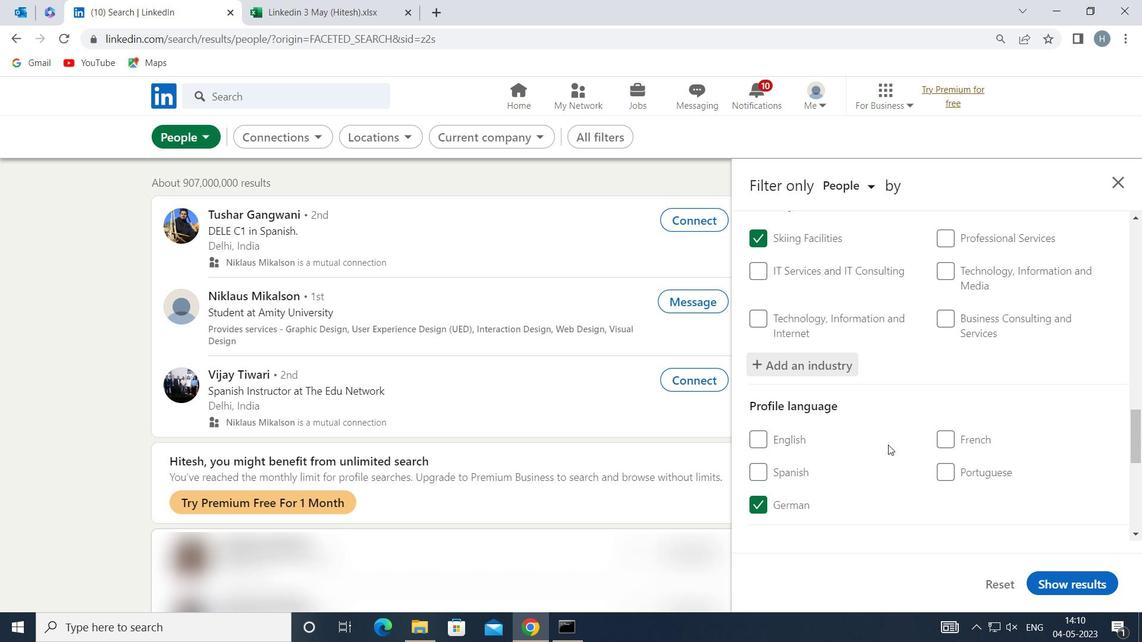 
Action: Mouse scrolled (889, 445) with delta (0, 0)
Screenshot: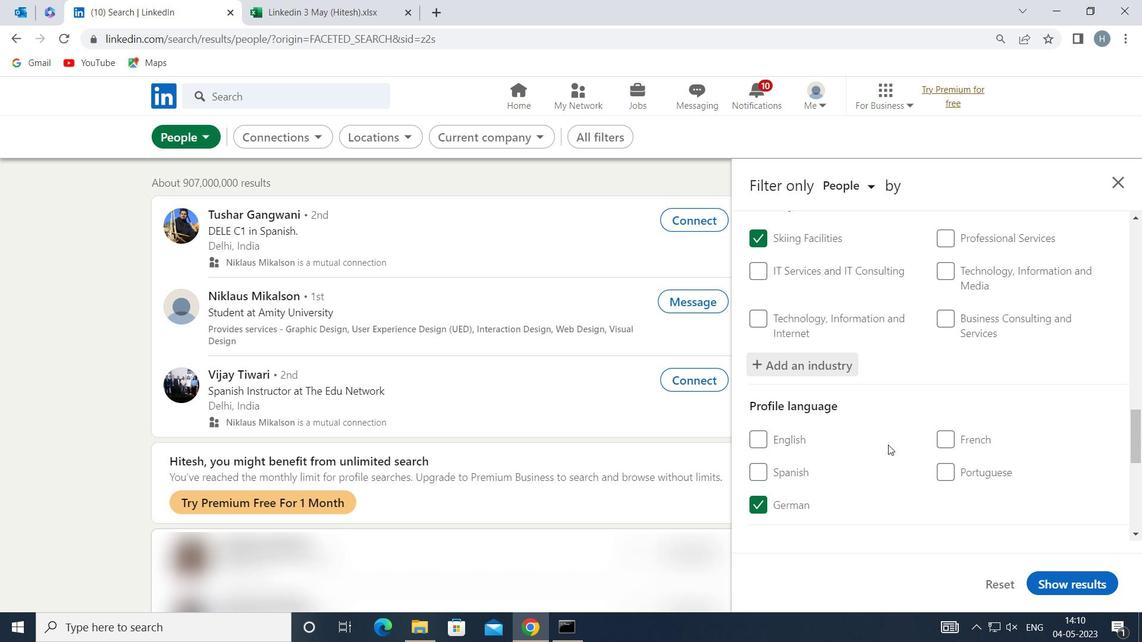 
Action: Mouse moved to (995, 400)
Screenshot: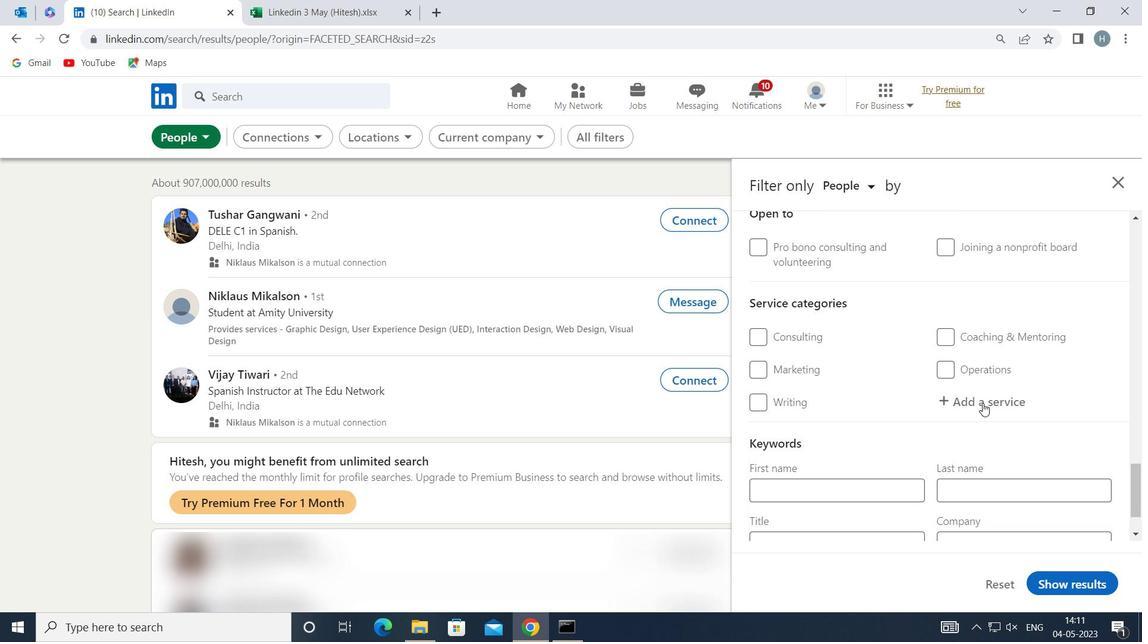 
Action: Mouse pressed left at (995, 400)
Screenshot: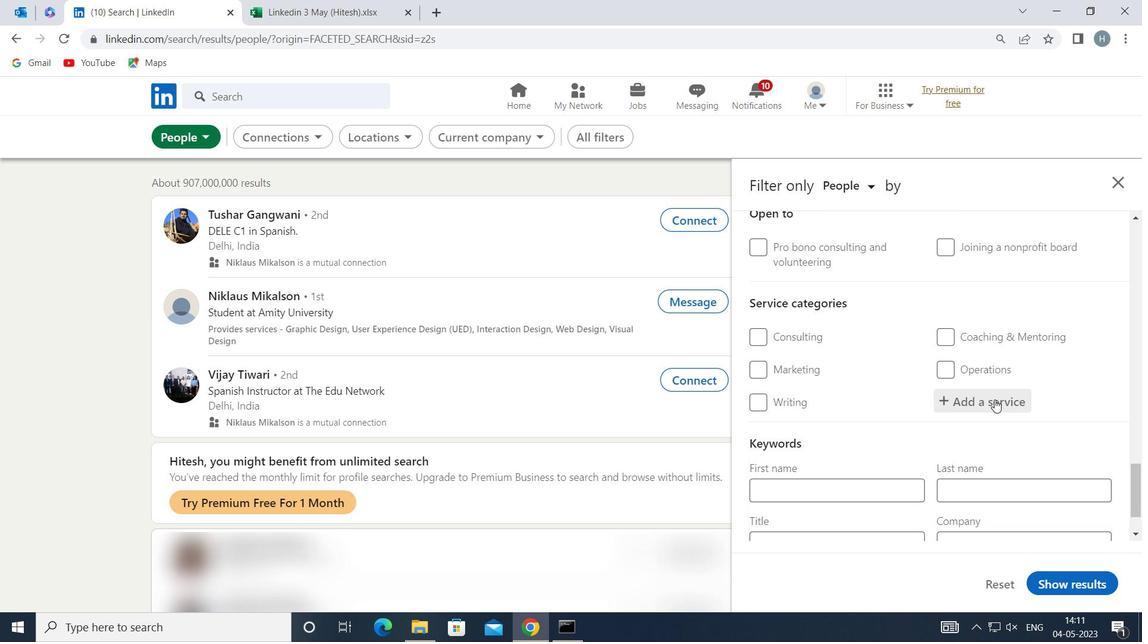 
Action: Key pressed <Key.shift>HEALTHCARE<Key.space><Key.shift>CON
Screenshot: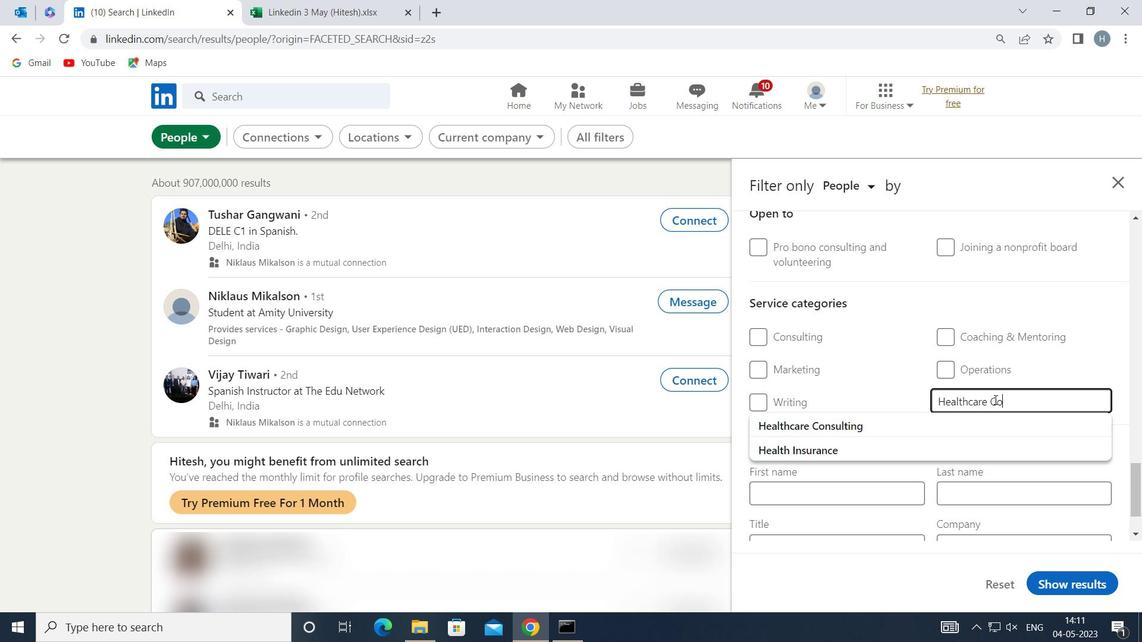 
Action: Mouse moved to (881, 431)
Screenshot: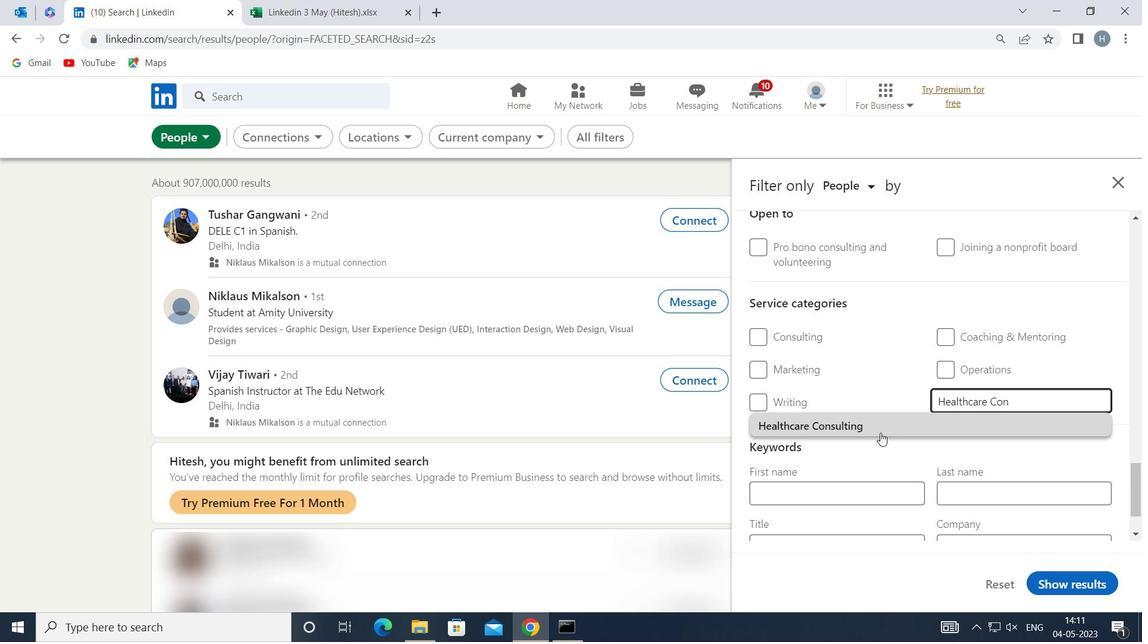 
Action: Mouse pressed left at (881, 431)
Screenshot: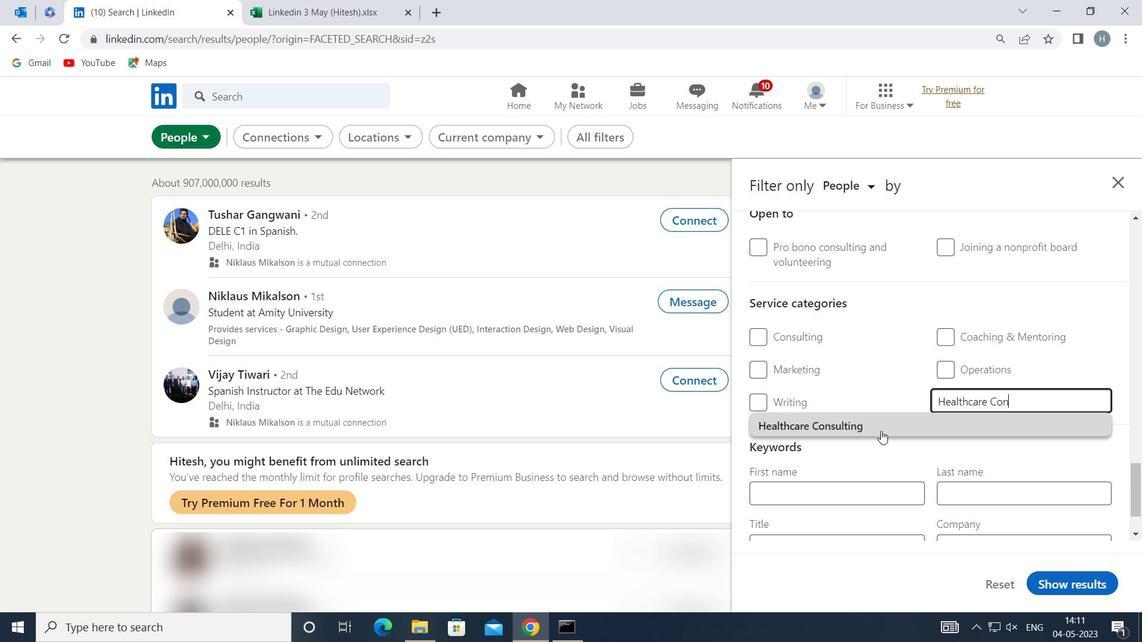 
Action: Mouse moved to (889, 416)
Screenshot: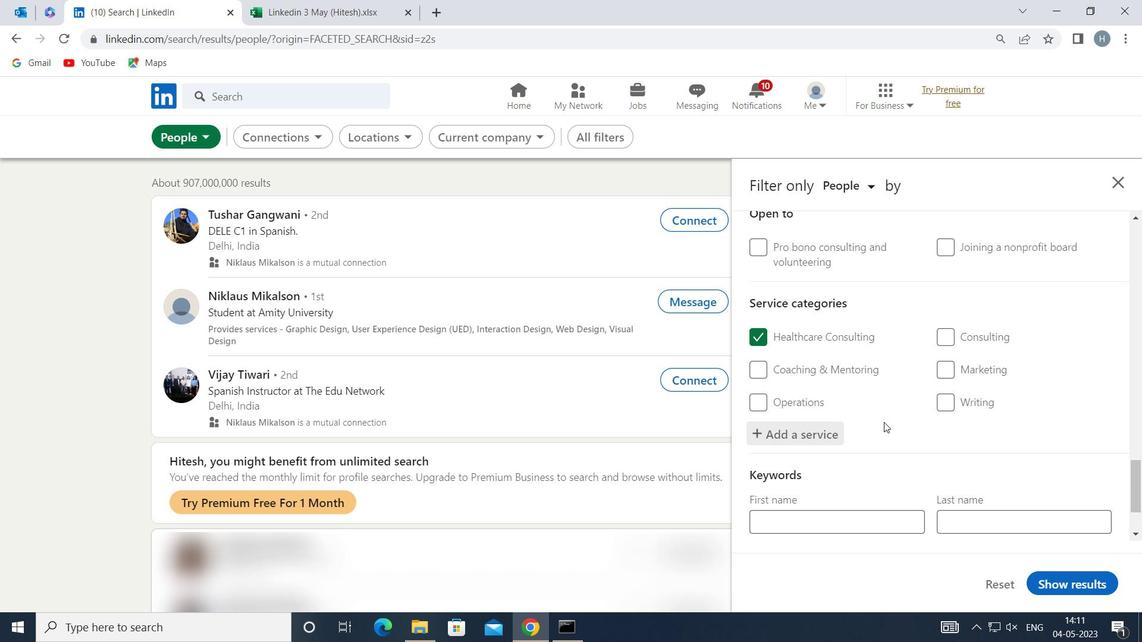 
Action: Mouse scrolled (889, 415) with delta (0, 0)
Screenshot: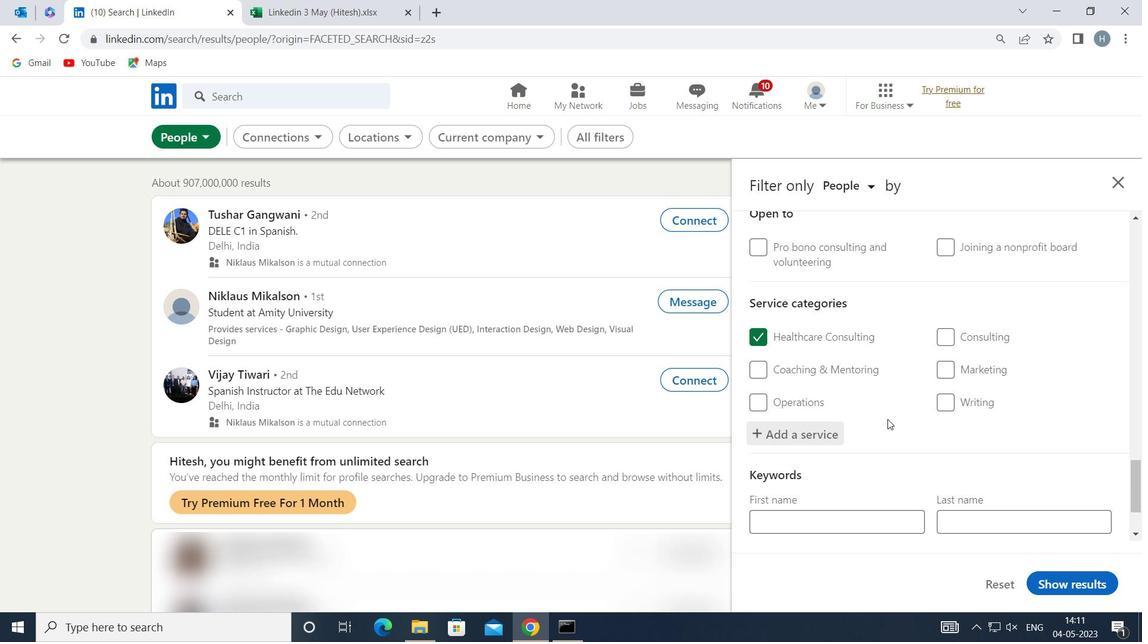 
Action: Mouse scrolled (889, 415) with delta (0, 0)
Screenshot: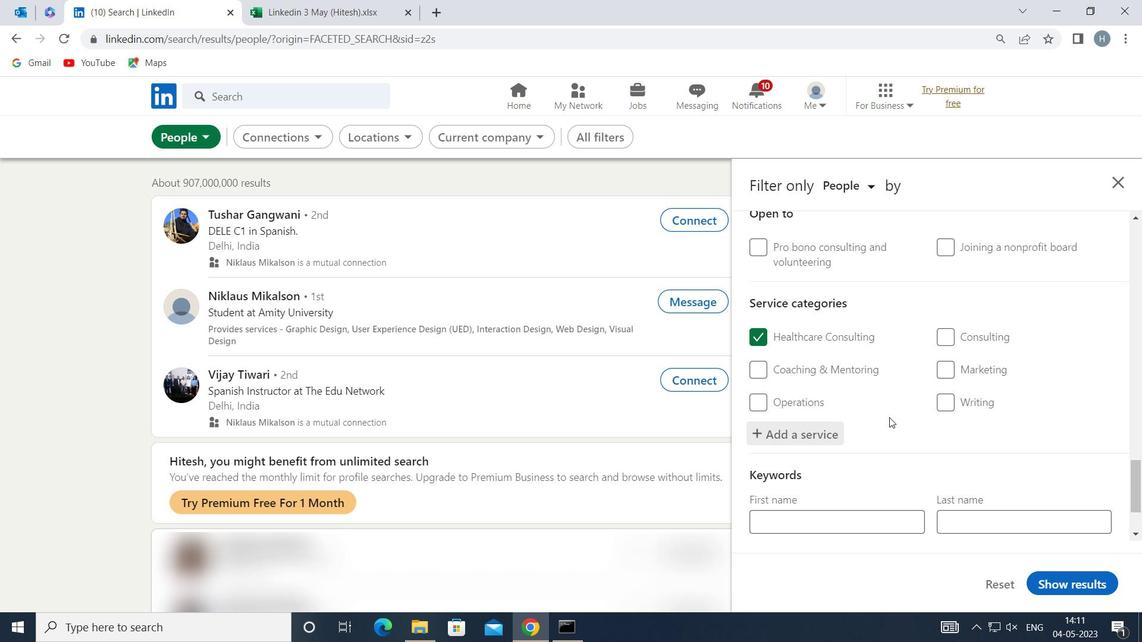 
Action: Mouse moved to (891, 414)
Screenshot: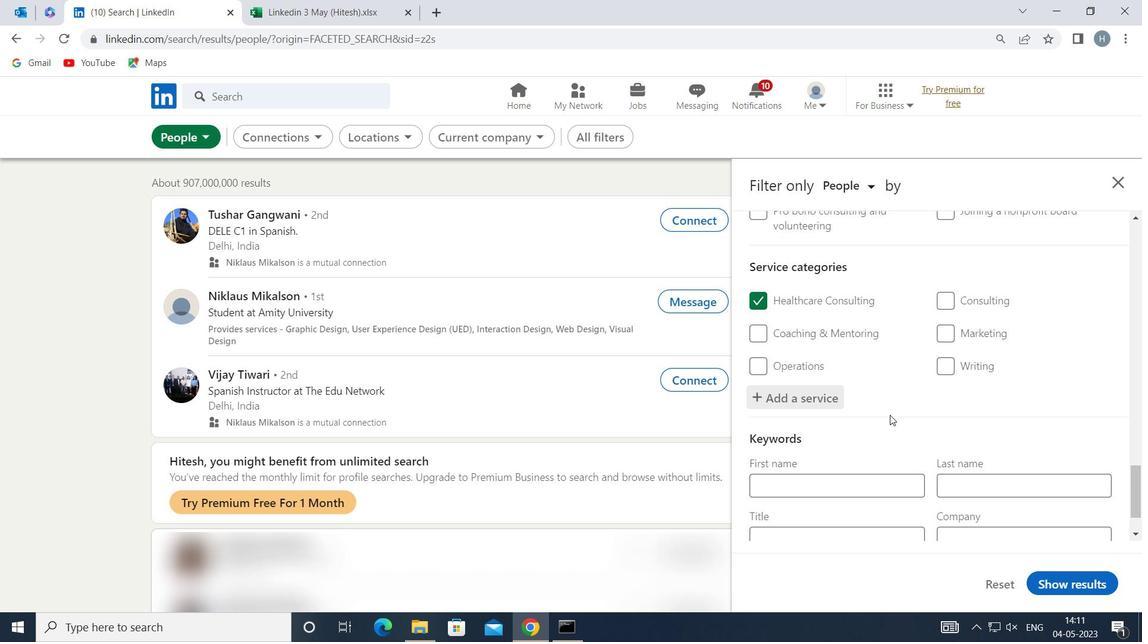 
Action: Mouse scrolled (891, 413) with delta (0, 0)
Screenshot: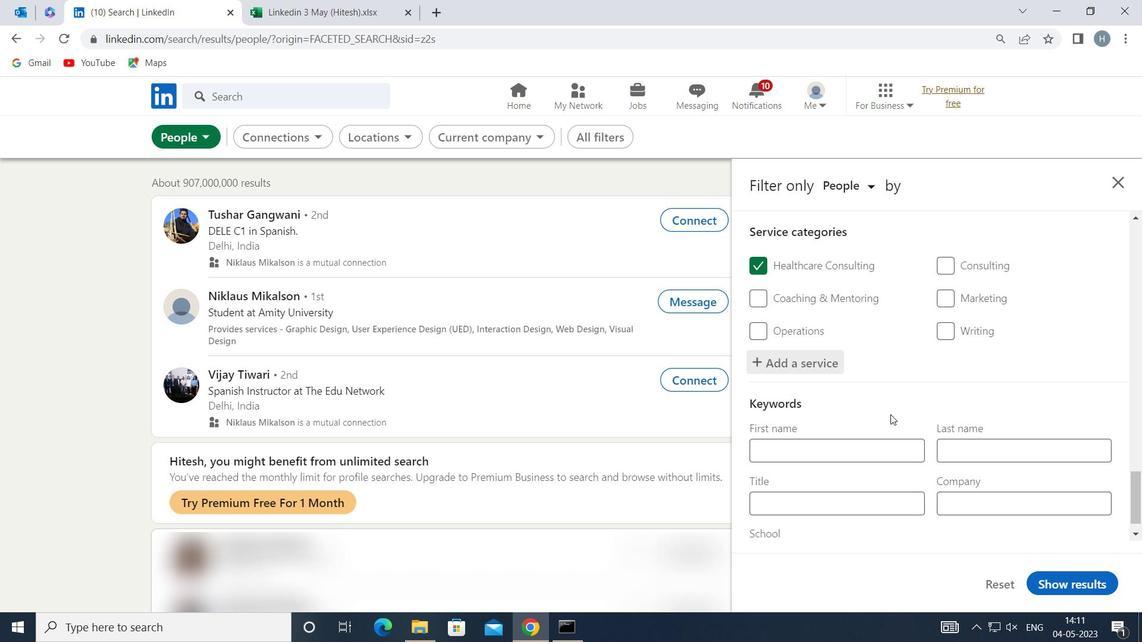 
Action: Mouse scrolled (891, 413) with delta (0, 0)
Screenshot: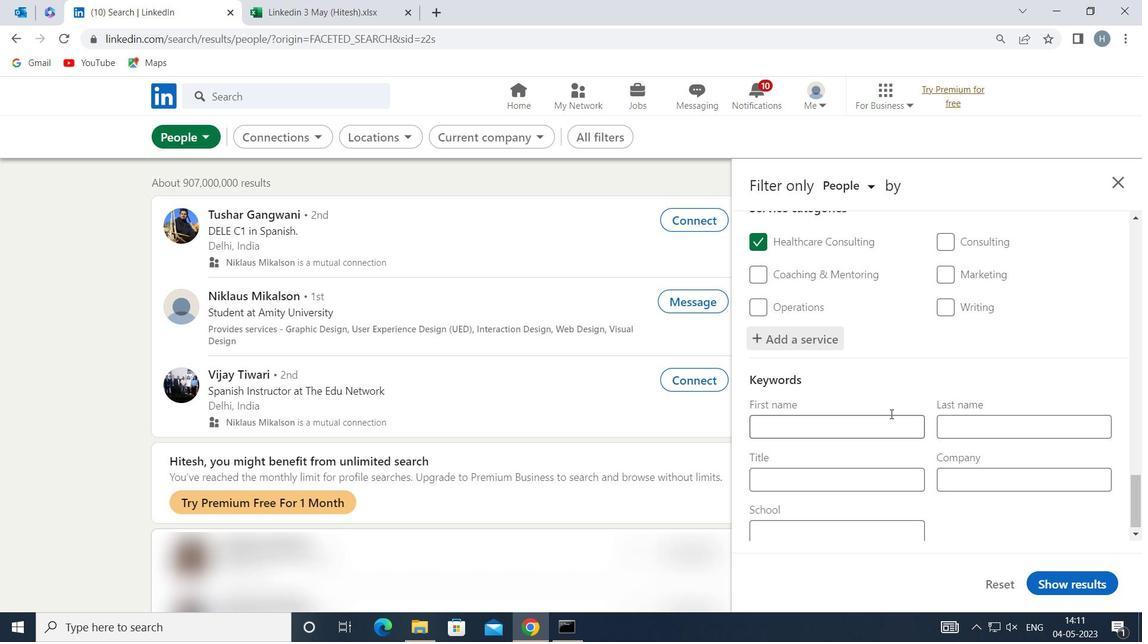 
Action: Mouse scrolled (891, 413) with delta (0, 0)
Screenshot: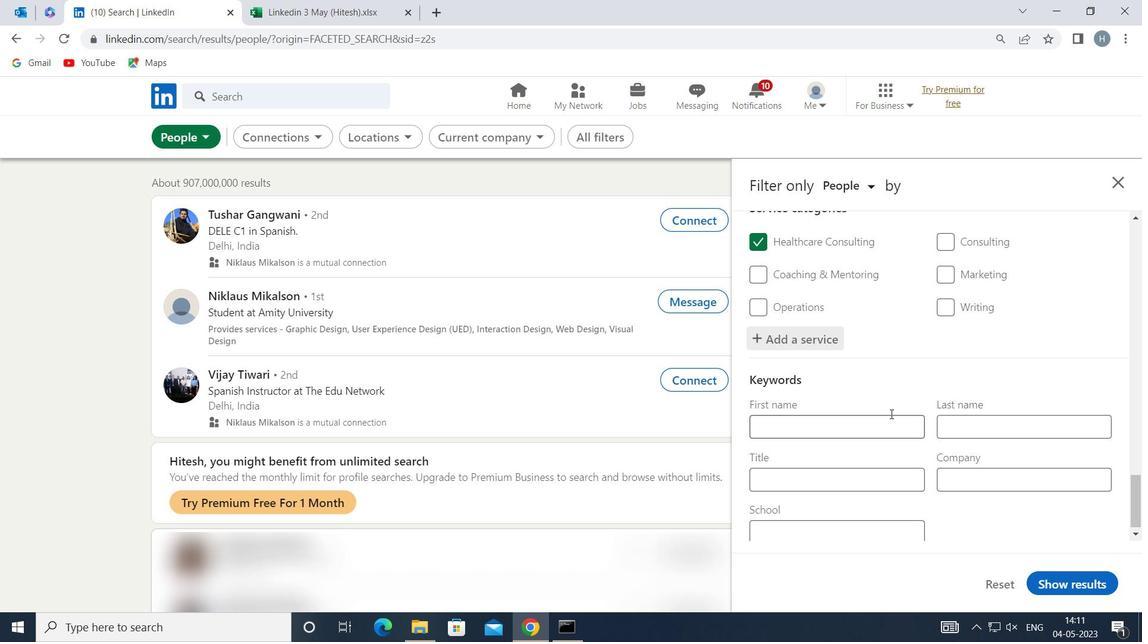
Action: Mouse moved to (876, 471)
Screenshot: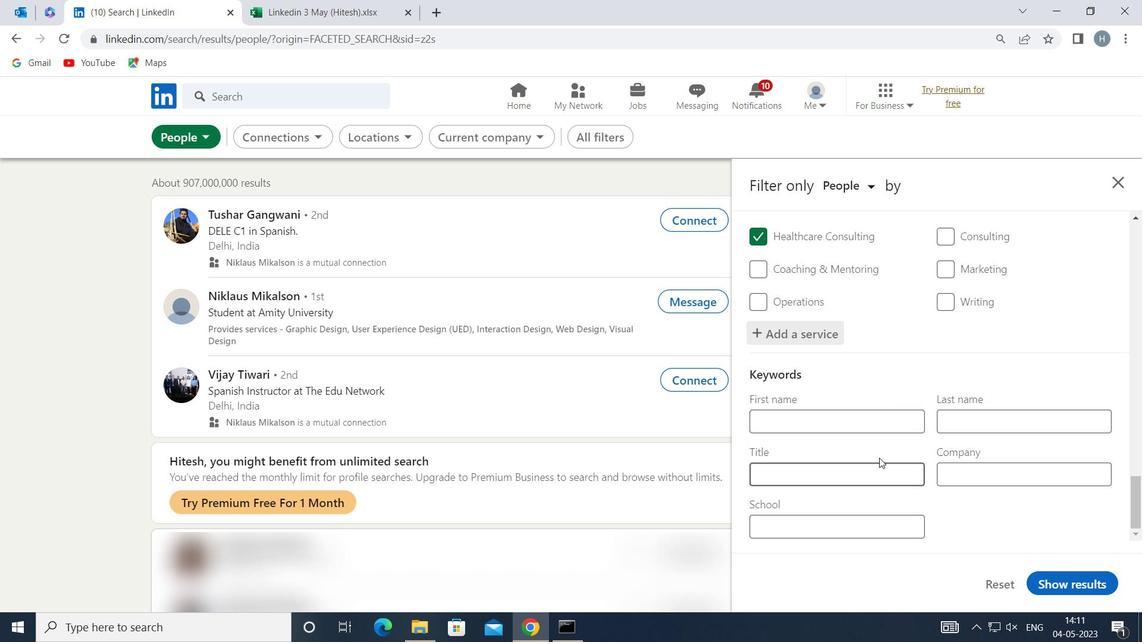 
Action: Mouse pressed left at (876, 471)
Screenshot: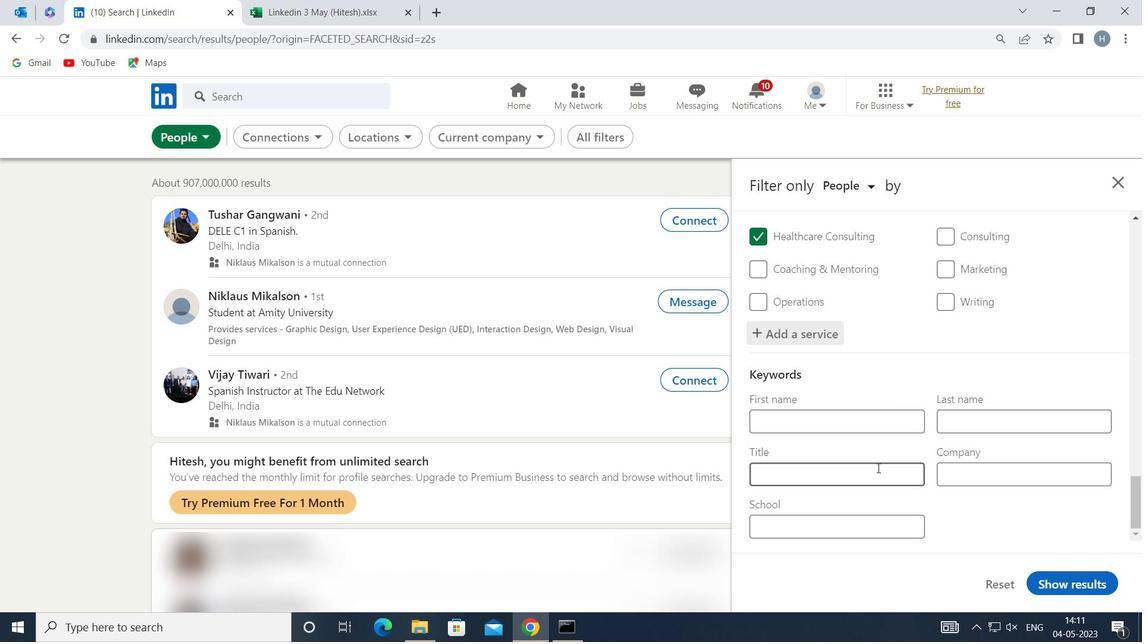 
Action: Mouse moved to (871, 473)
Screenshot: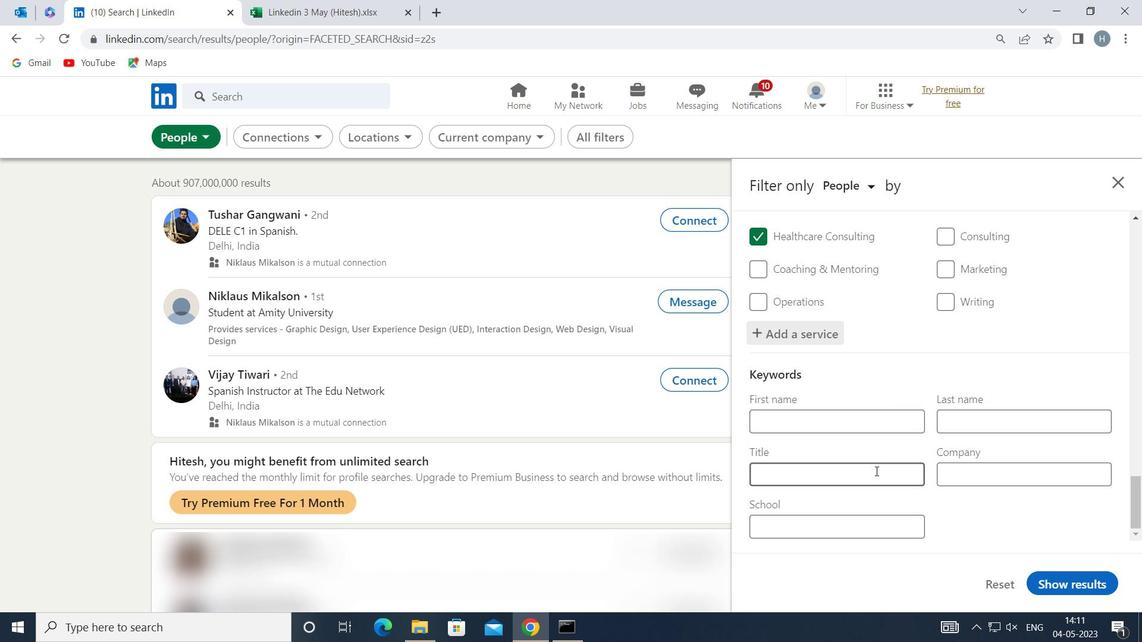 
Action: Key pressed <Key.shift>NUCLEAR<Key.space><Key.shift>ENGINEER
Screenshot: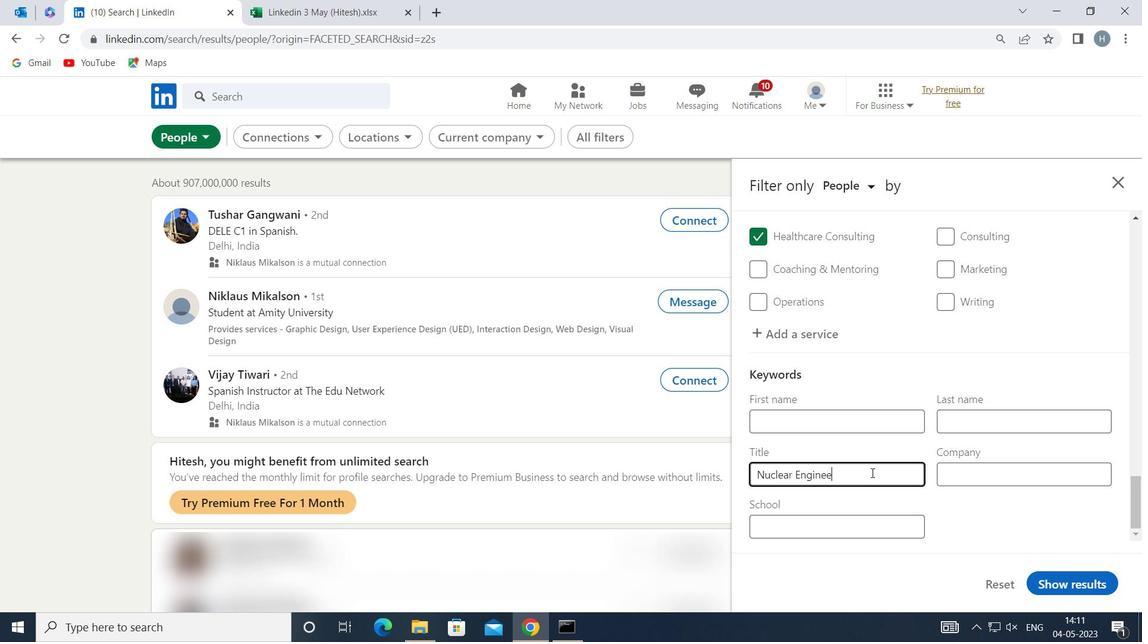 
Action: Mouse moved to (1094, 581)
Screenshot: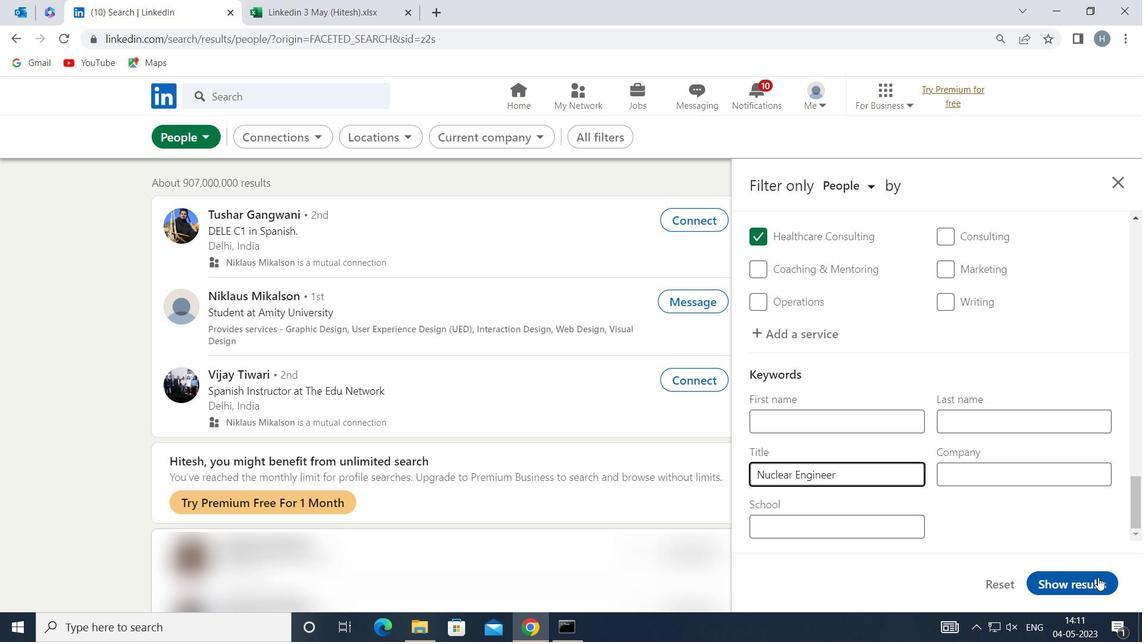 
Action: Mouse pressed left at (1094, 581)
Screenshot: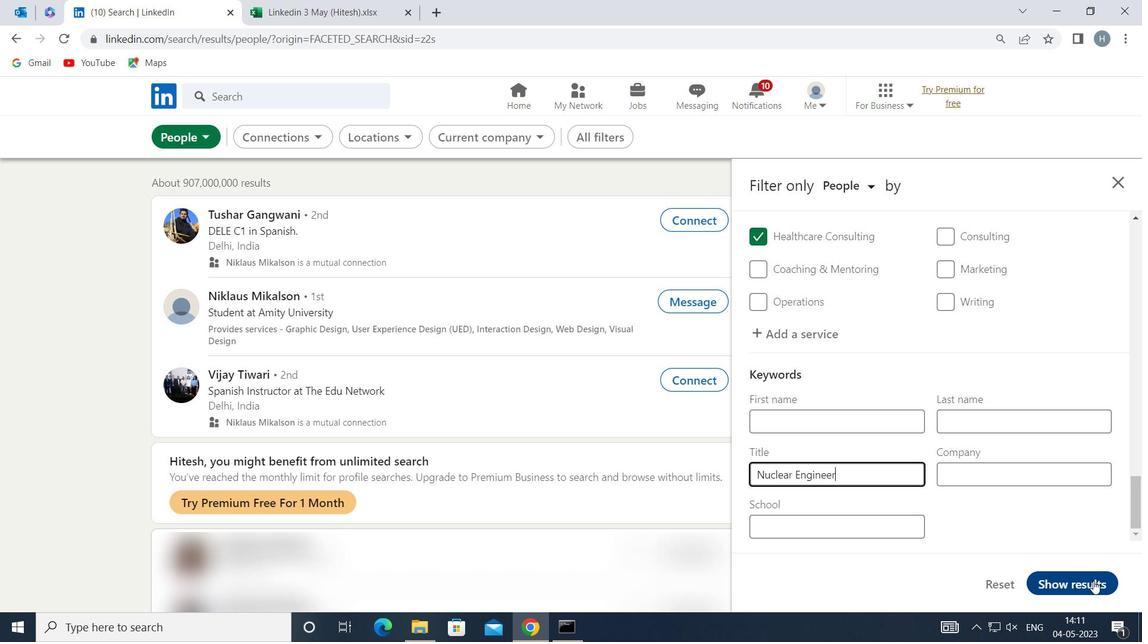 
Action: Mouse moved to (866, 484)
Screenshot: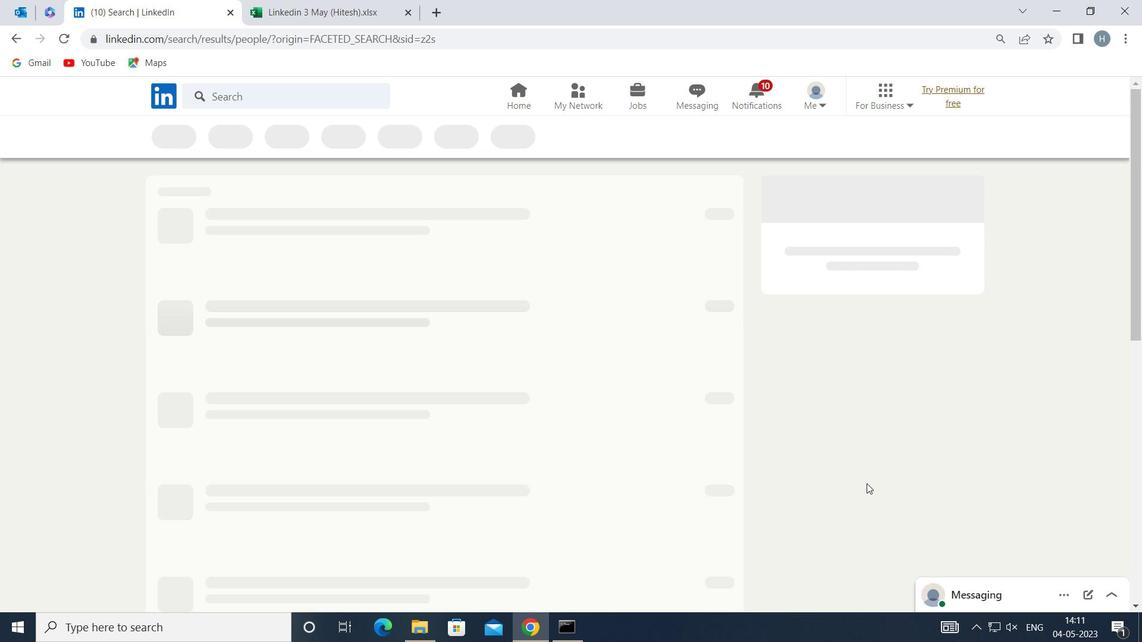 
